 Task: Find connections with filter location Parādīp Garh with filter topic #Partnershipwith filter profile language French with filter current company SMA Solar Technology AG with filter school Bhavans College with filter industry Civil Engineering with filter service category Grant Writing with filter keywords title Administrative Assistant
Action: Mouse moved to (669, 94)
Screenshot: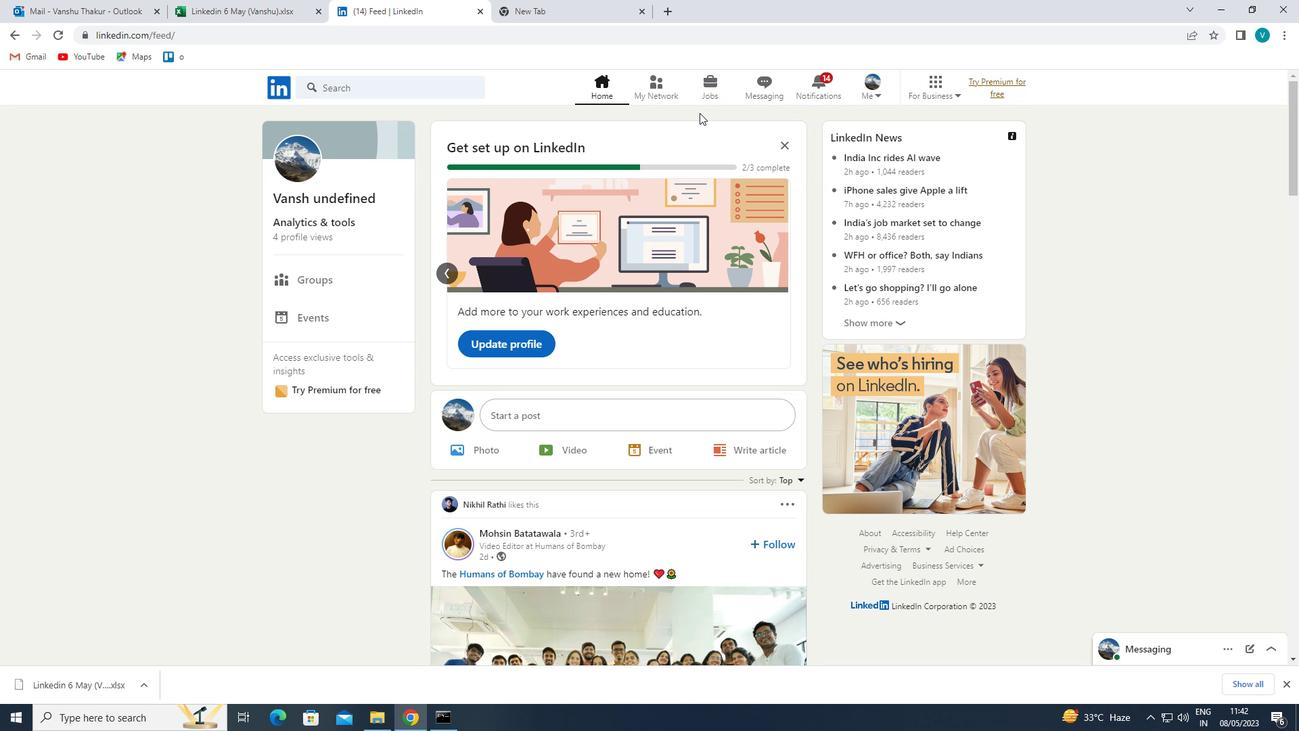 
Action: Mouse pressed left at (669, 94)
Screenshot: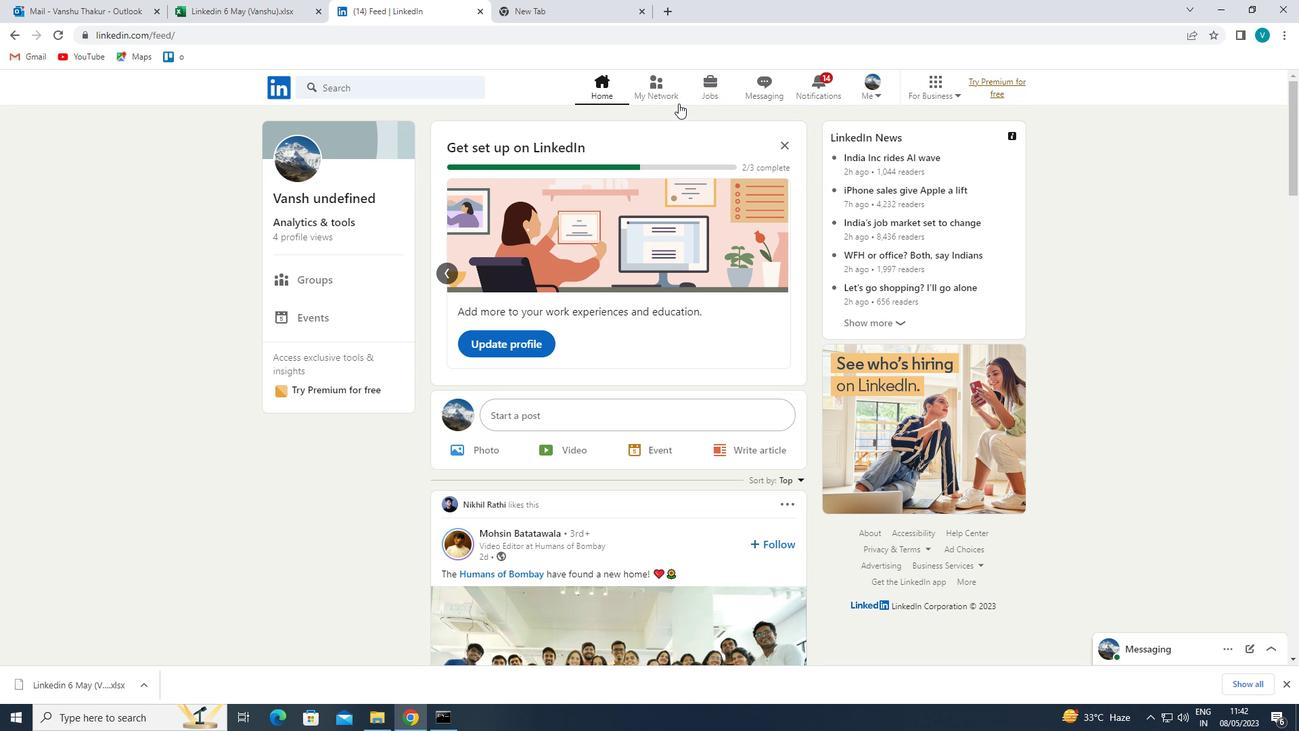 
Action: Mouse moved to (339, 155)
Screenshot: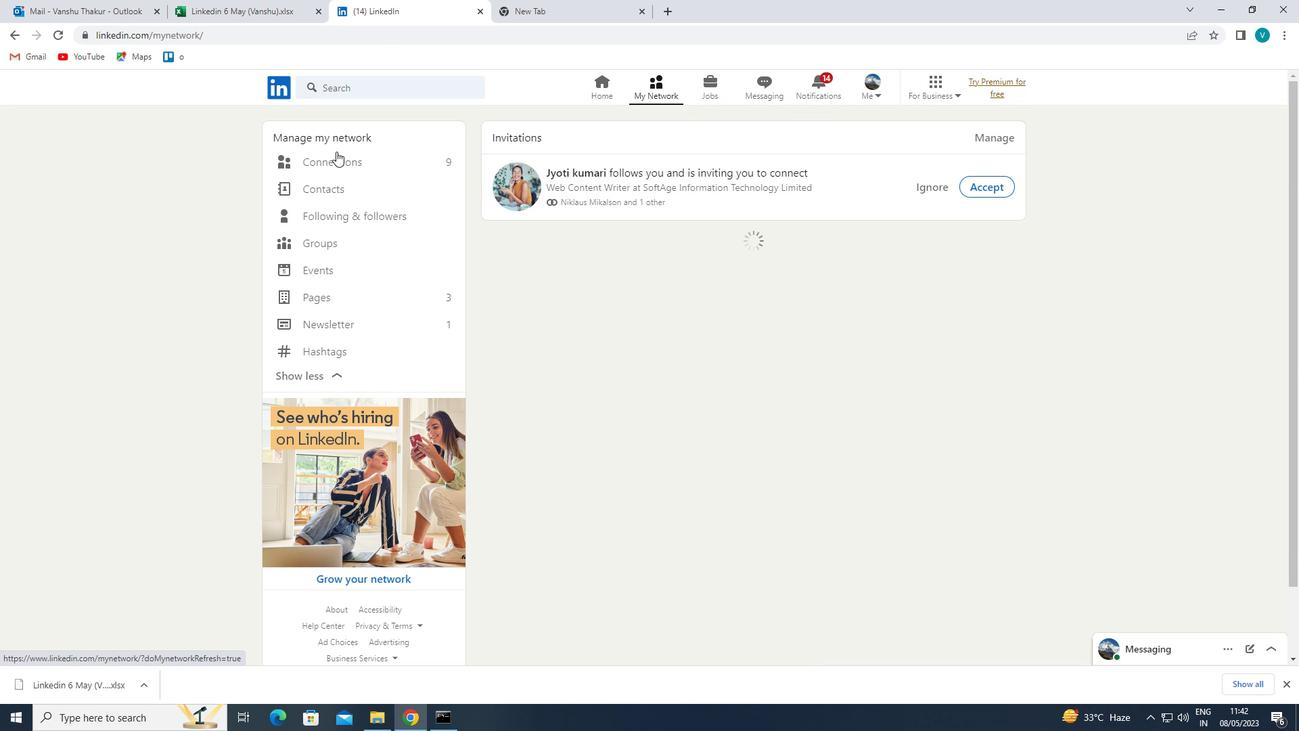 
Action: Mouse pressed left at (339, 155)
Screenshot: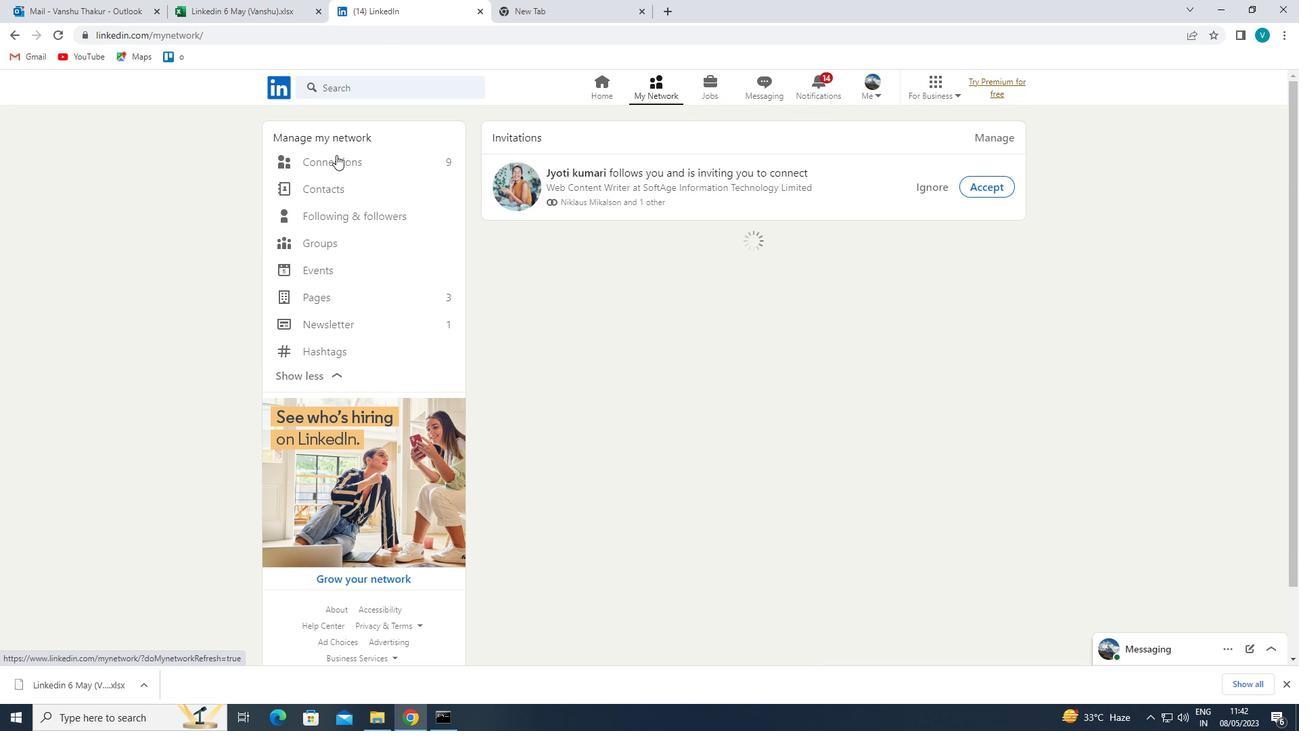
Action: Mouse moved to (760, 162)
Screenshot: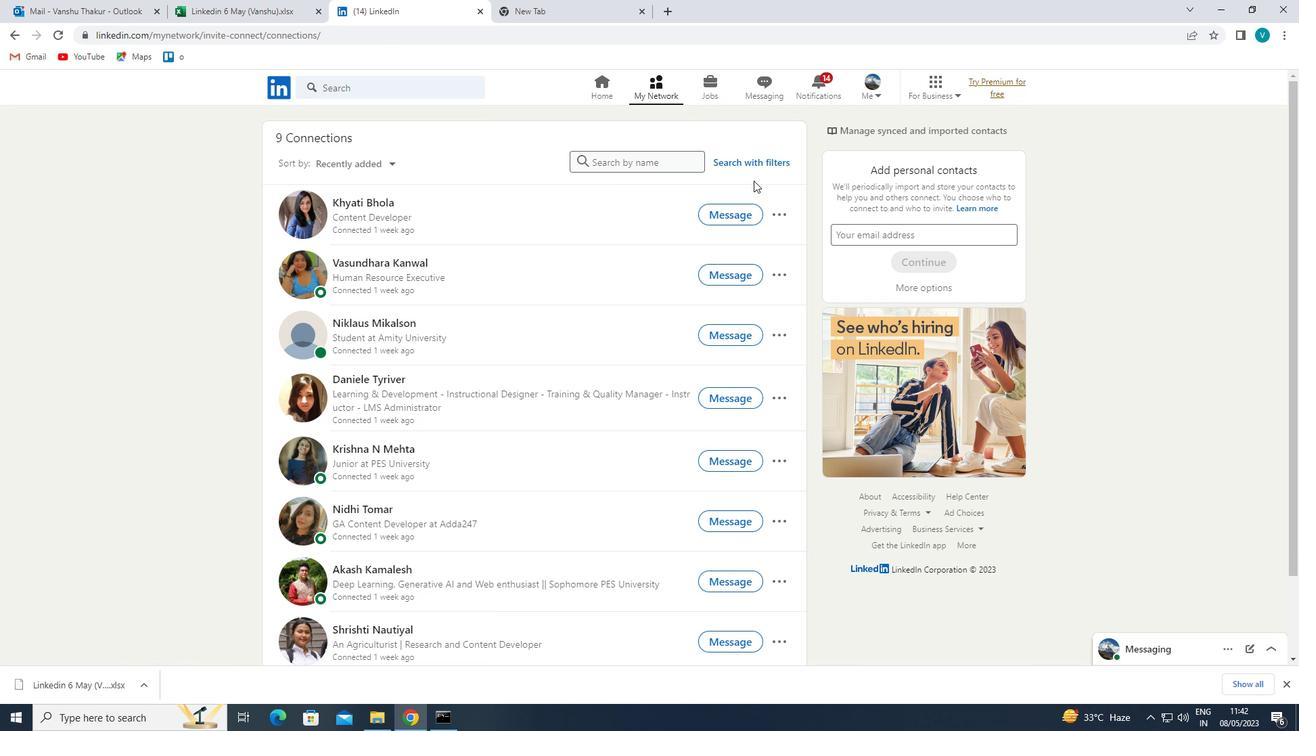 
Action: Mouse pressed left at (760, 162)
Screenshot: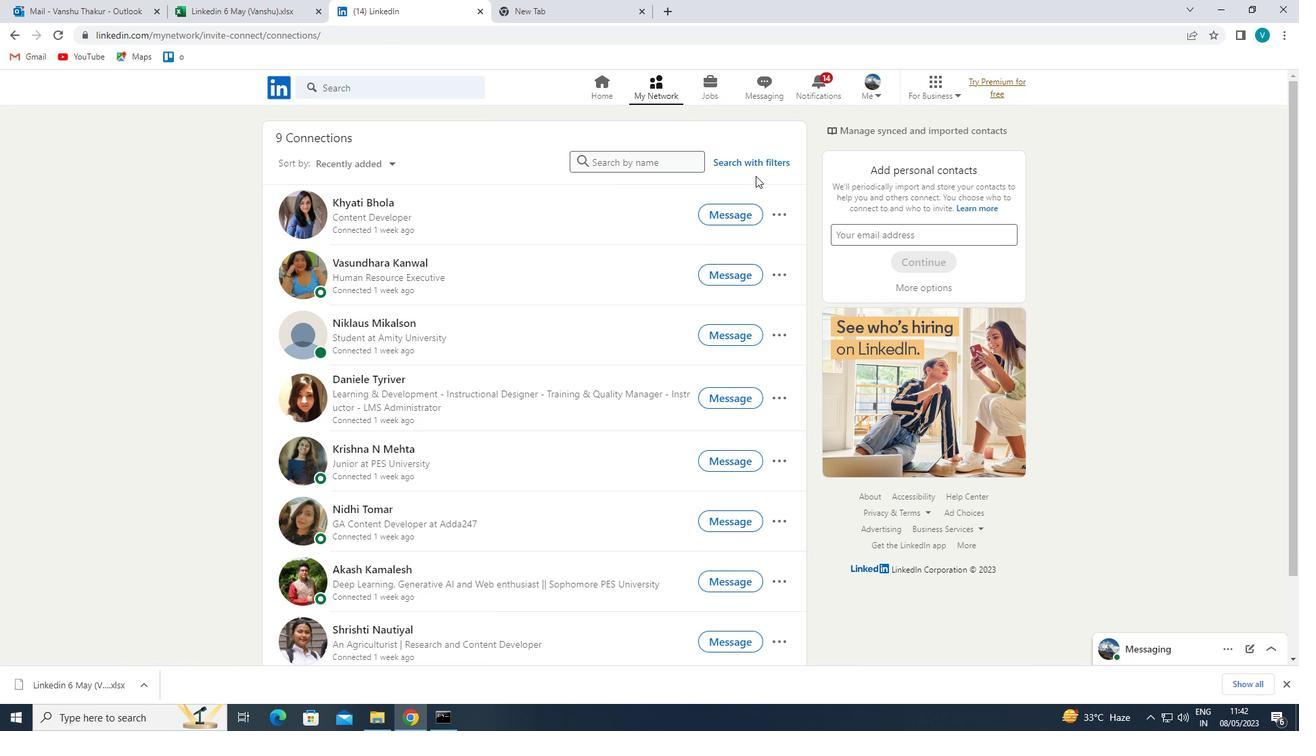 
Action: Mouse moved to (653, 127)
Screenshot: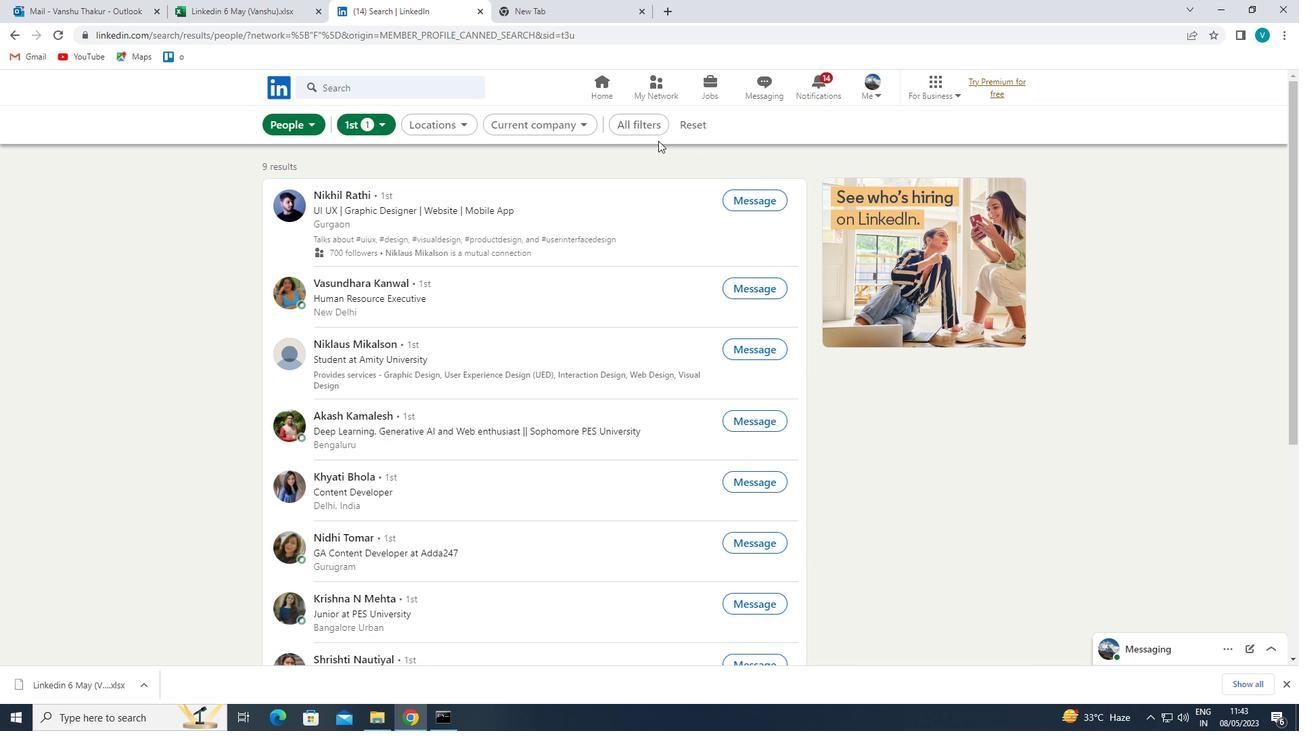 
Action: Mouse pressed left at (653, 127)
Screenshot: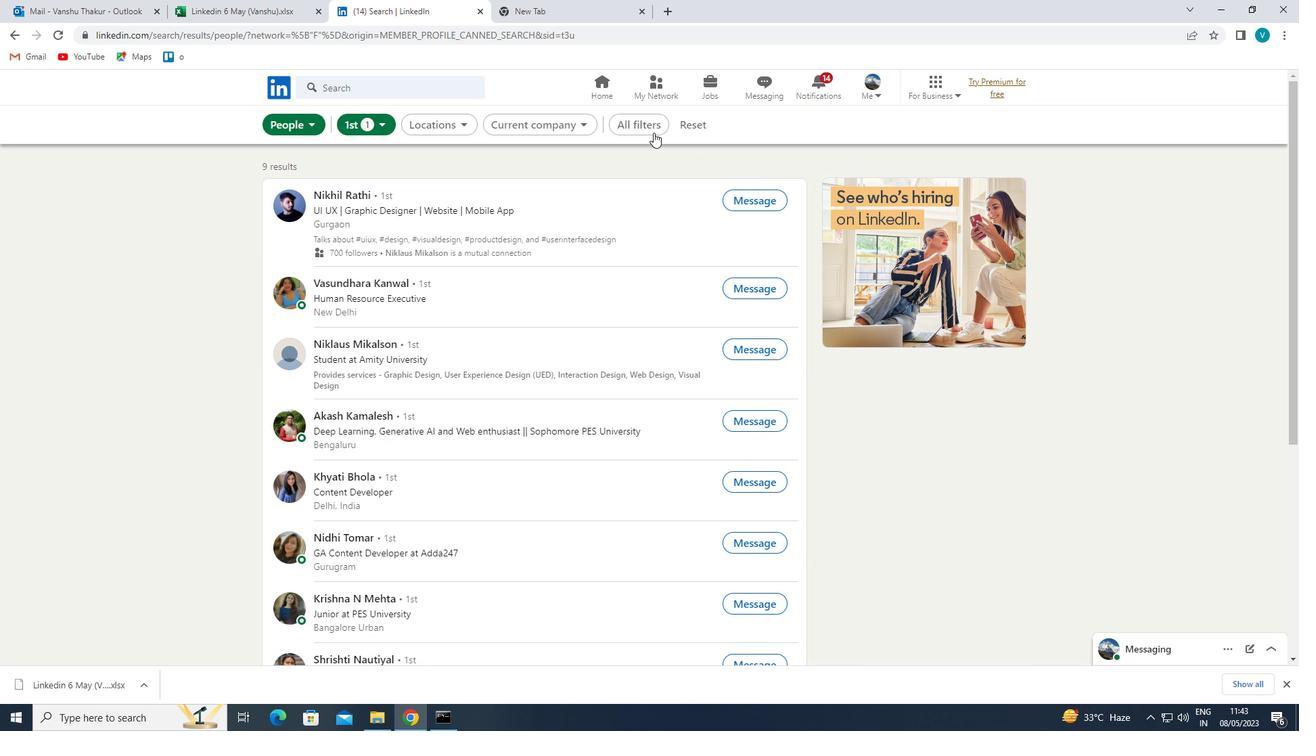 
Action: Mouse moved to (1067, 224)
Screenshot: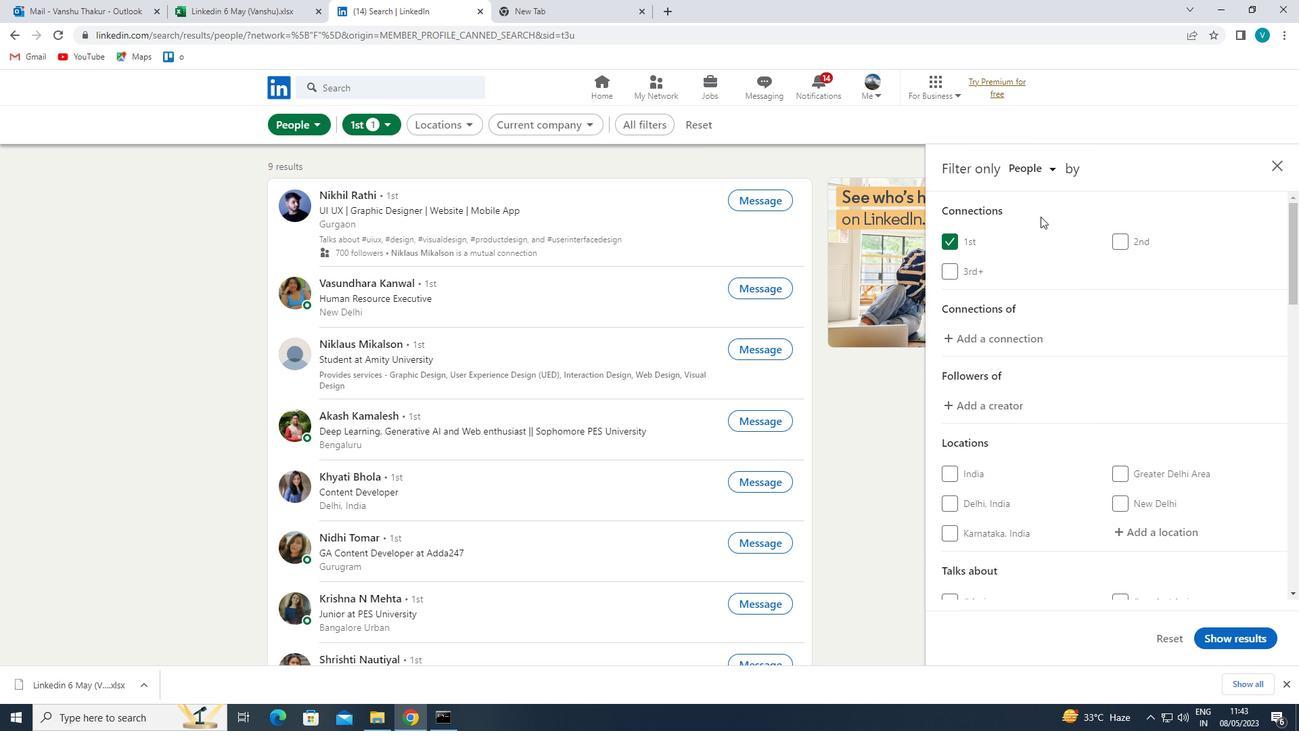 
Action: Mouse scrolled (1067, 223) with delta (0, 0)
Screenshot: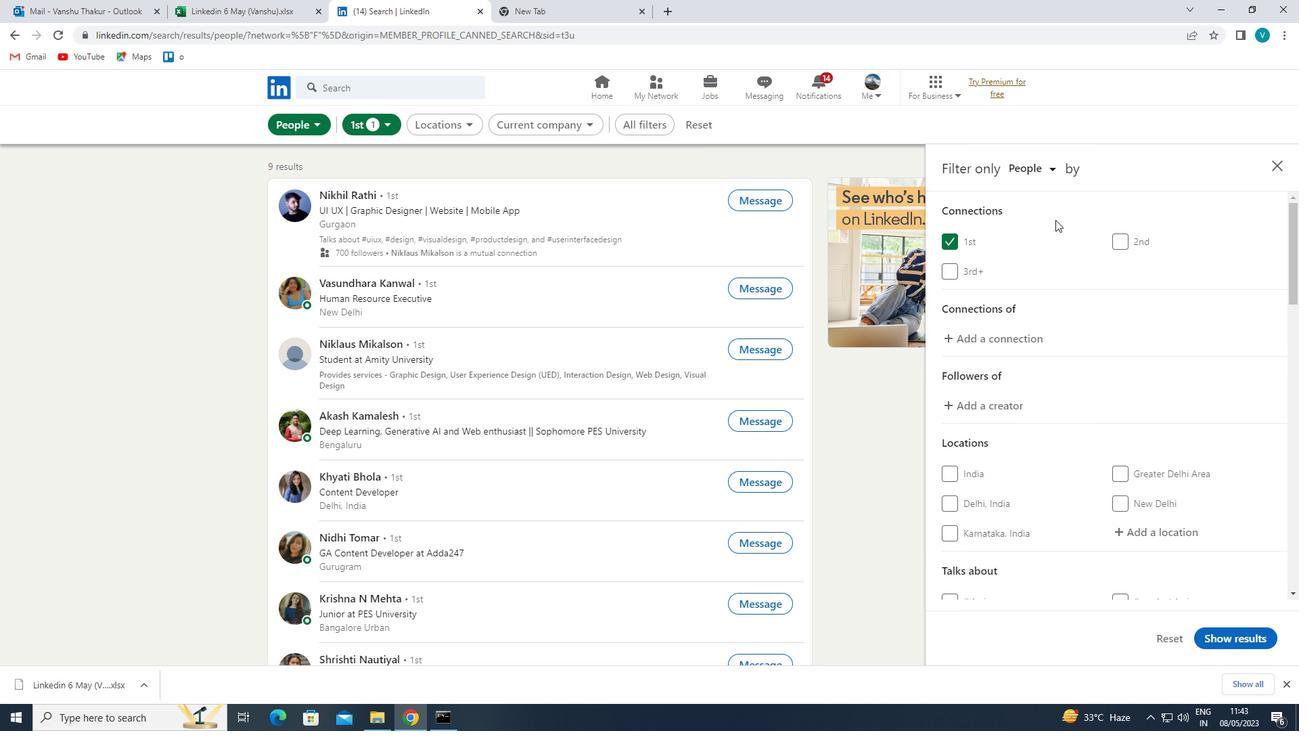 
Action: Mouse moved to (1068, 225)
Screenshot: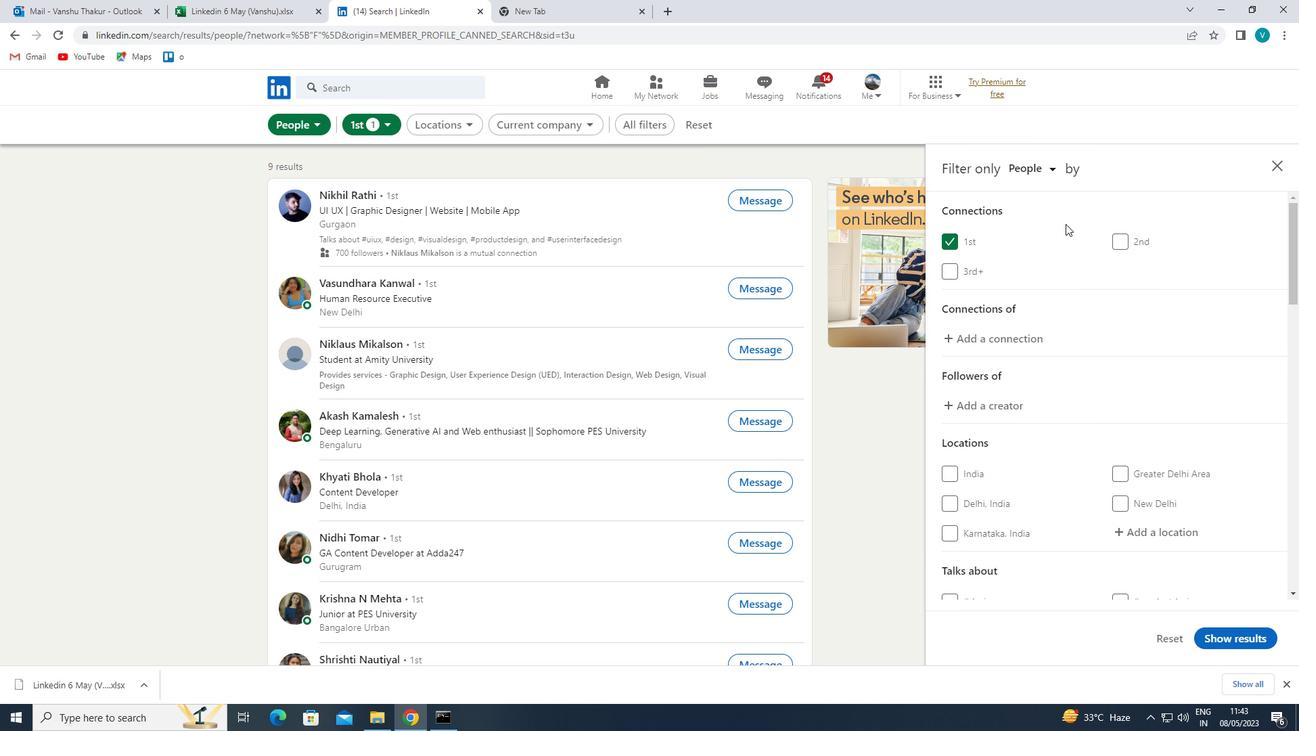 
Action: Mouse scrolled (1068, 224) with delta (0, 0)
Screenshot: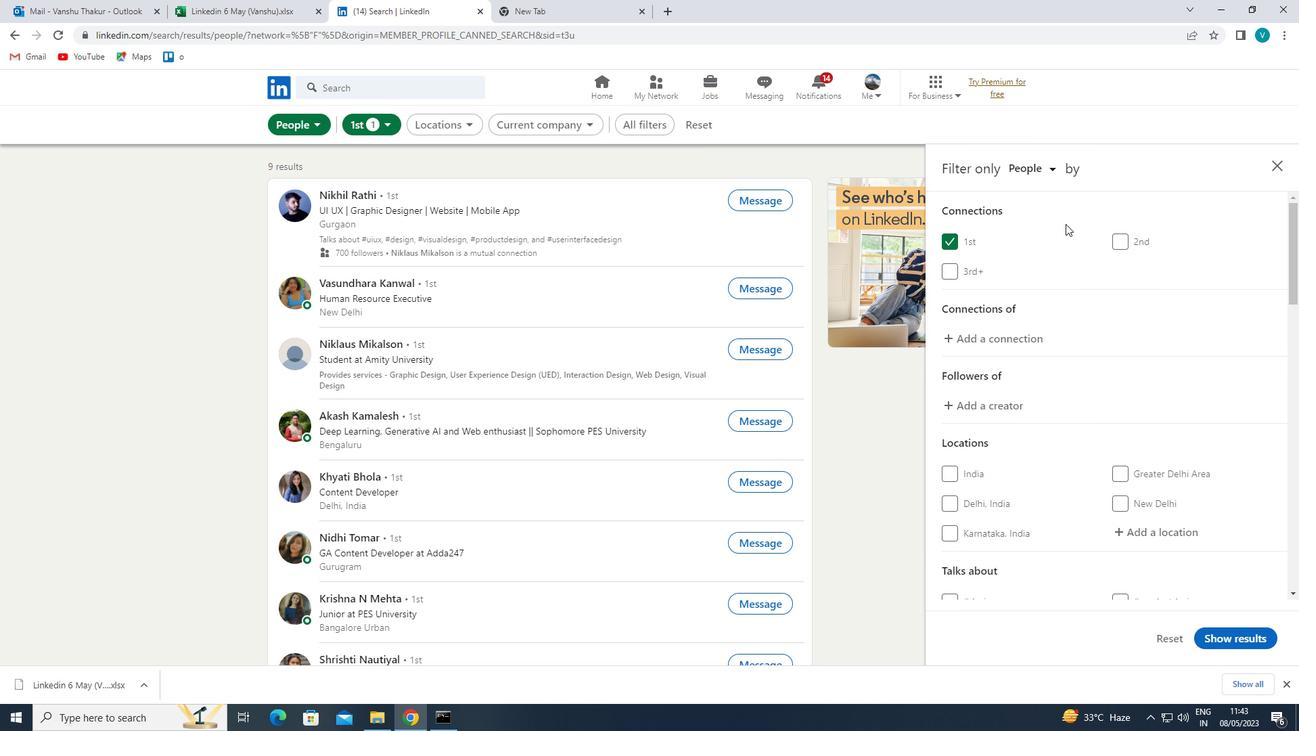 
Action: Mouse moved to (1064, 338)
Screenshot: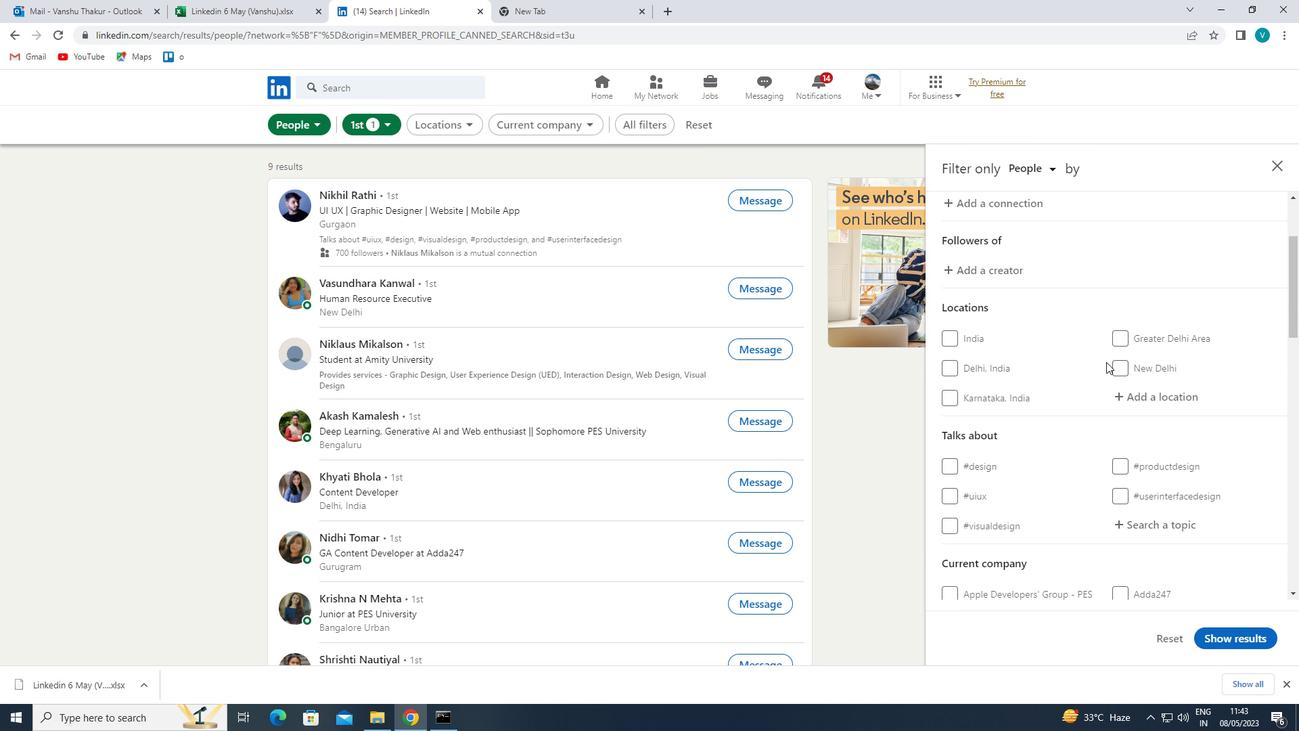 
Action: Mouse scrolled (1064, 339) with delta (0, 0)
Screenshot: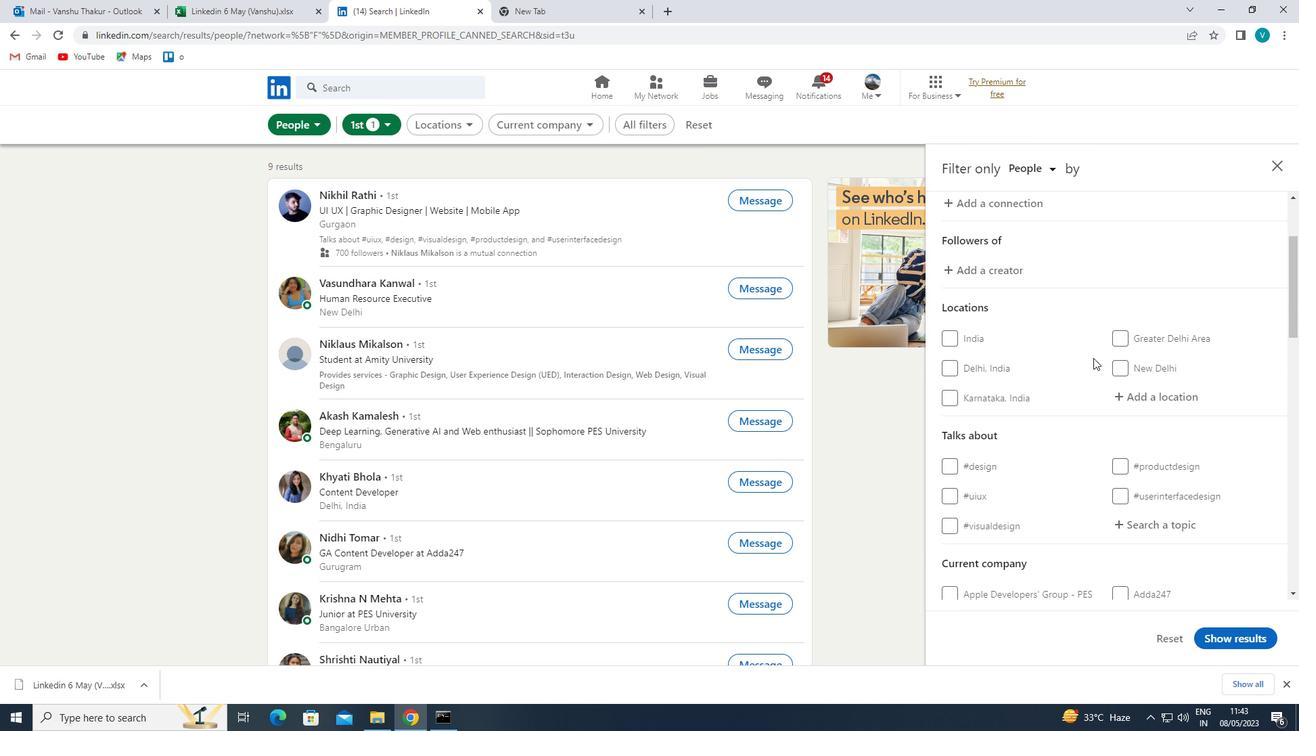 
Action: Mouse scrolled (1064, 339) with delta (0, 0)
Screenshot: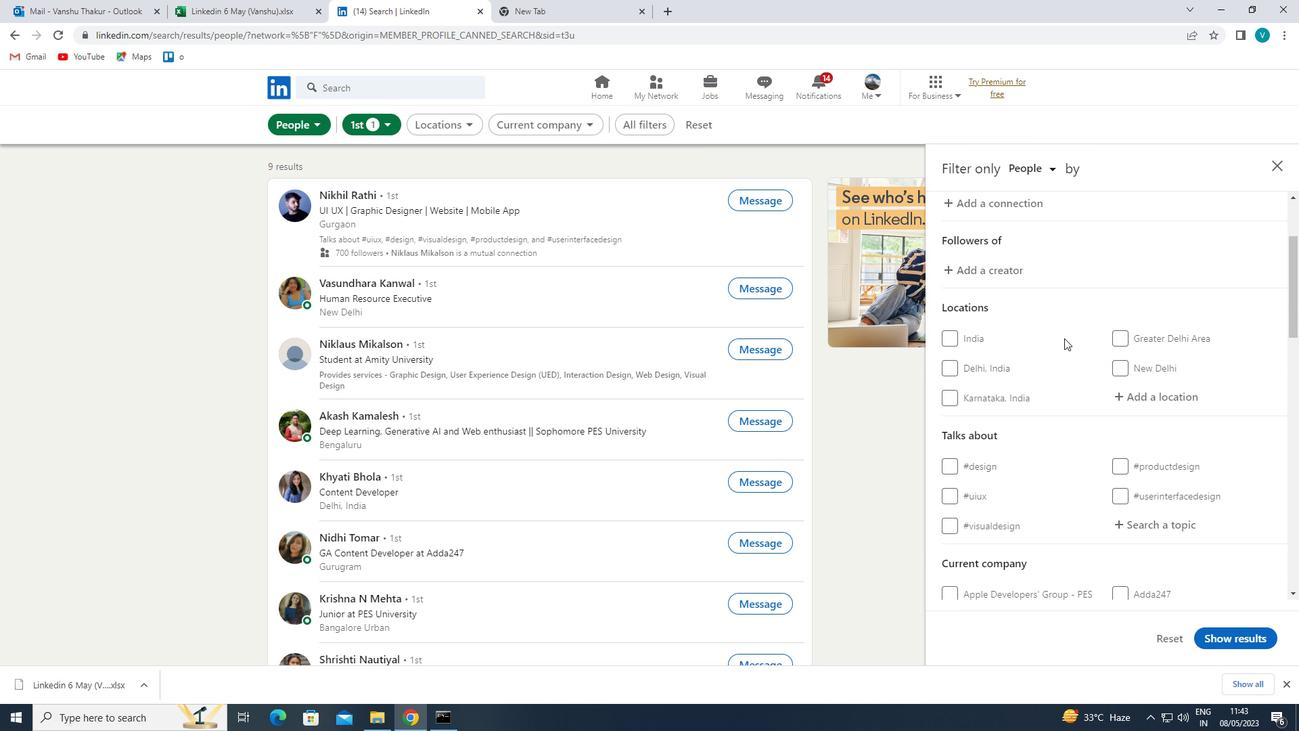 
Action: Mouse moved to (1067, 337)
Screenshot: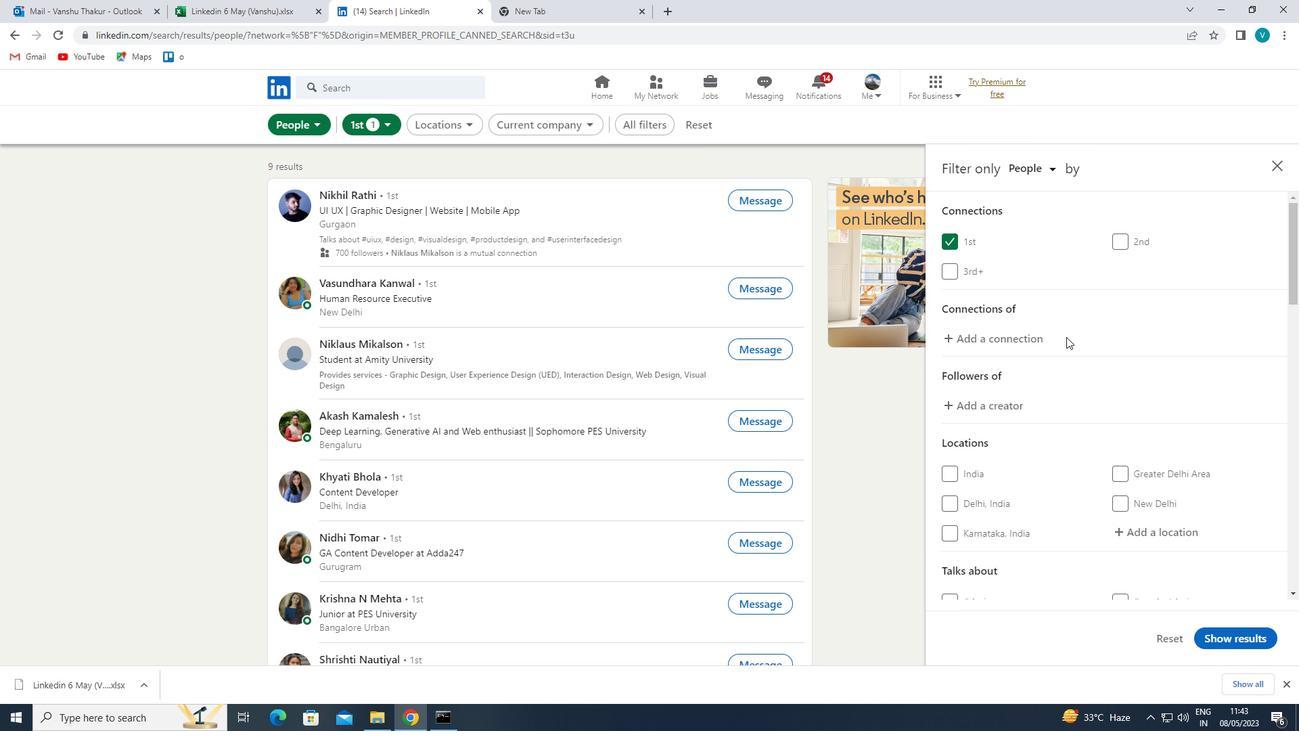 
Action: Mouse scrolled (1067, 336) with delta (0, 0)
Screenshot: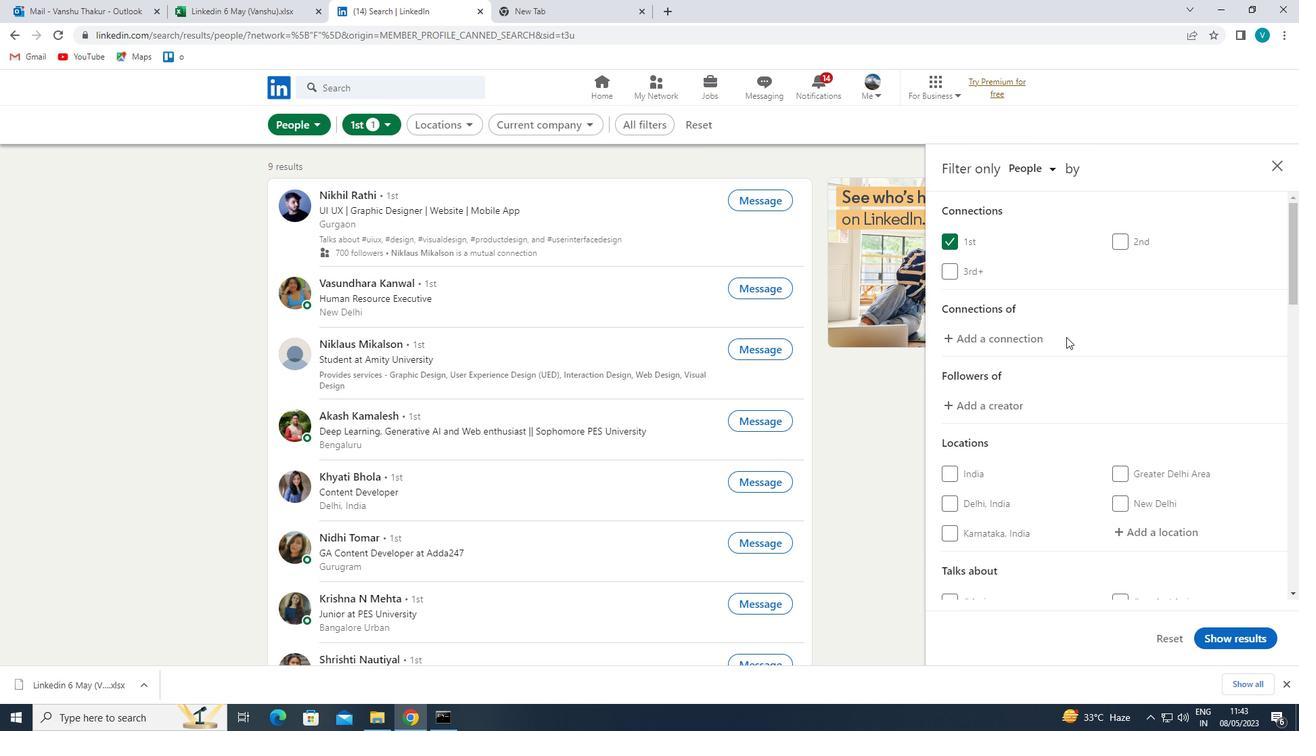 
Action: Mouse moved to (1069, 337)
Screenshot: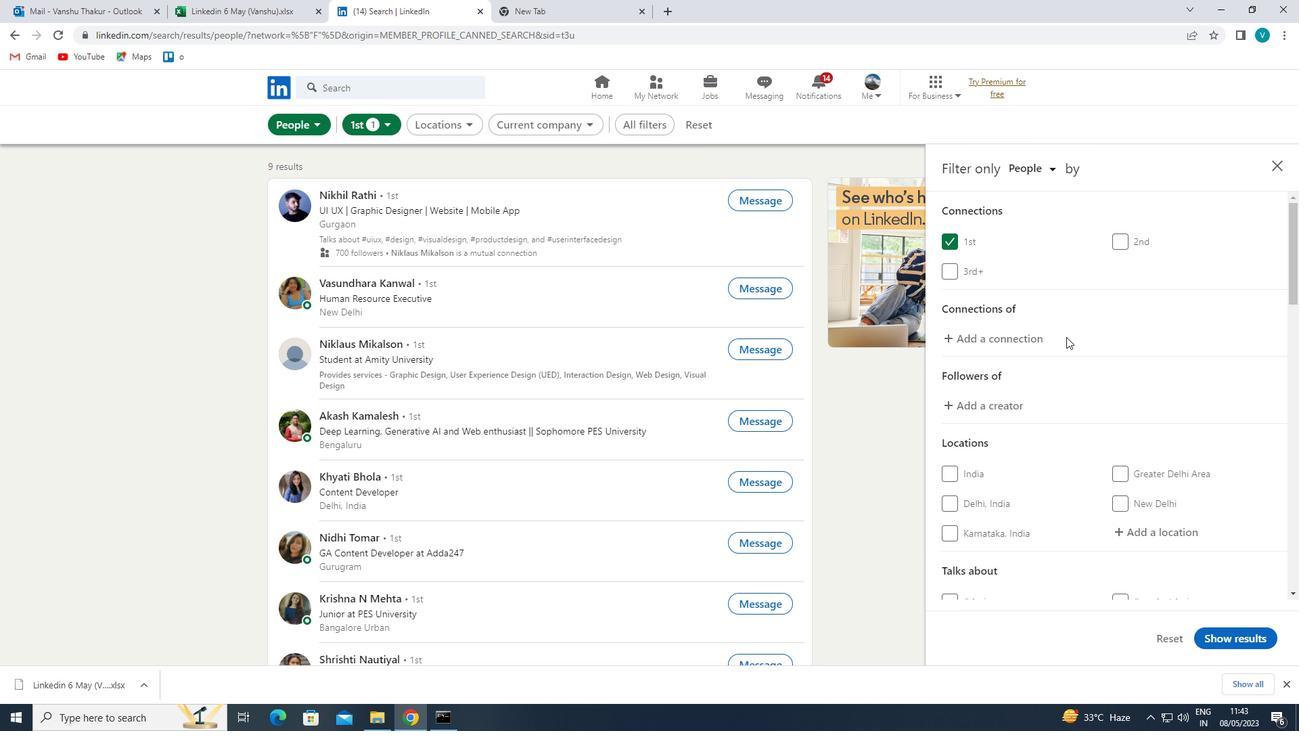 
Action: Mouse scrolled (1069, 336) with delta (0, 0)
Screenshot: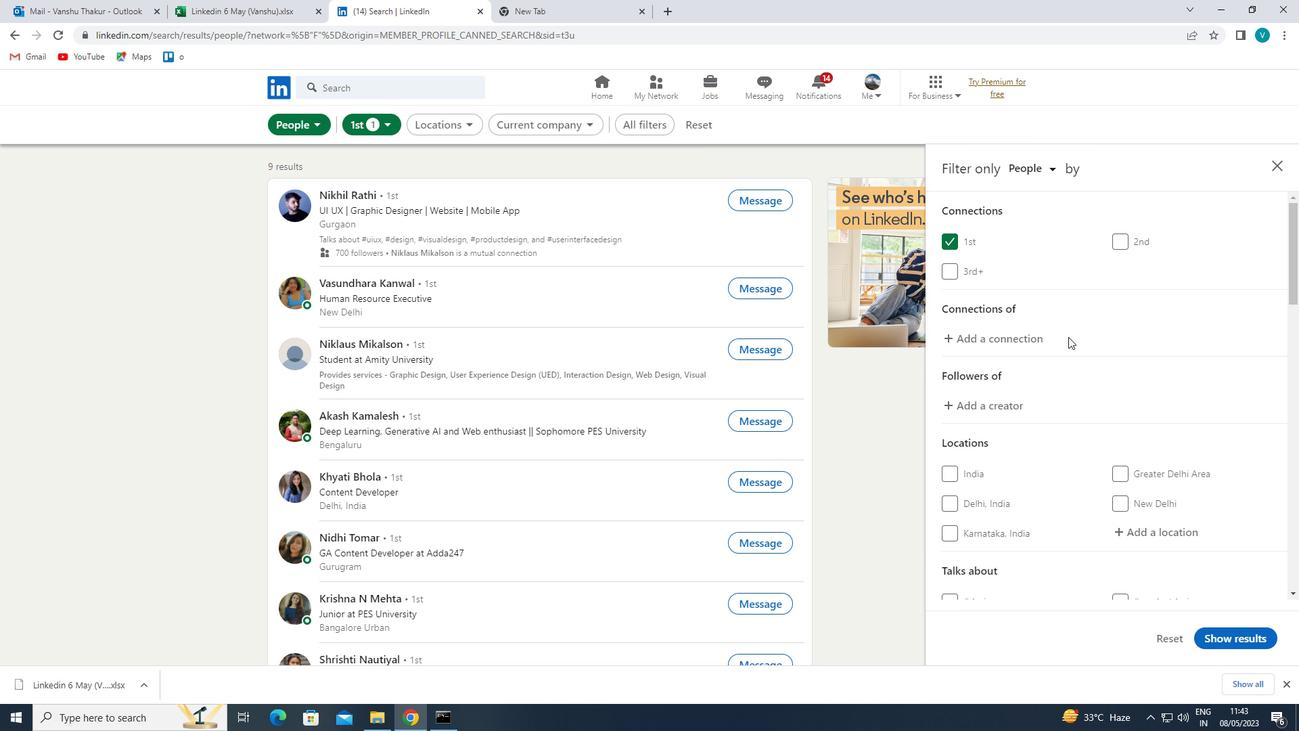 
Action: Mouse moved to (1140, 389)
Screenshot: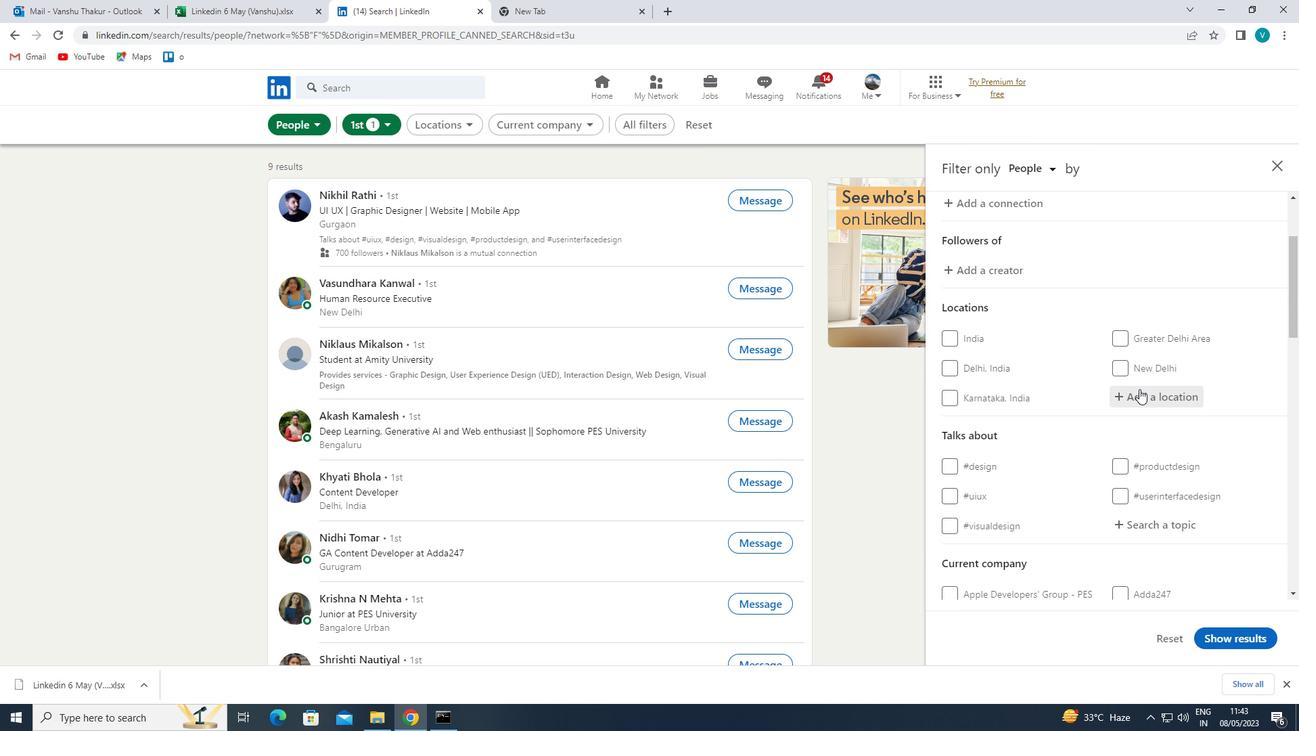 
Action: Mouse pressed left at (1140, 389)
Screenshot: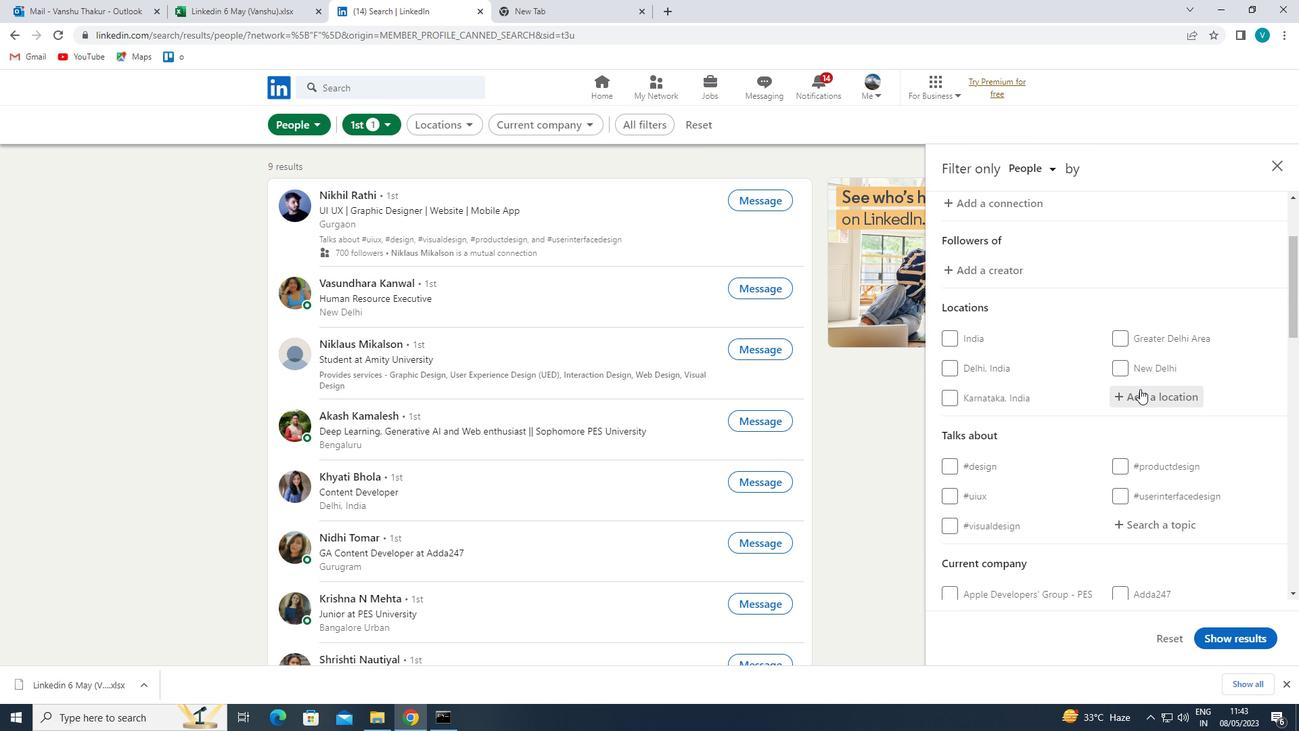
Action: Key pressed <Key.shift><Key.shift>PARADIP<Key.space><Key.shift>GARH
Screenshot: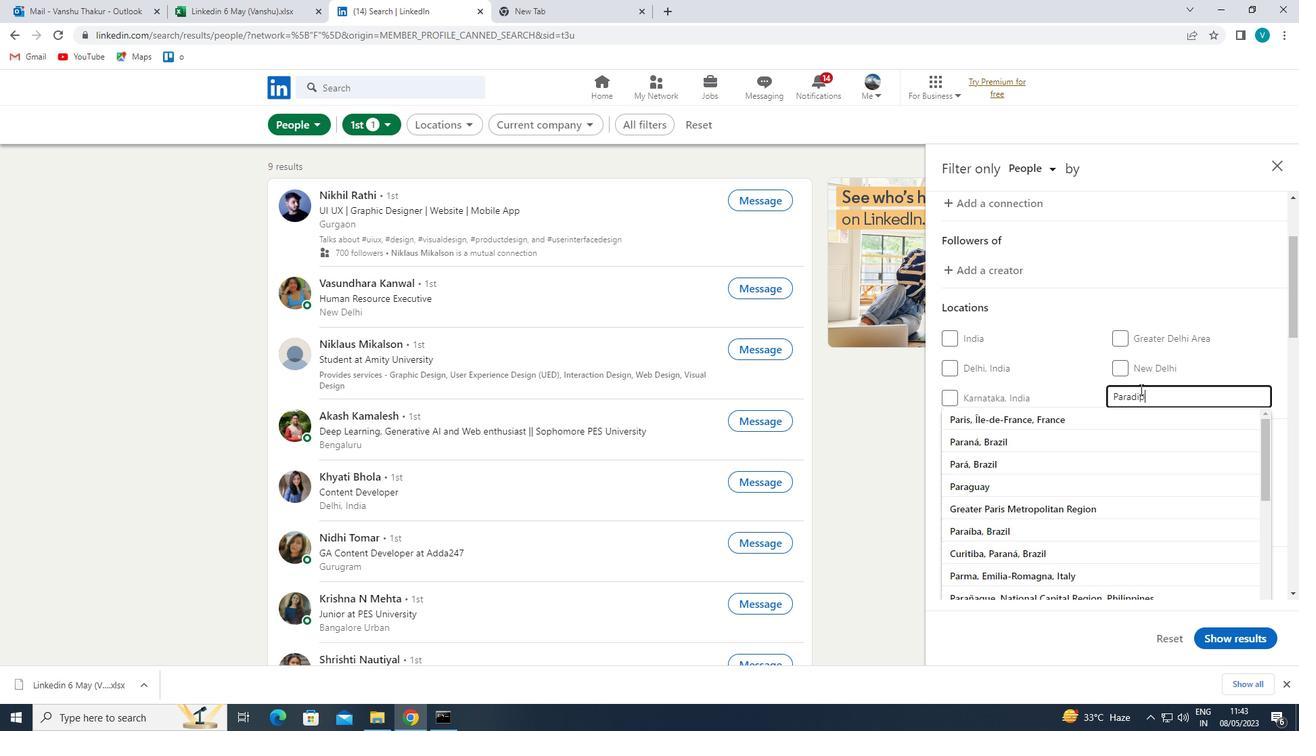 
Action: Mouse moved to (1105, 423)
Screenshot: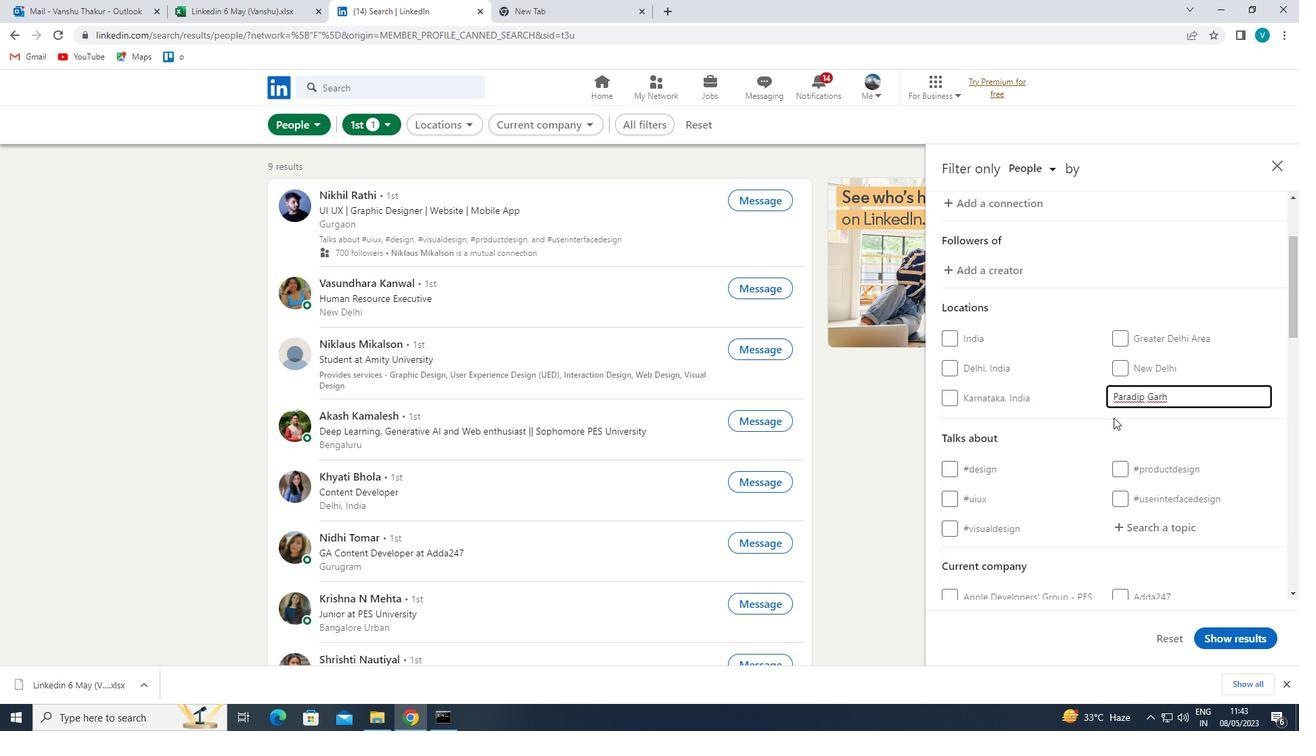 
Action: Mouse pressed left at (1105, 423)
Screenshot: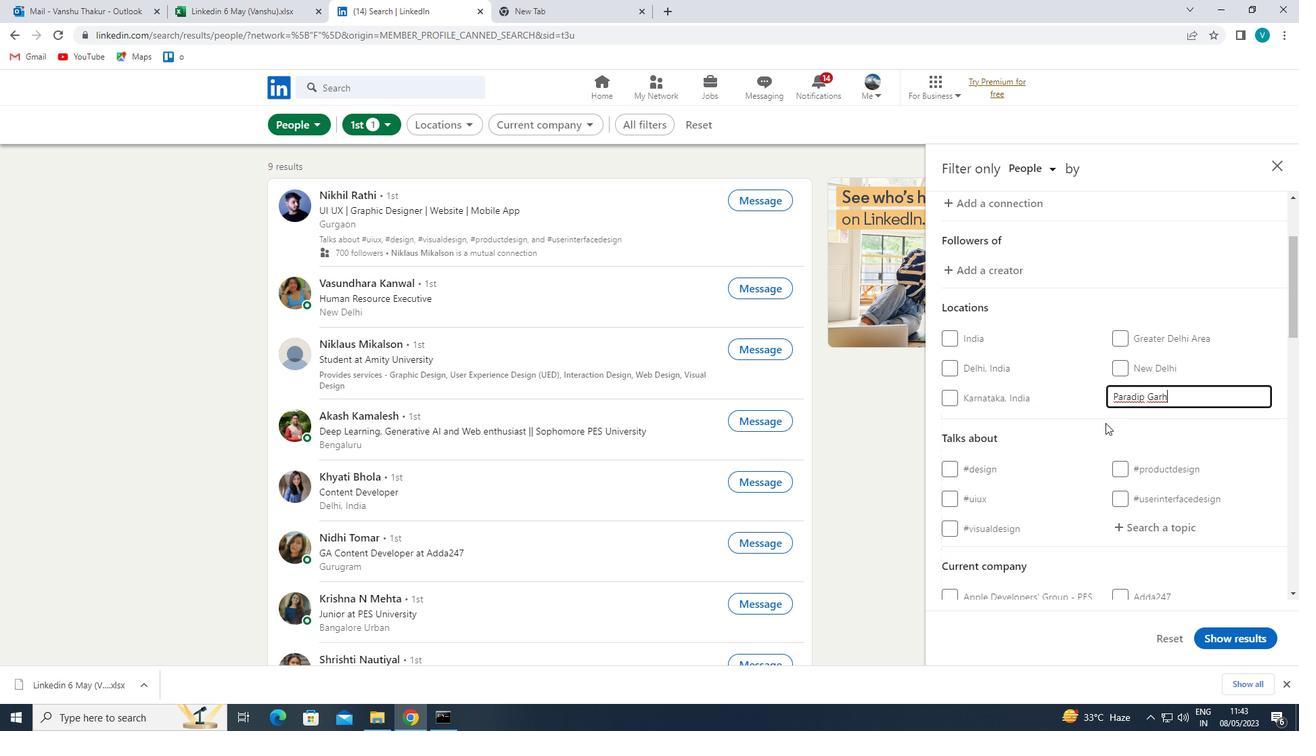 
Action: Mouse scrolled (1105, 423) with delta (0, 0)
Screenshot: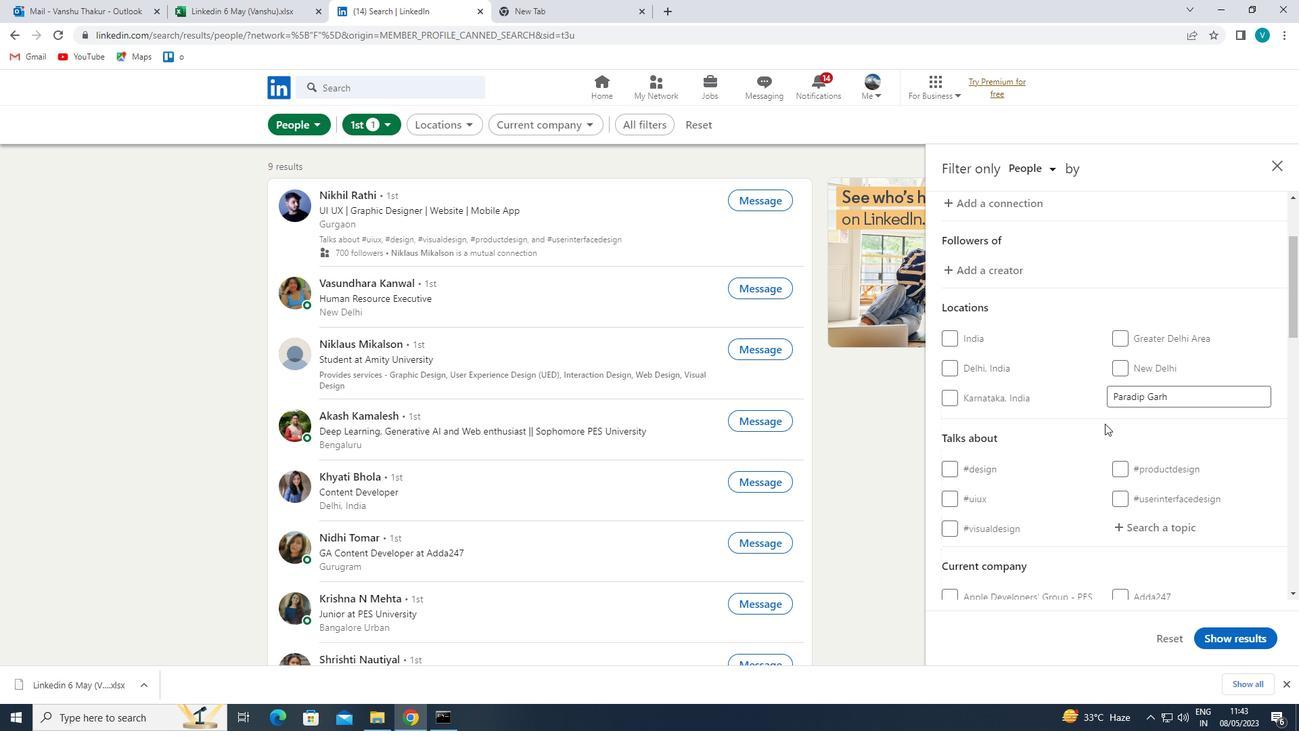 
Action: Mouse scrolled (1105, 423) with delta (0, 0)
Screenshot: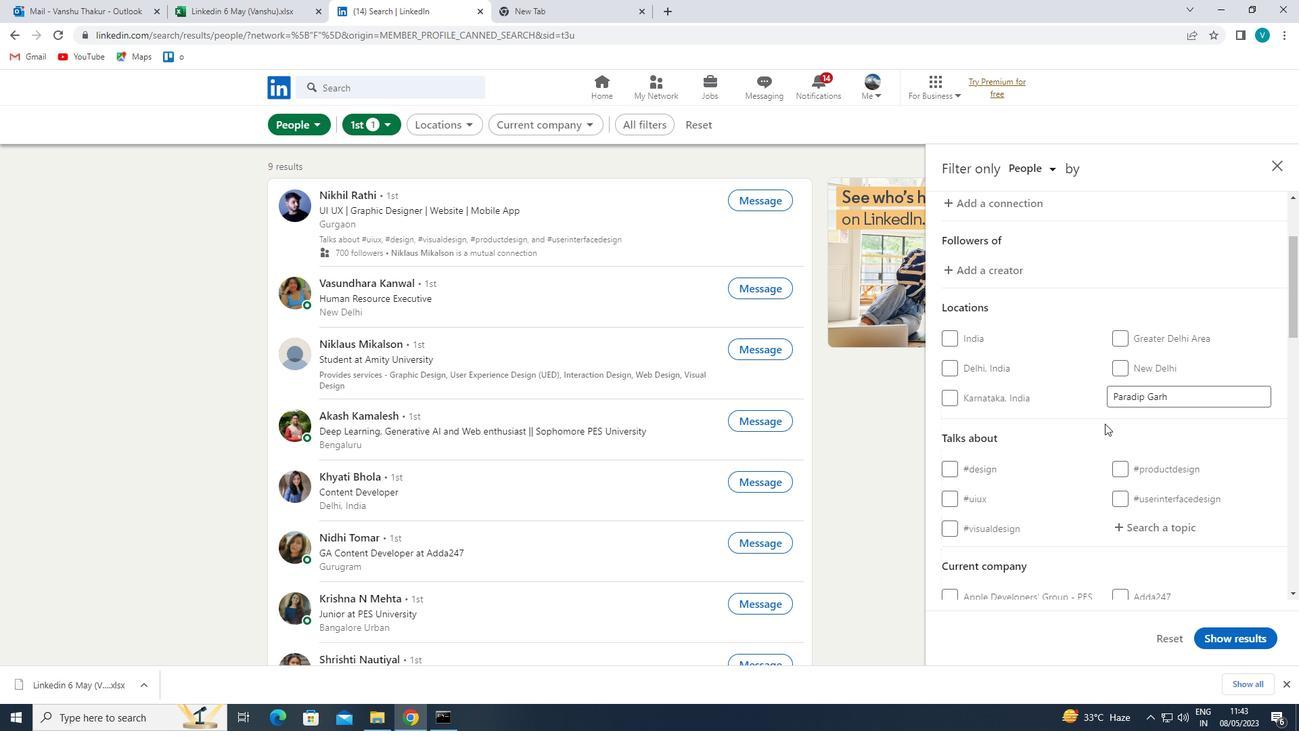 
Action: Mouse moved to (1163, 391)
Screenshot: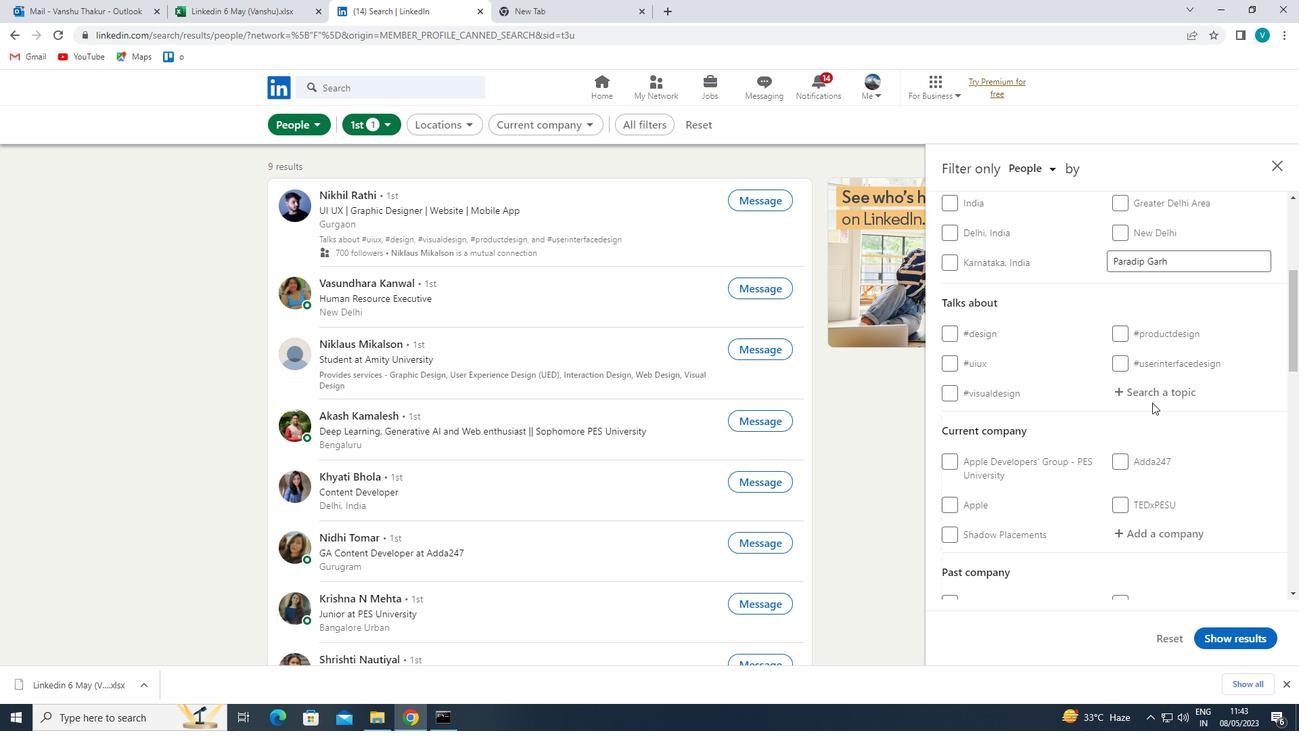 
Action: Mouse pressed left at (1163, 391)
Screenshot: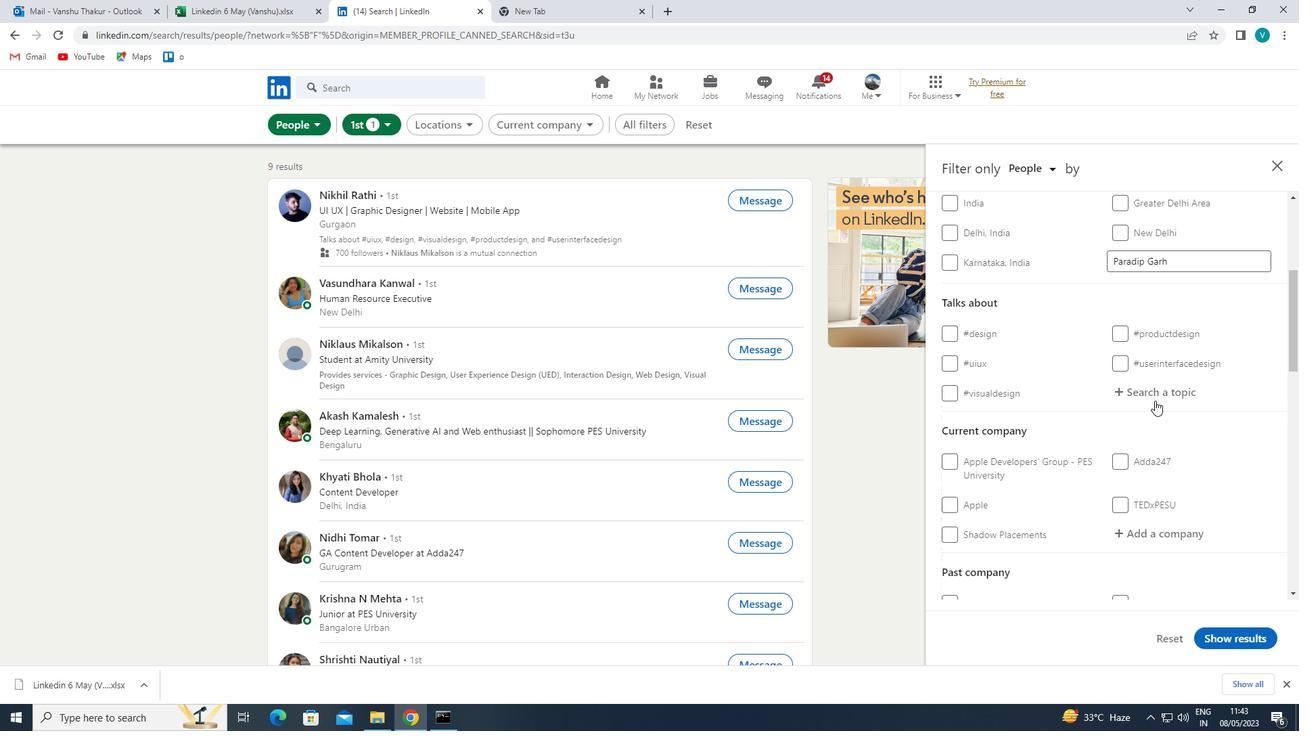 
Action: Mouse moved to (1163, 390)
Screenshot: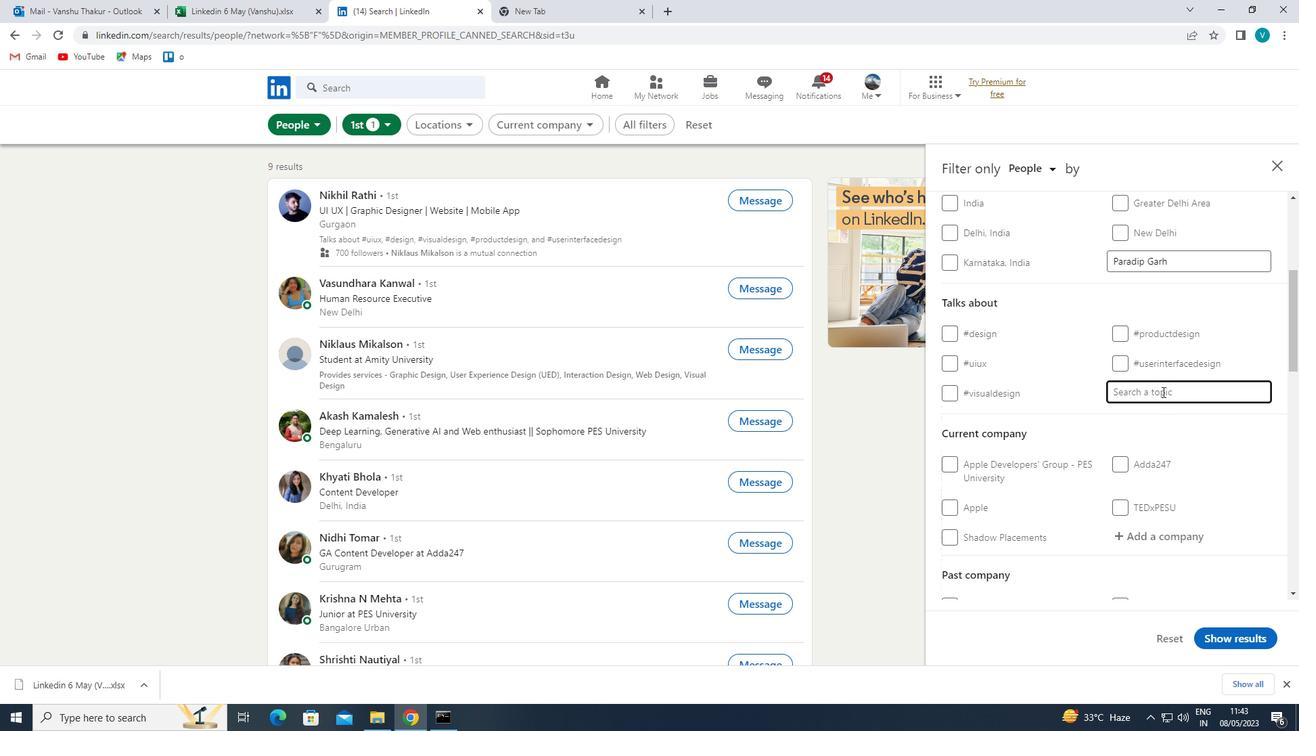 
Action: Key pressed PARTNERSHI
Screenshot: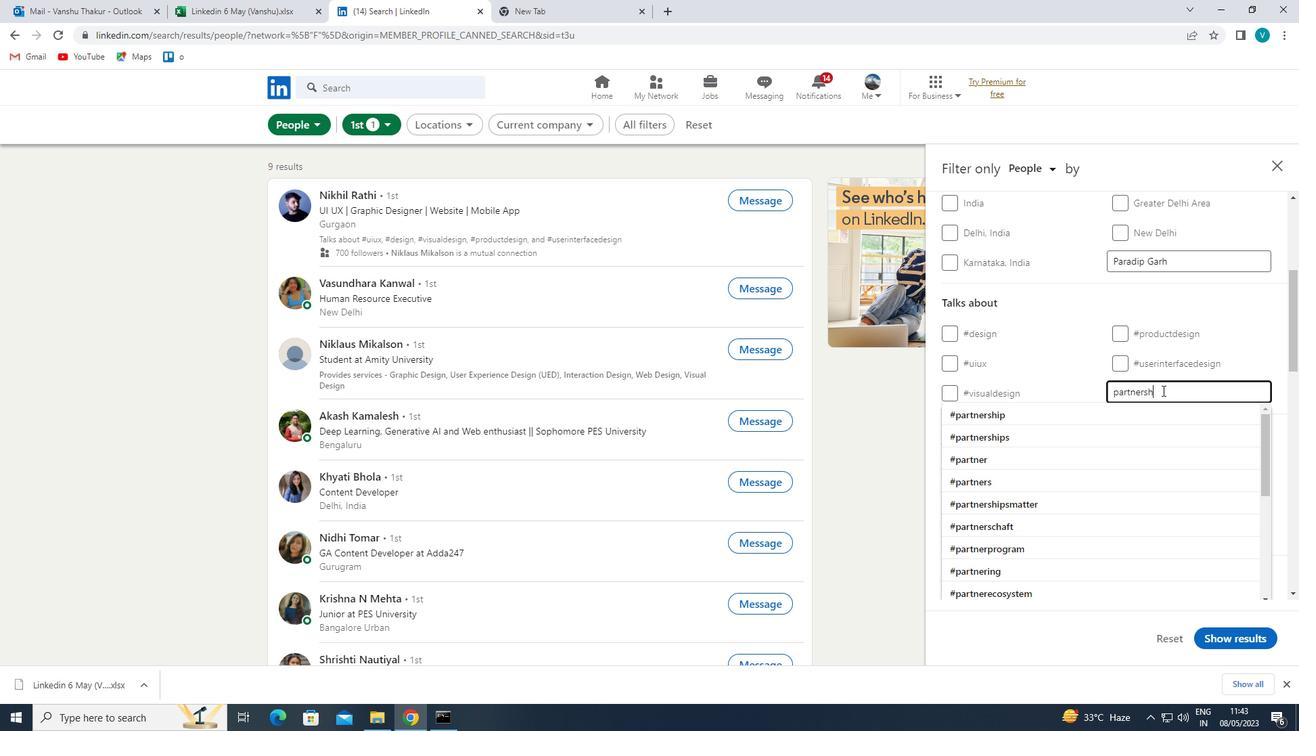 
Action: Mouse moved to (1119, 406)
Screenshot: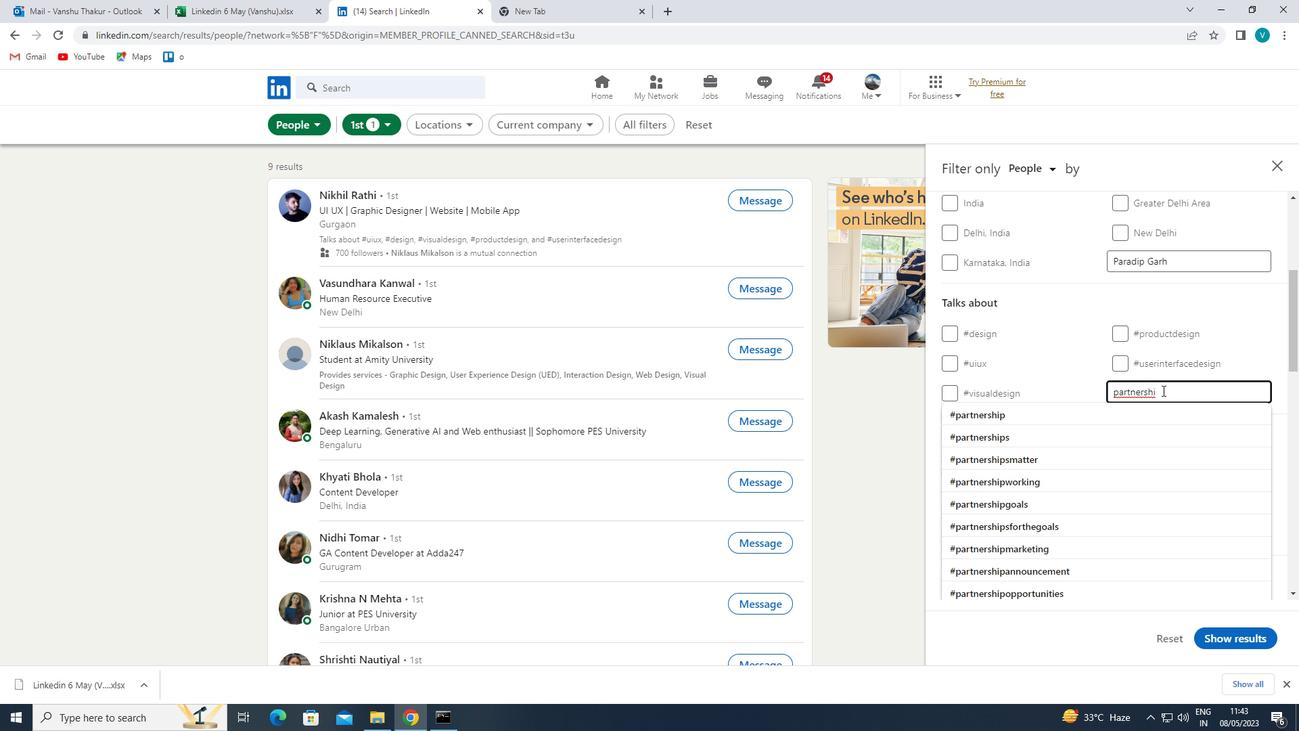 
Action: Mouse pressed left at (1119, 406)
Screenshot: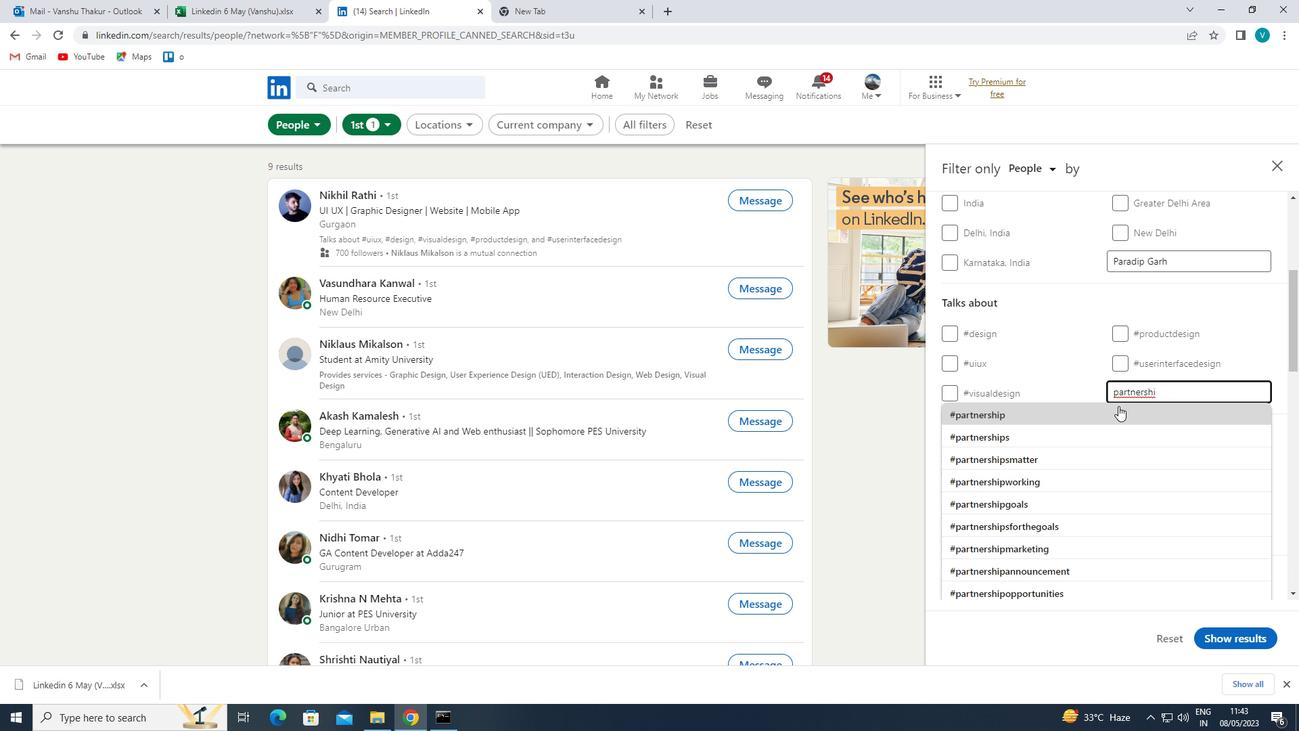 
Action: Mouse moved to (1134, 410)
Screenshot: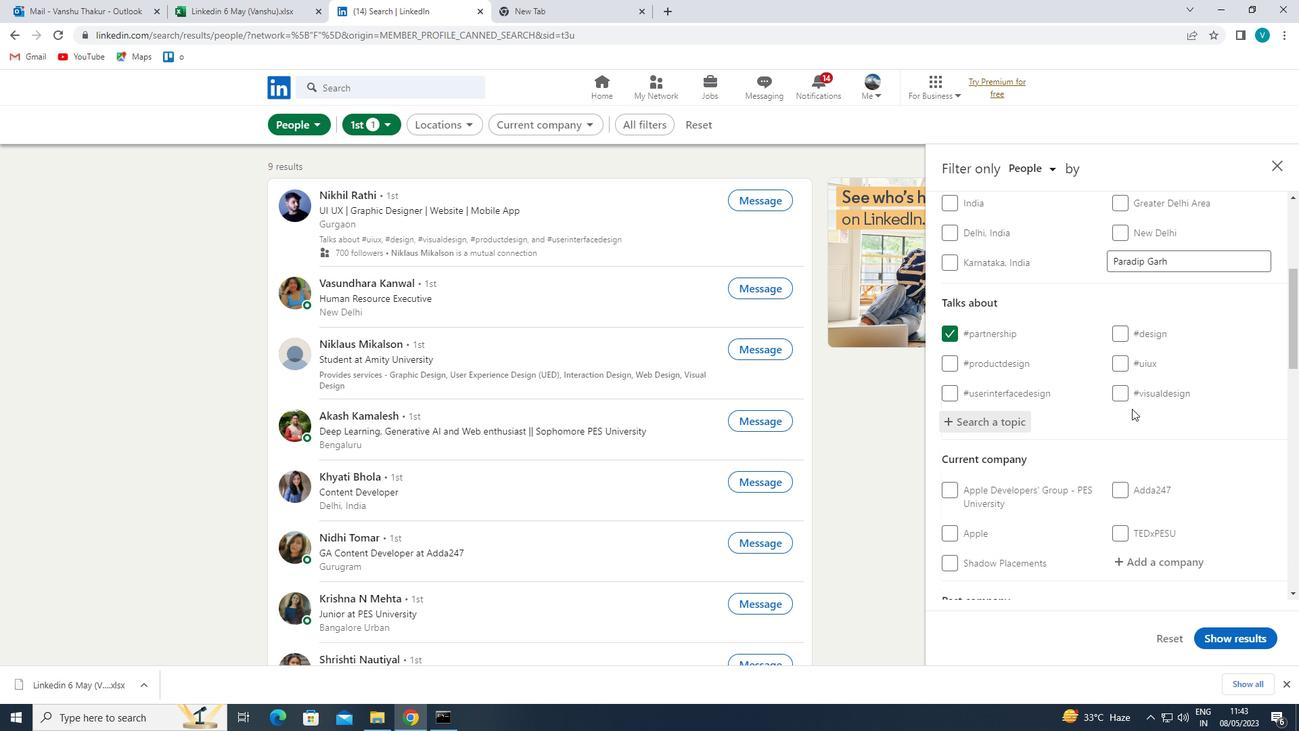 
Action: Mouse scrolled (1134, 409) with delta (0, 0)
Screenshot: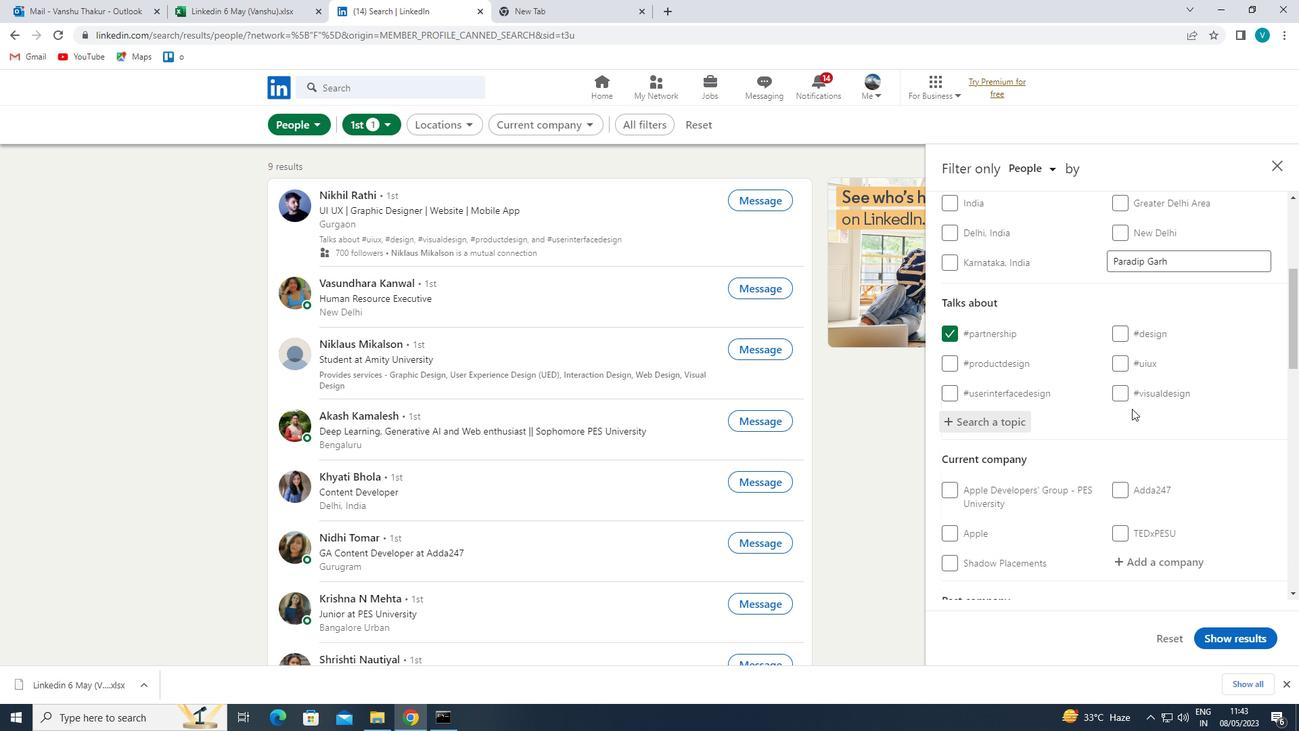 
Action: Mouse scrolled (1134, 409) with delta (0, 0)
Screenshot: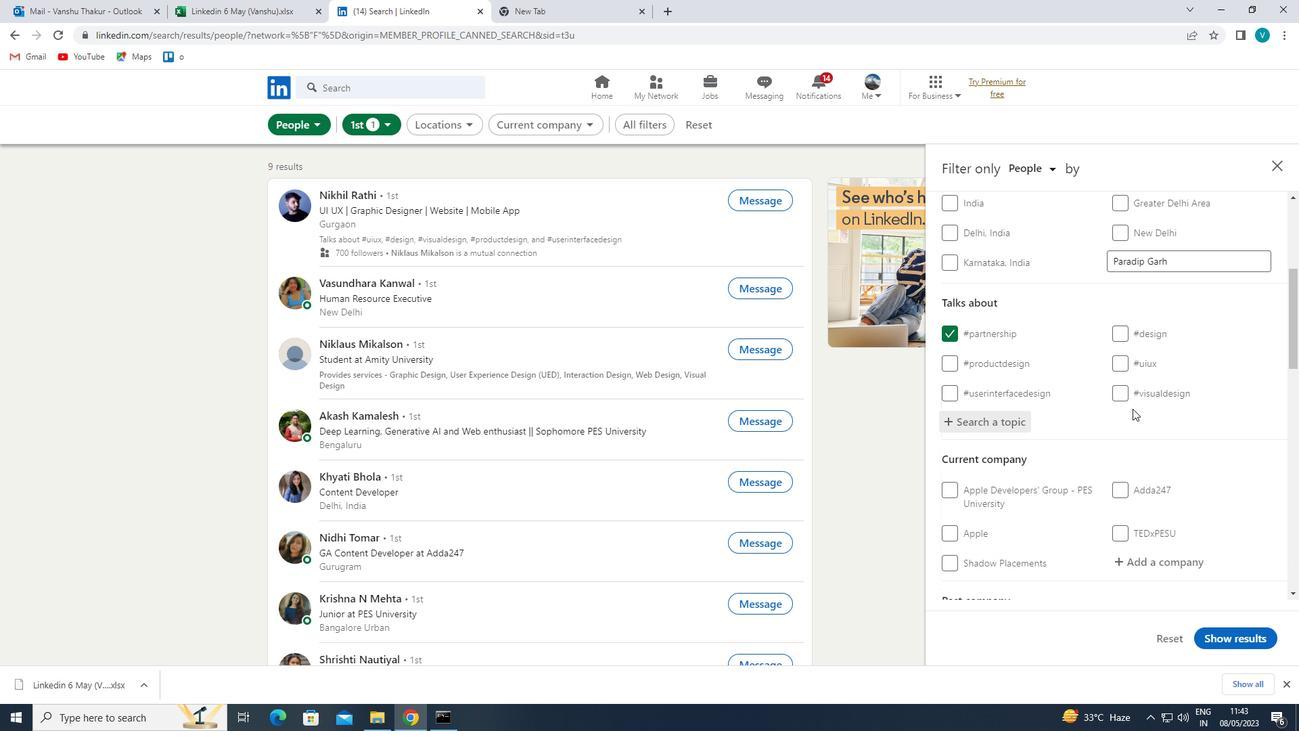 
Action: Mouse scrolled (1134, 409) with delta (0, 0)
Screenshot: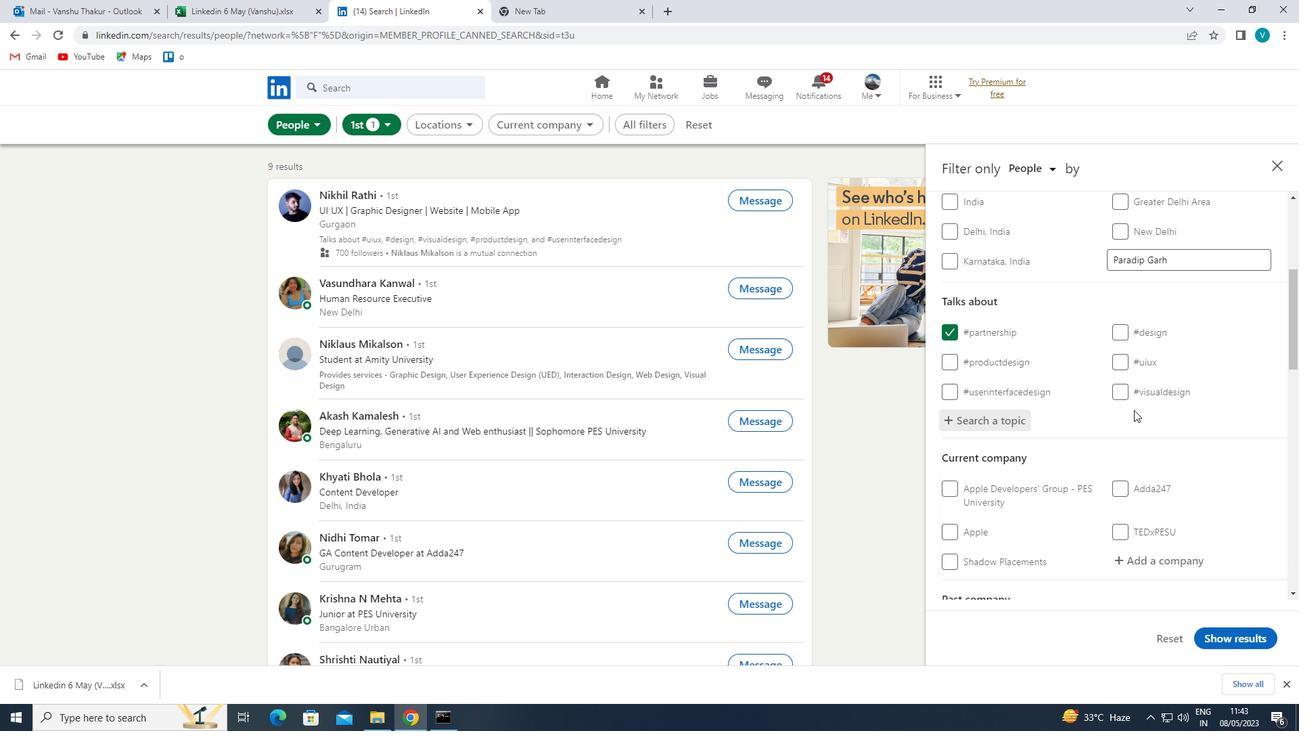 
Action: Mouse moved to (1150, 360)
Screenshot: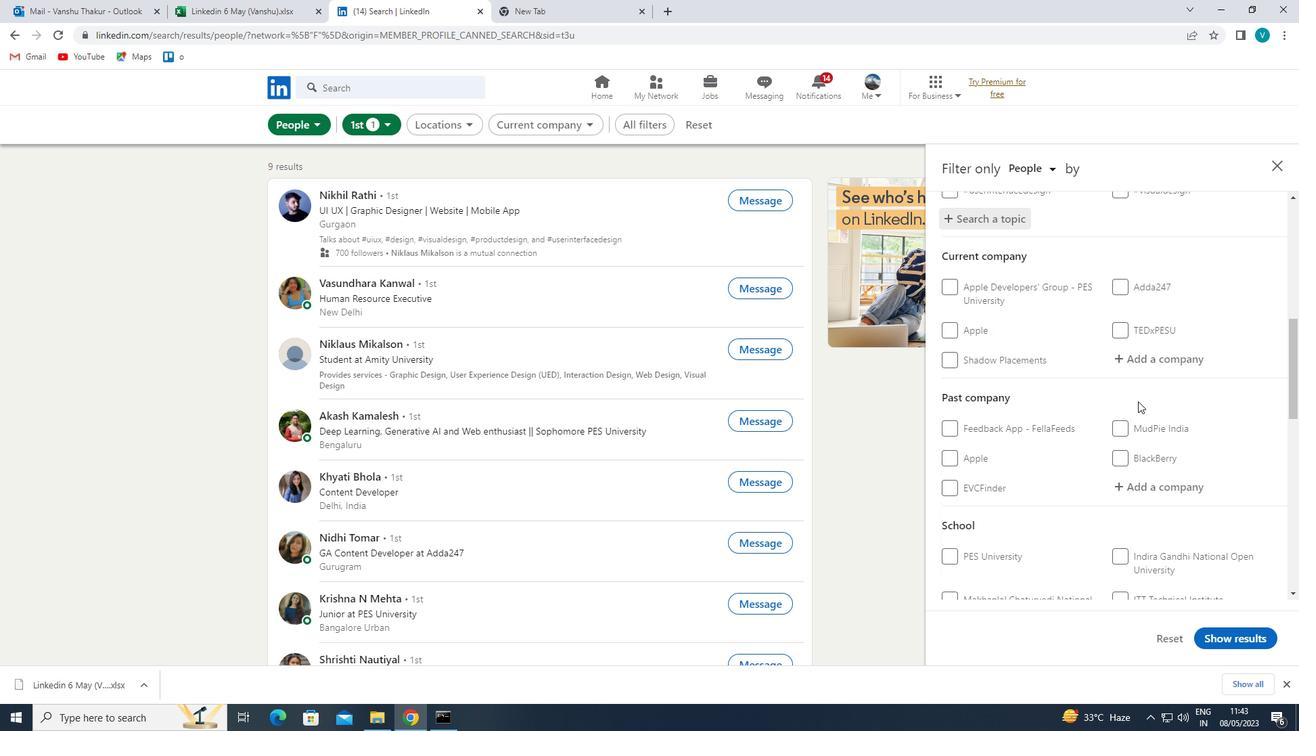 
Action: Mouse pressed left at (1150, 360)
Screenshot: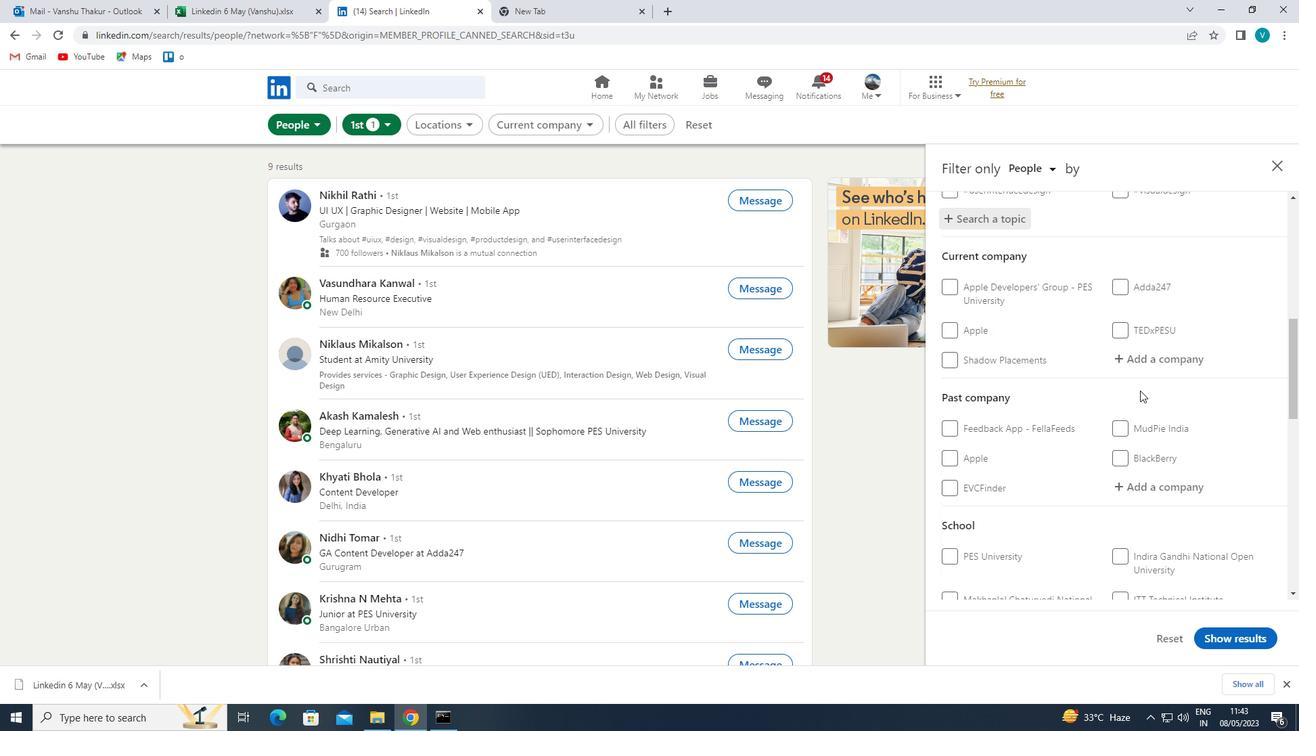 
Action: Mouse moved to (1153, 359)
Screenshot: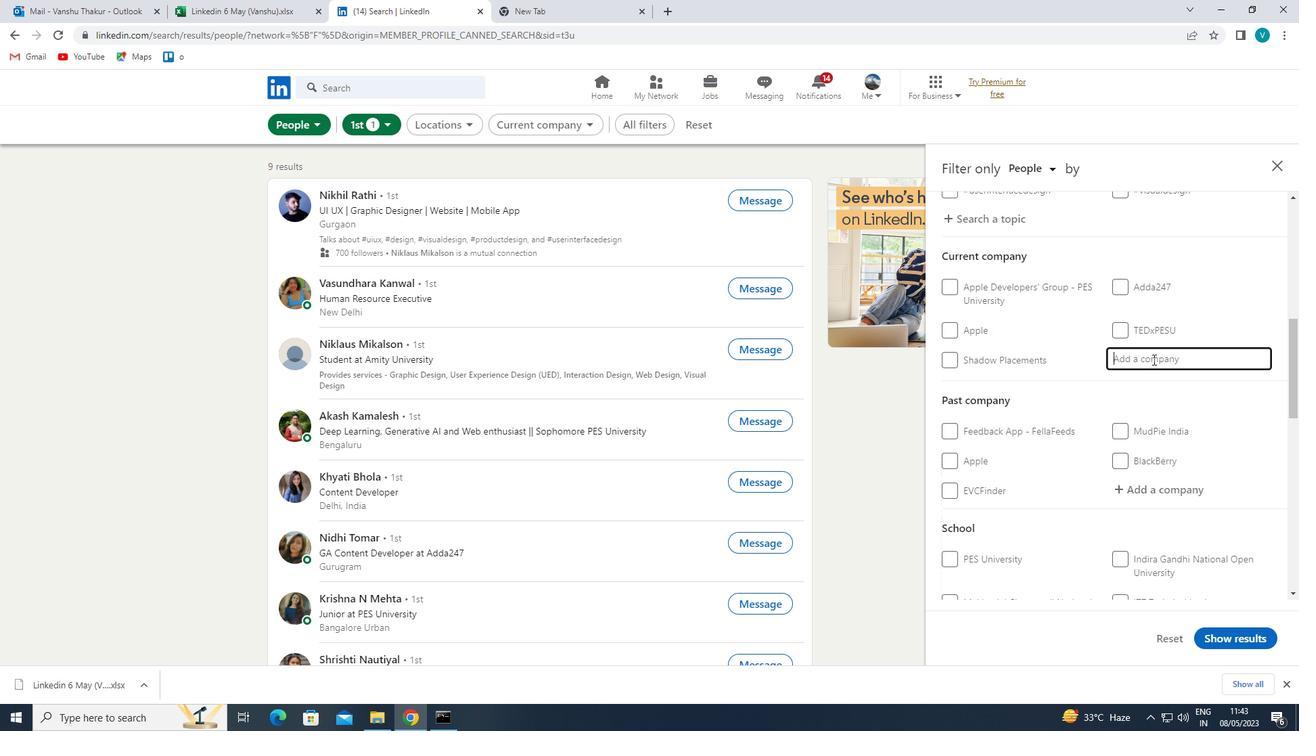 
Action: Mouse scrolled (1153, 358) with delta (0, 0)
Screenshot: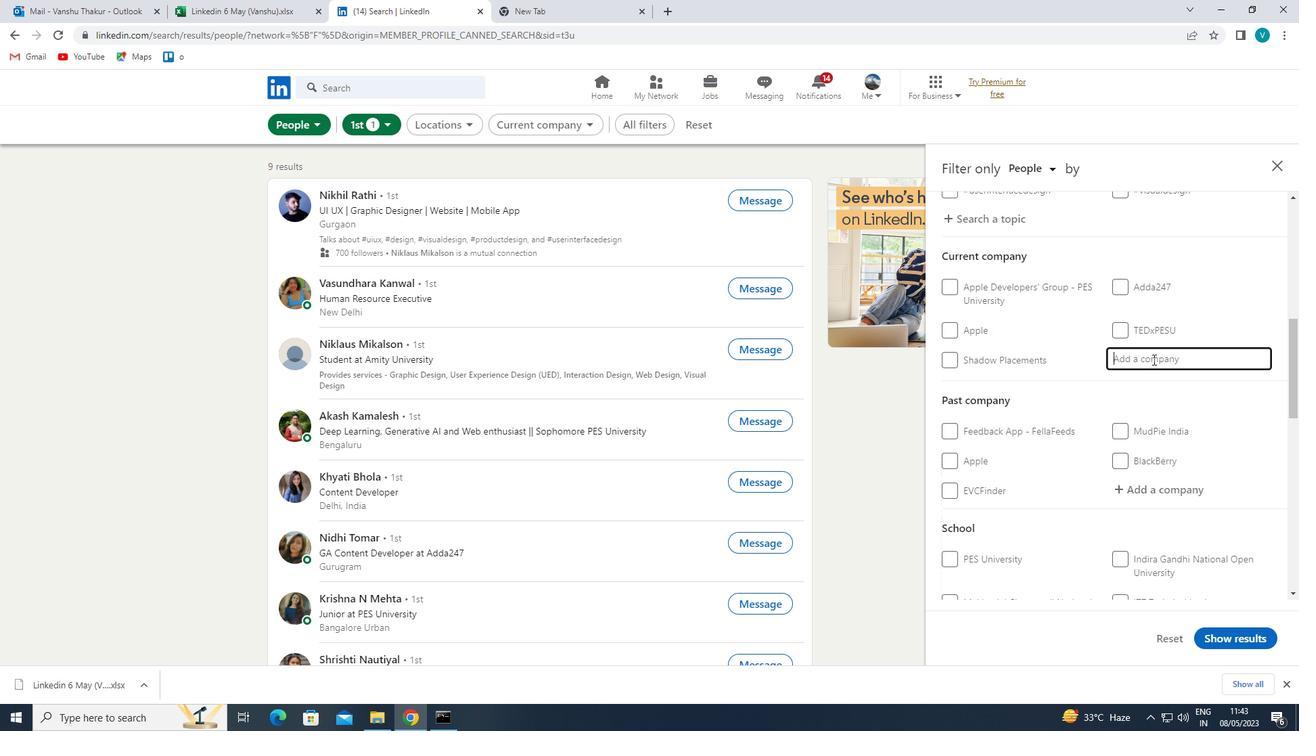 
Action: Mouse scrolled (1153, 358) with delta (0, 0)
Screenshot: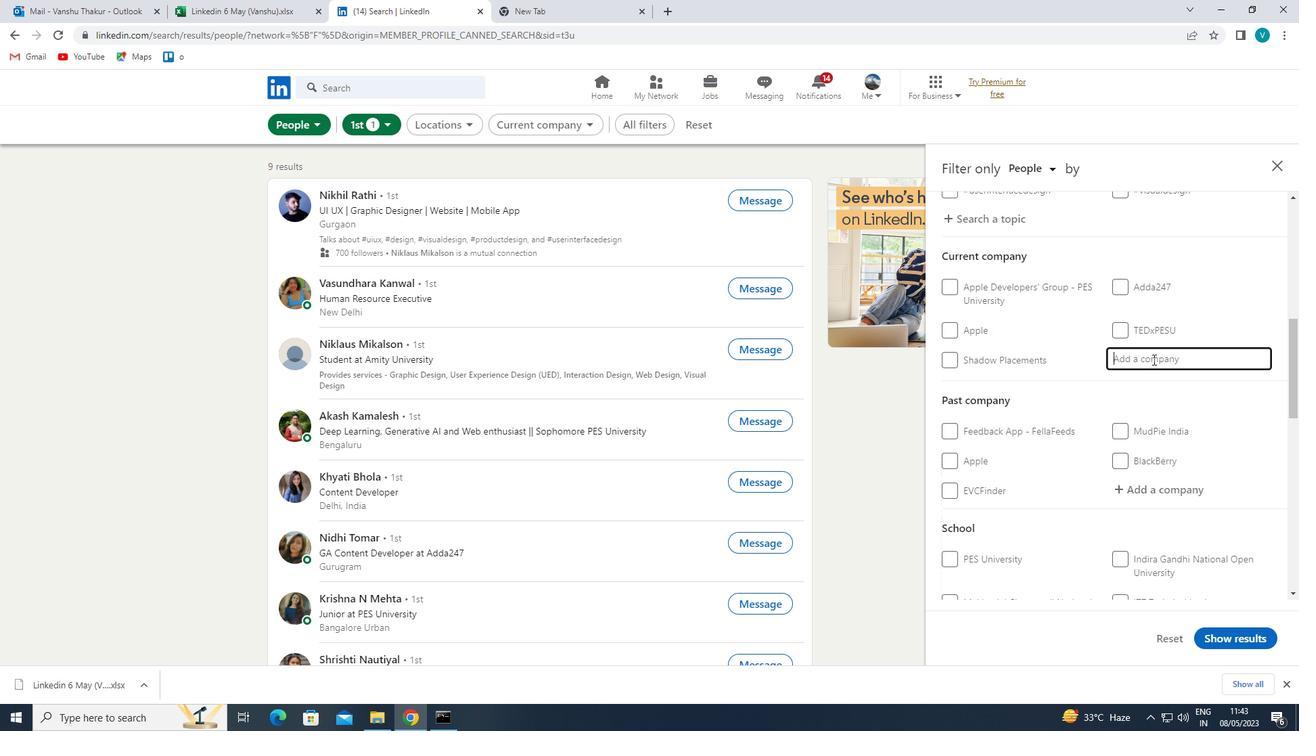 
Action: Mouse moved to (1181, 523)
Screenshot: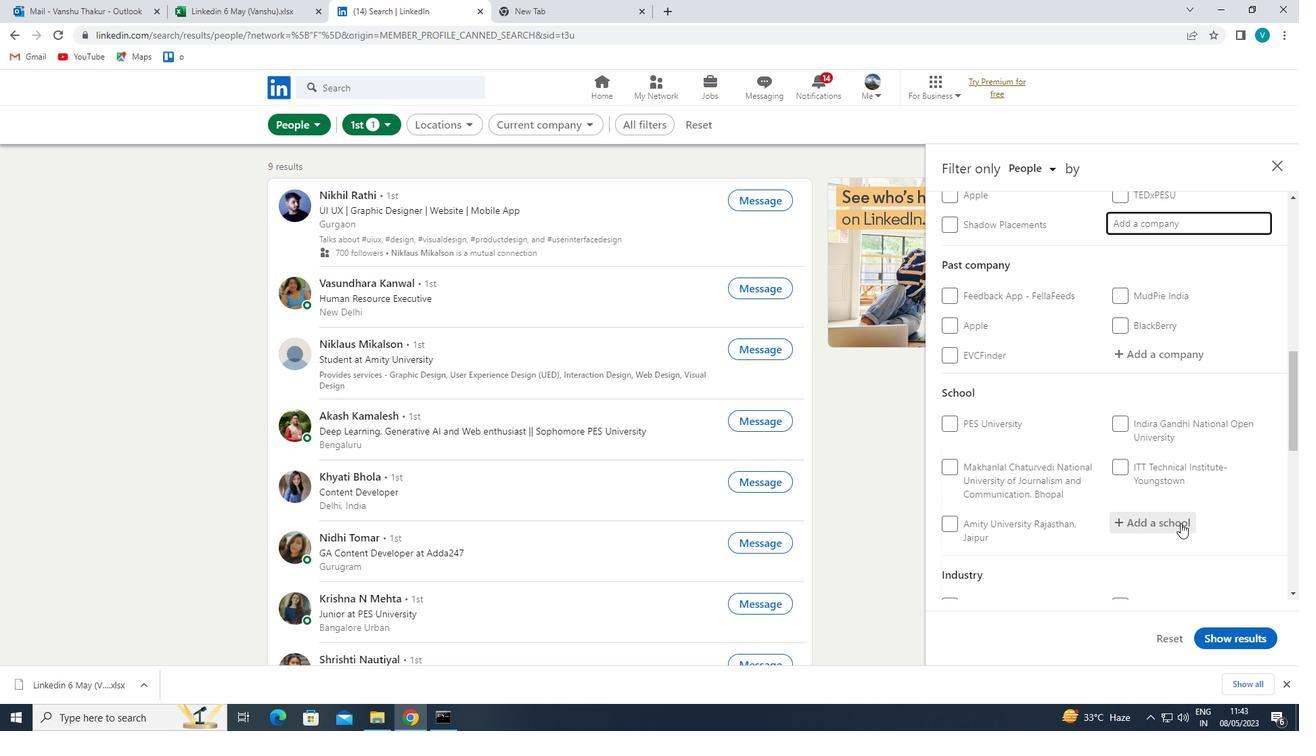 
Action: Mouse pressed left at (1181, 523)
Screenshot: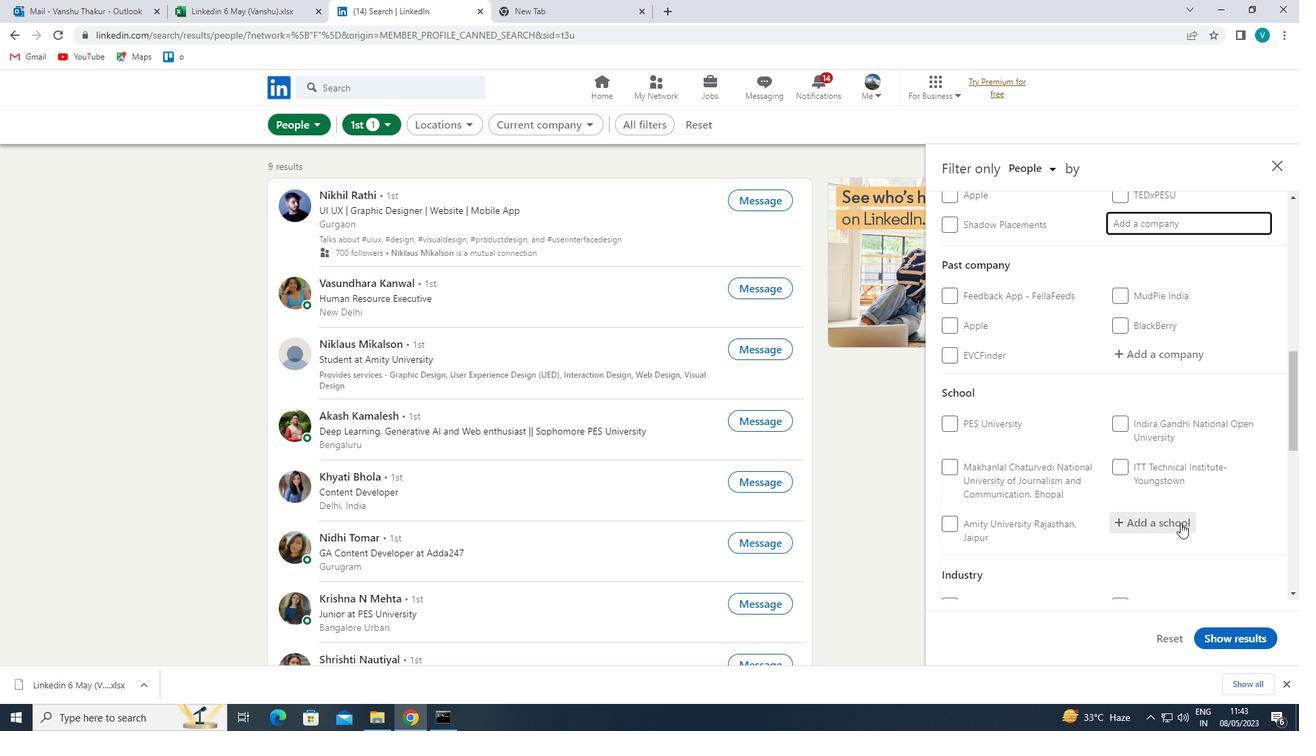 
Action: Mouse moved to (1157, 473)
Screenshot: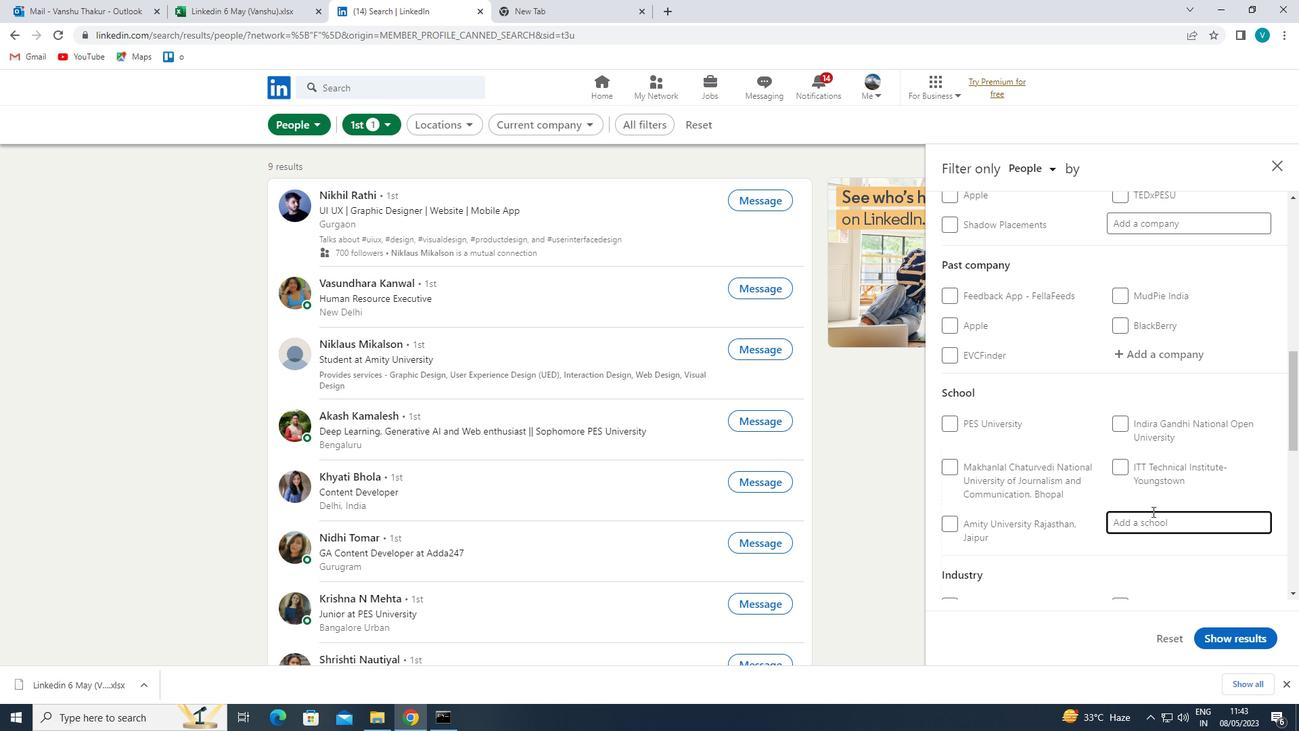 
Action: Mouse scrolled (1157, 474) with delta (0, 0)
Screenshot: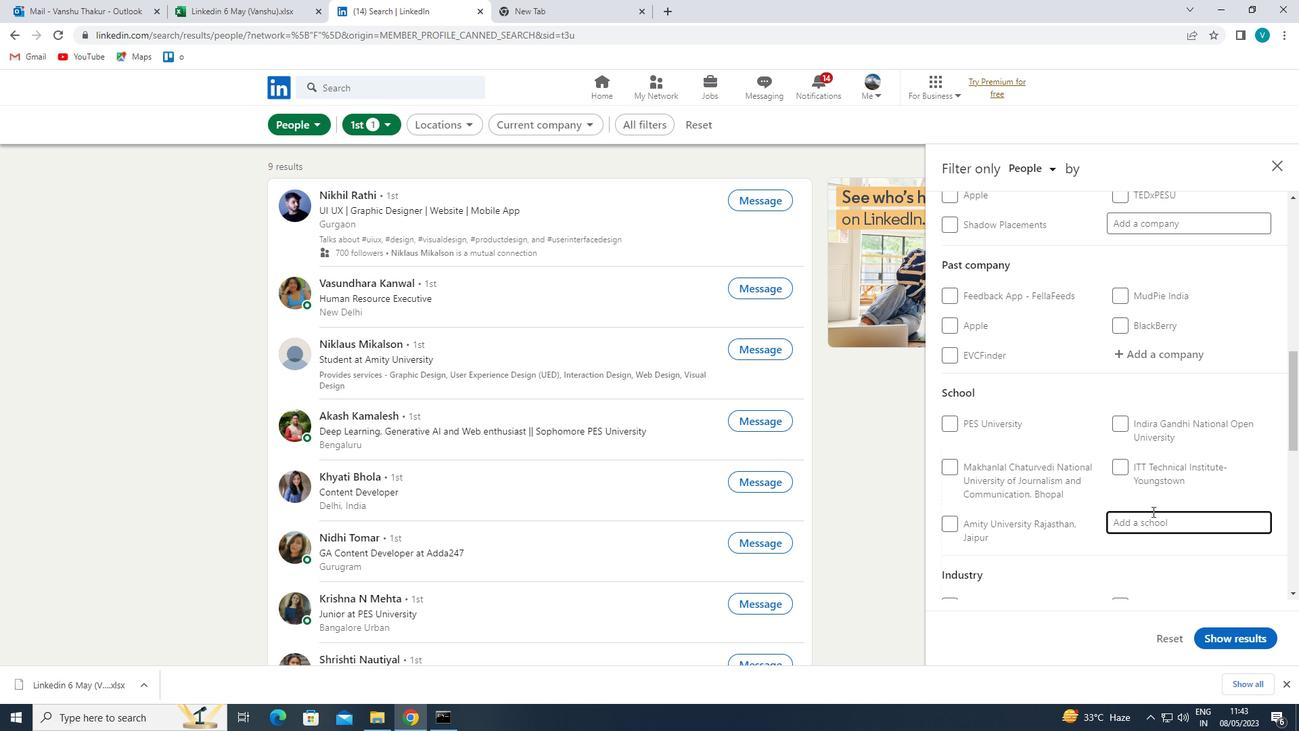 
Action: Mouse moved to (1157, 473)
Screenshot: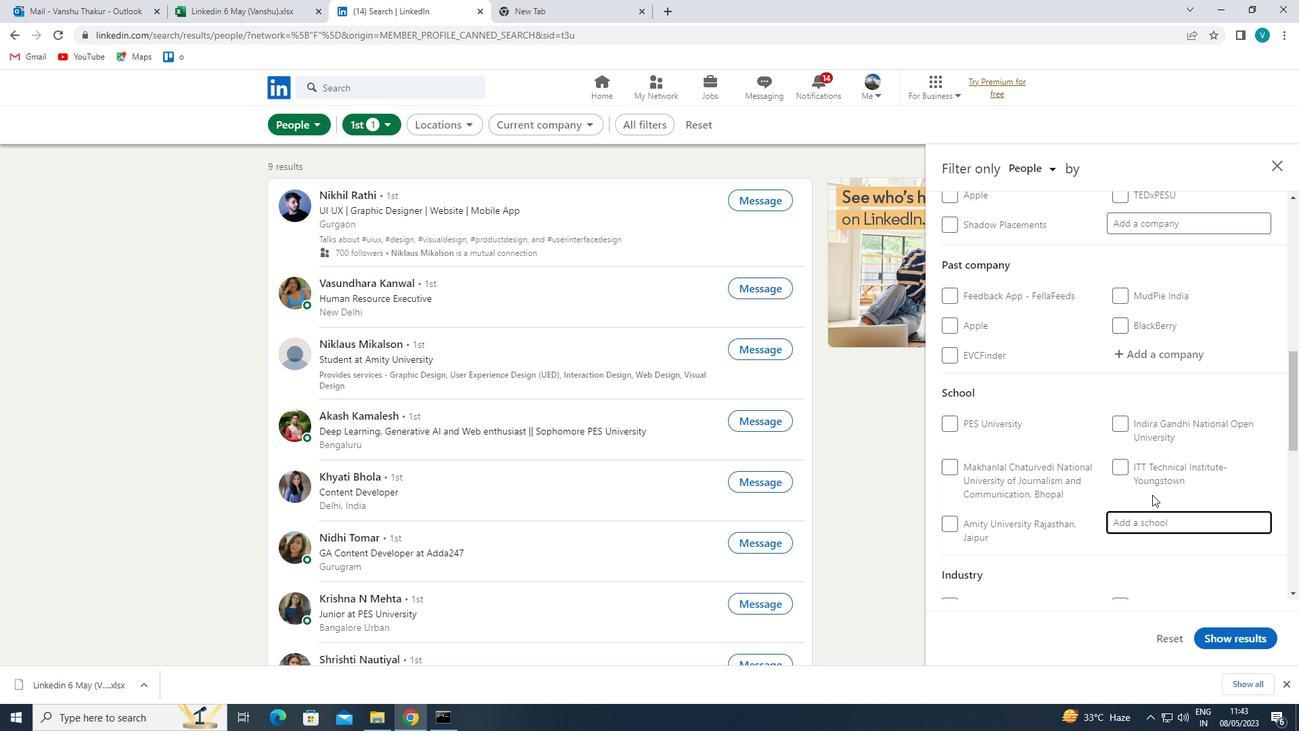 
Action: Mouse scrolled (1157, 473) with delta (0, 0)
Screenshot: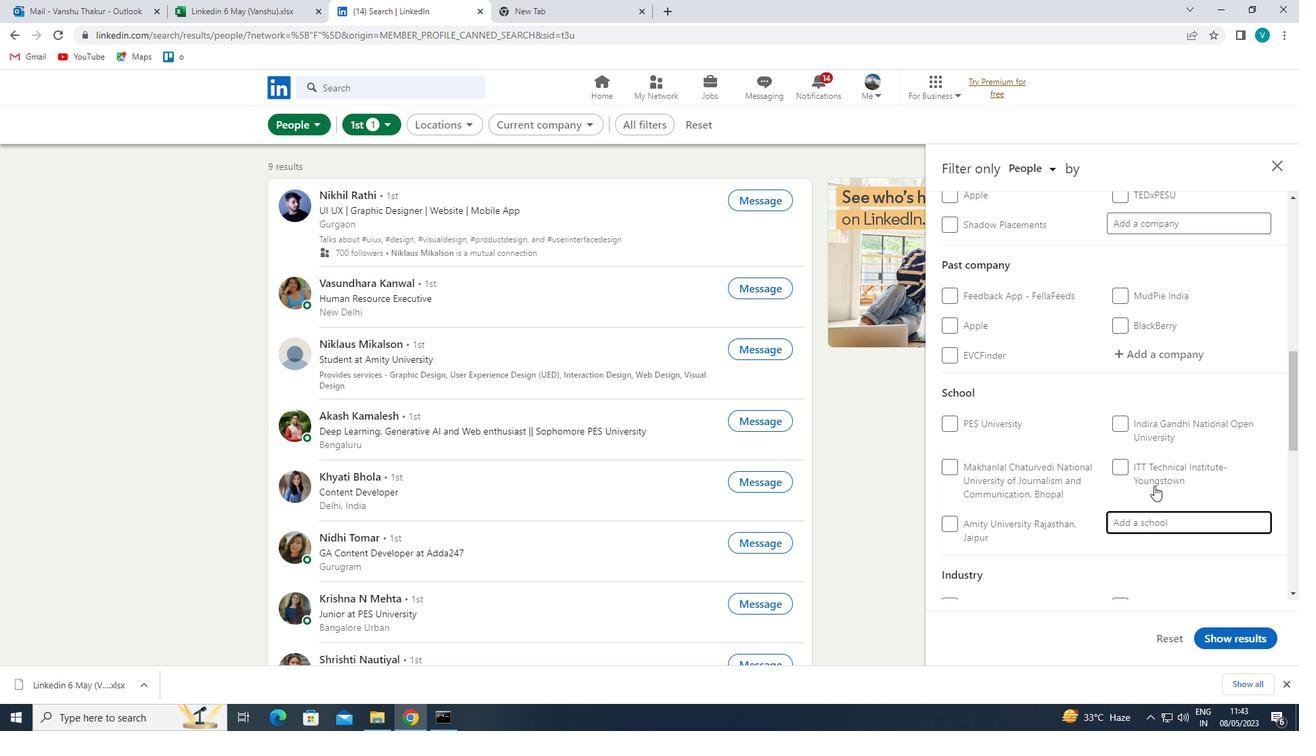 
Action: Mouse moved to (1153, 350)
Screenshot: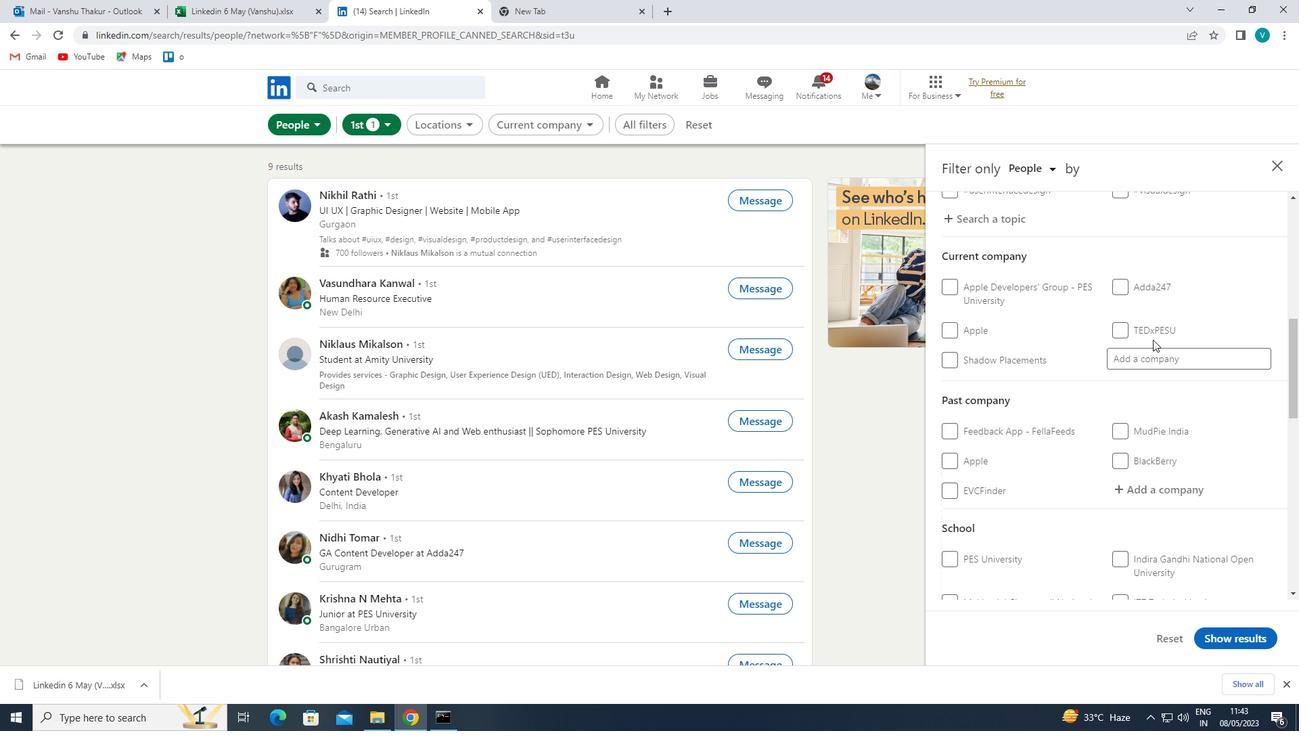 
Action: Mouse pressed left at (1153, 350)
Screenshot: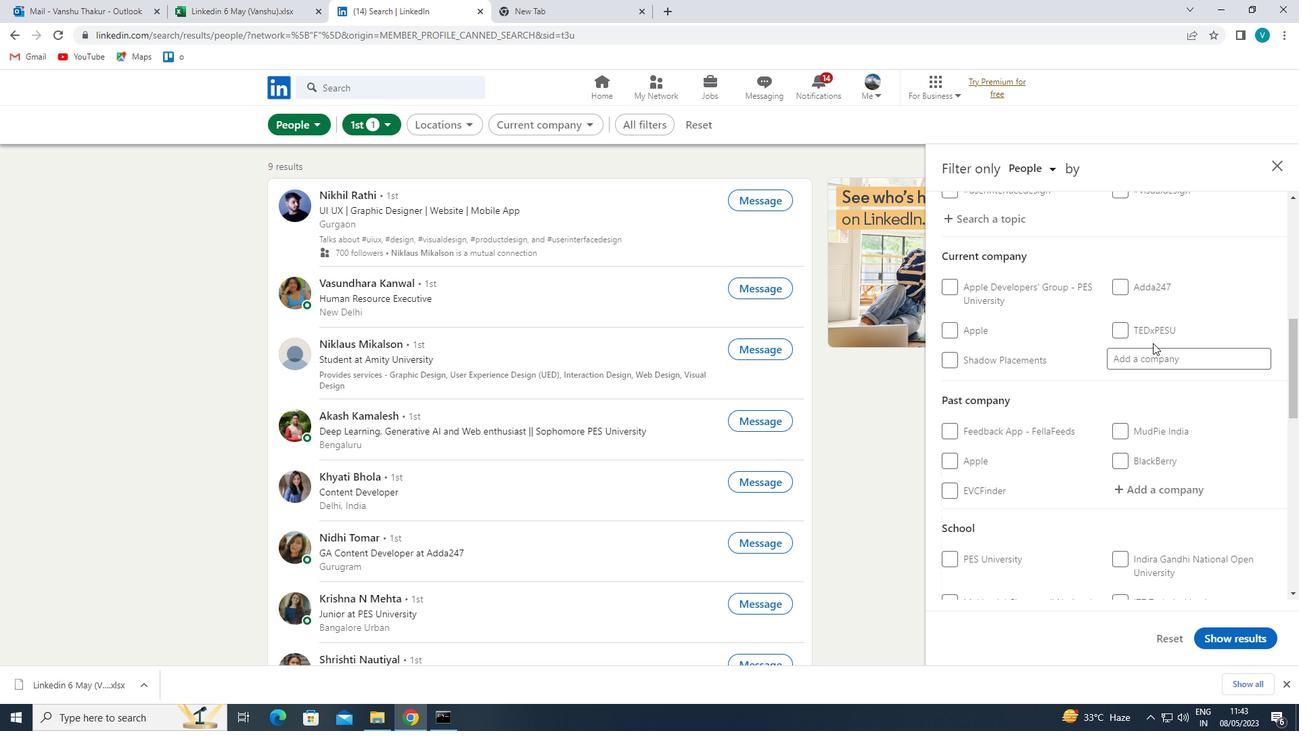 
Action: Key pressed <Key.shift>SMA<Key.space>
Screenshot: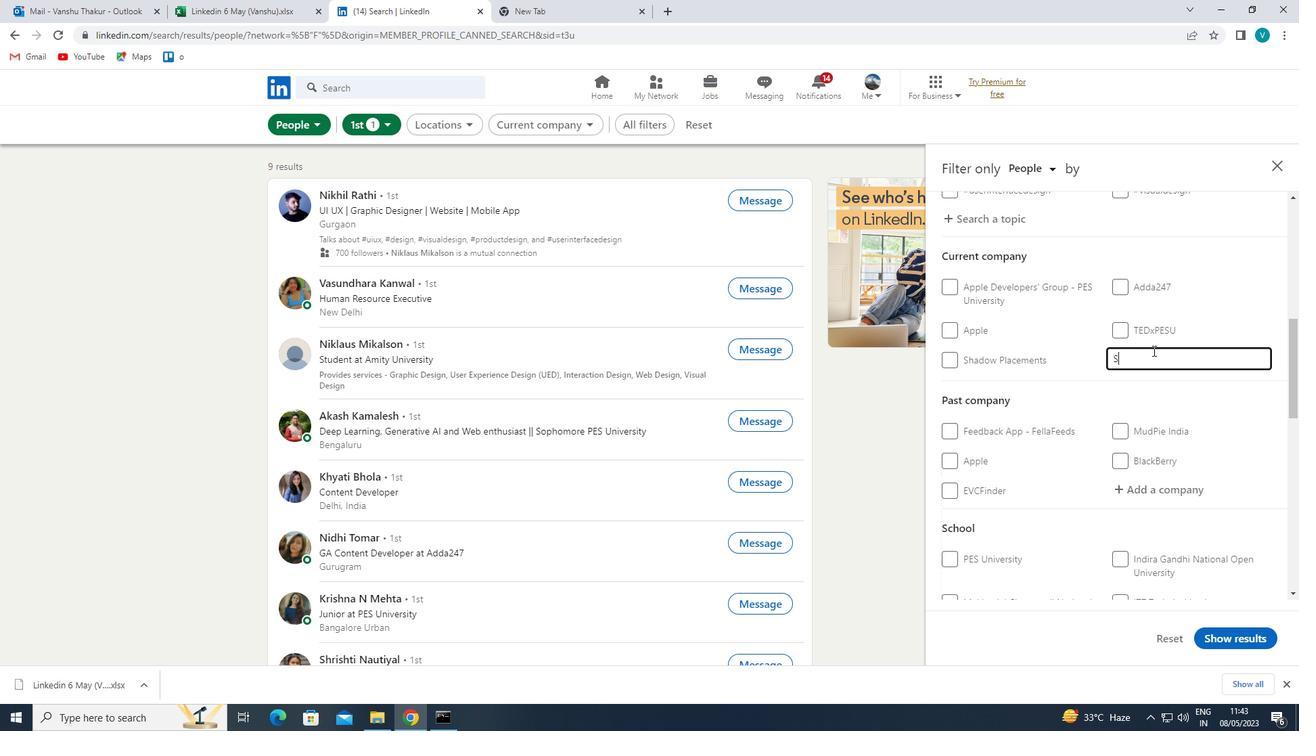 
Action: Mouse moved to (1124, 386)
Screenshot: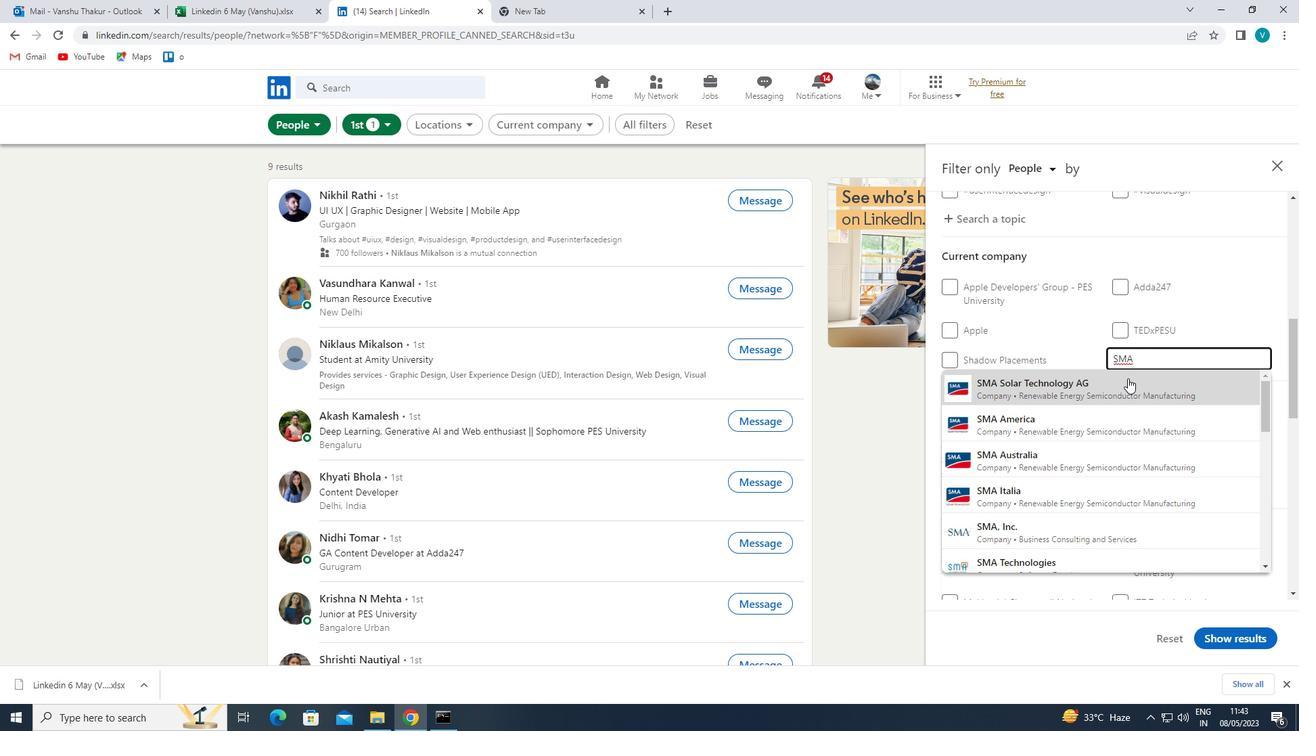 
Action: Mouse pressed left at (1124, 386)
Screenshot: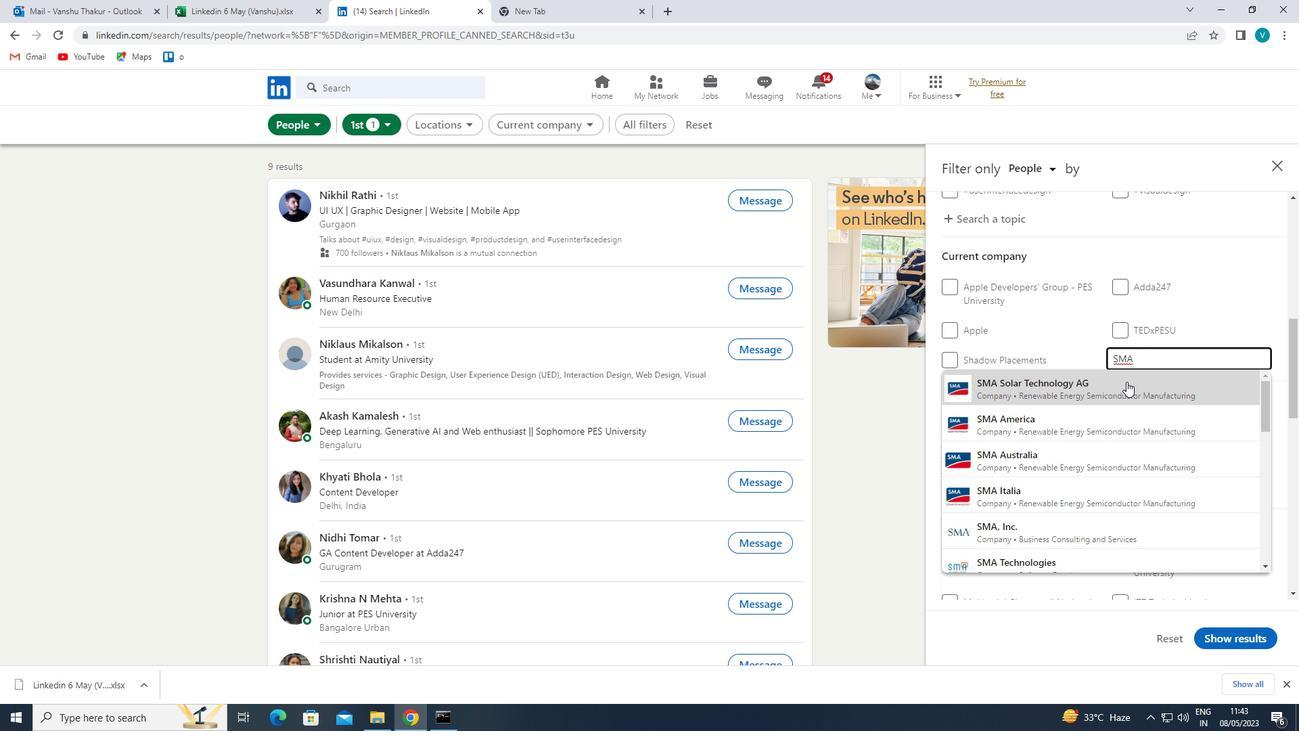 
Action: Mouse scrolled (1124, 385) with delta (0, 0)
Screenshot: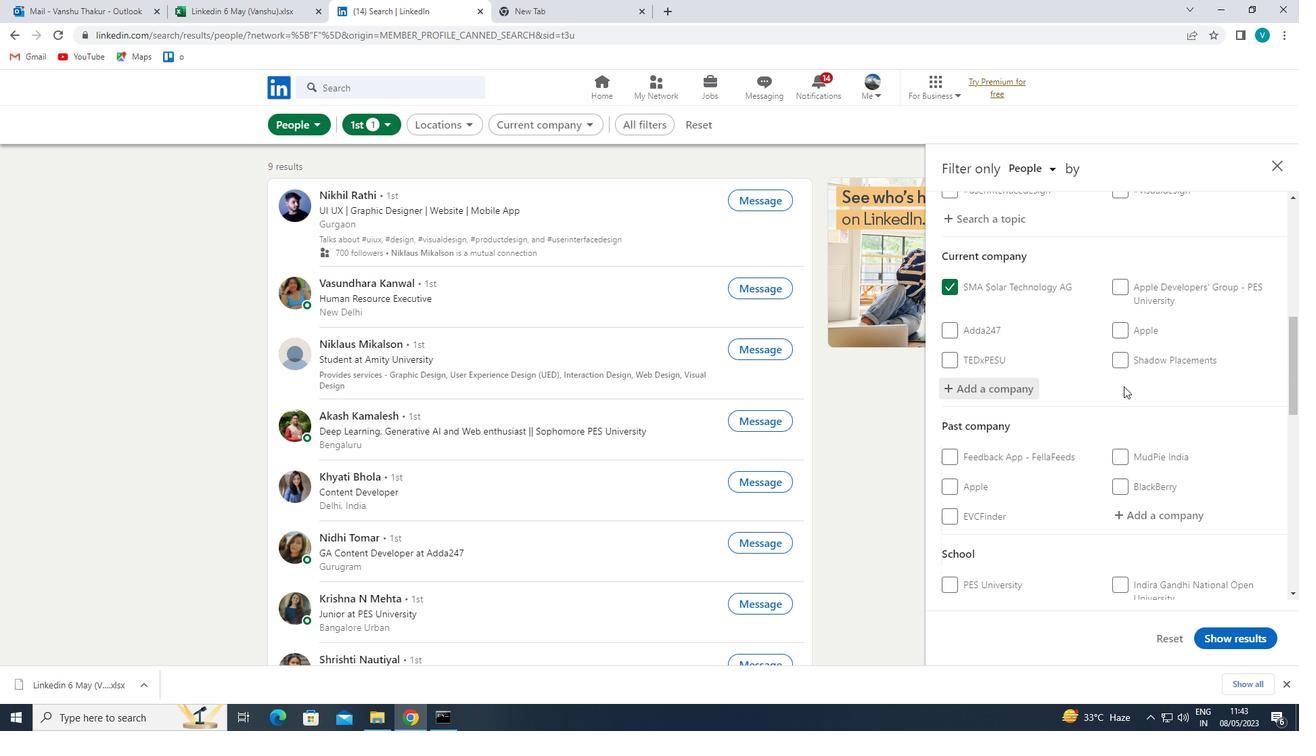 
Action: Mouse scrolled (1124, 385) with delta (0, 0)
Screenshot: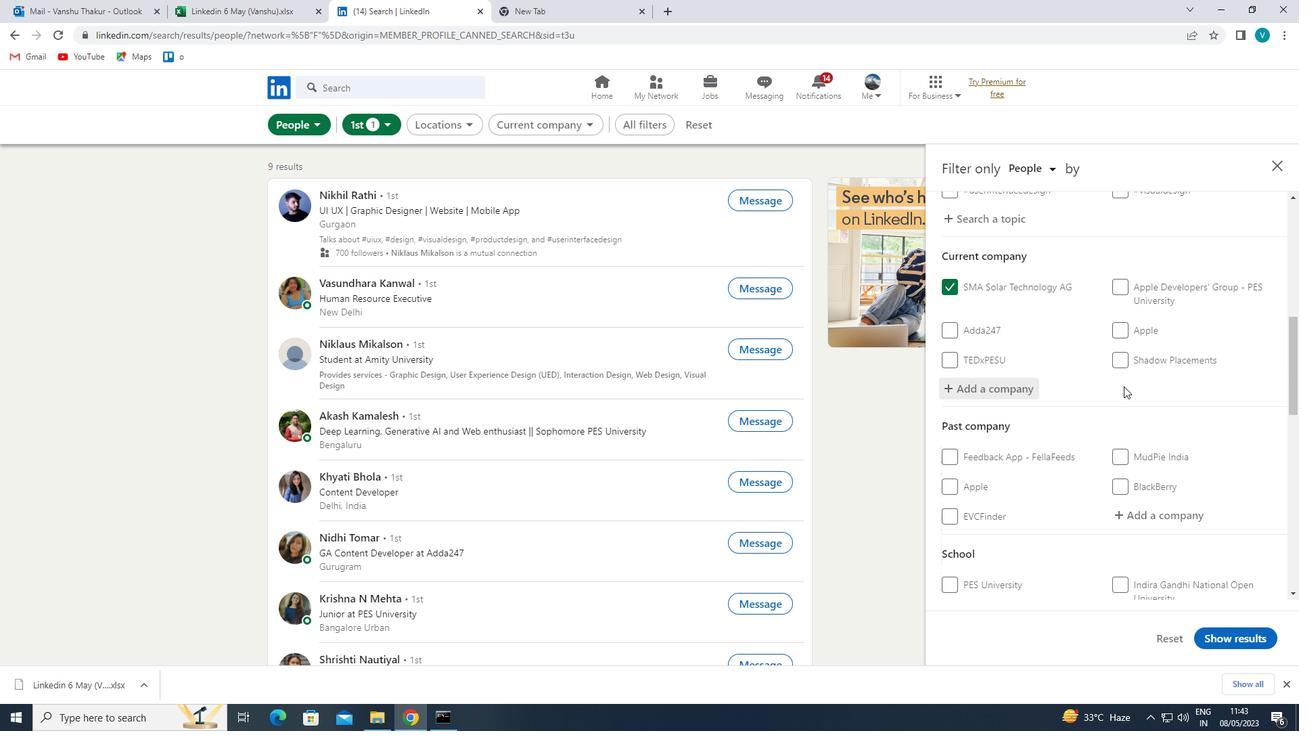 
Action: Mouse scrolled (1124, 385) with delta (0, 0)
Screenshot: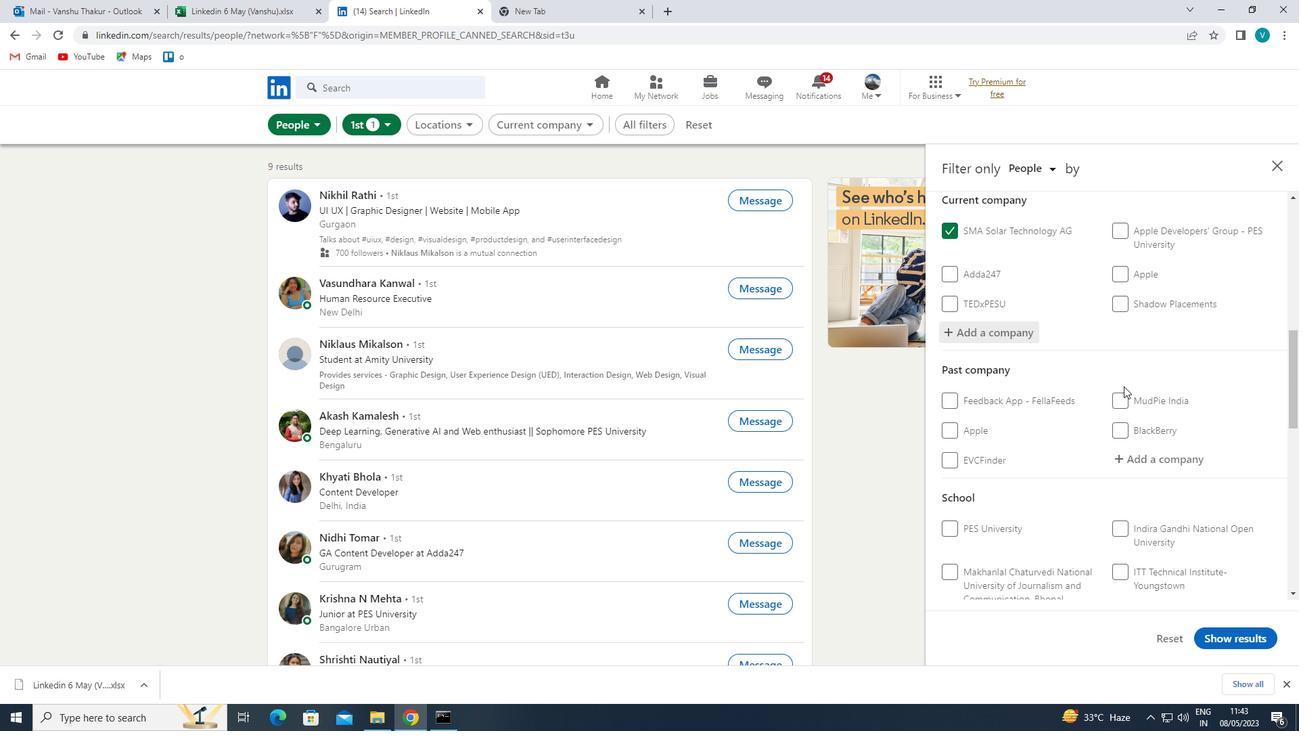 
Action: Mouse moved to (1142, 482)
Screenshot: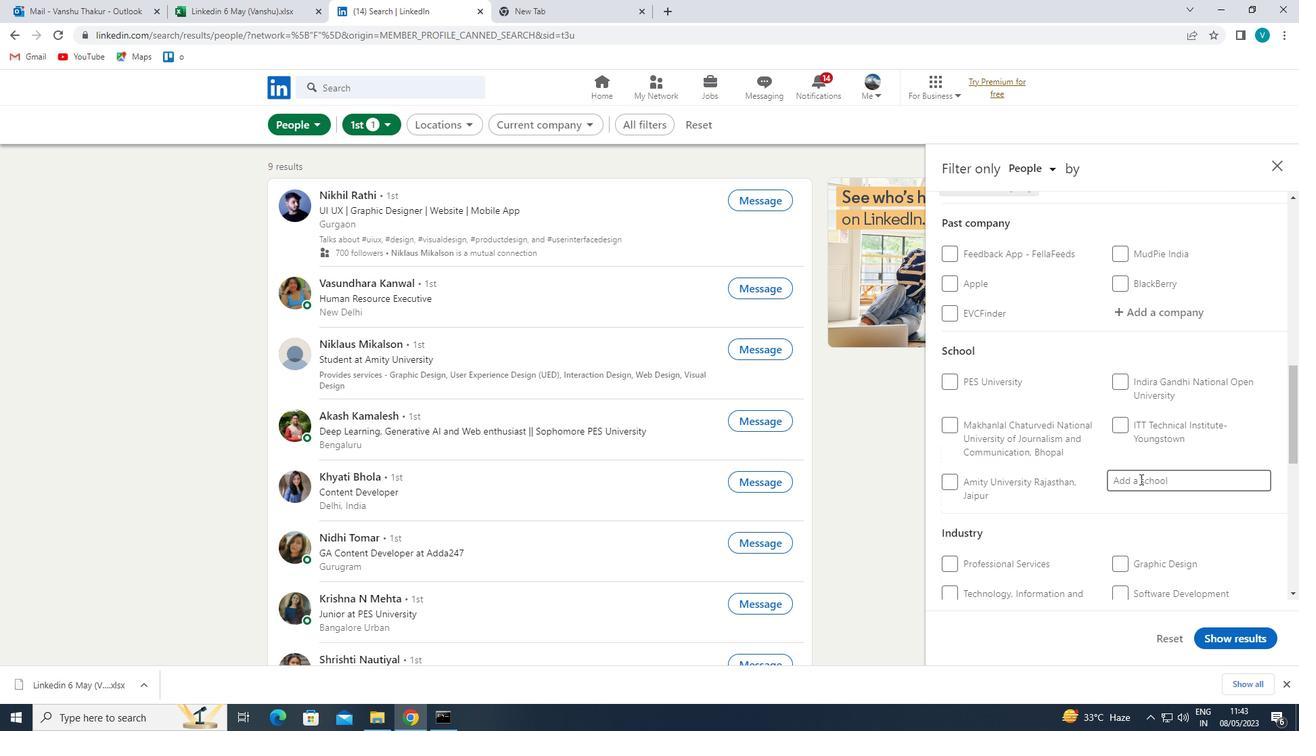
Action: Mouse pressed left at (1142, 482)
Screenshot: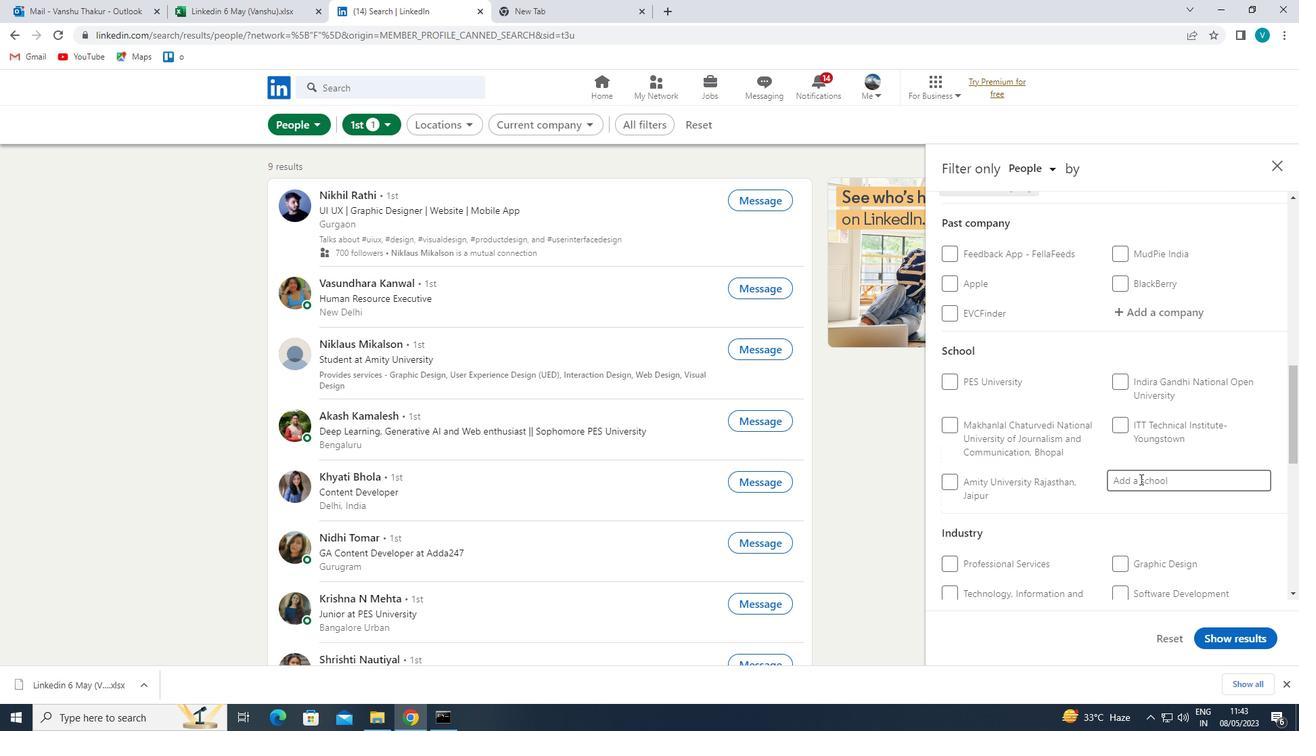 
Action: Mouse moved to (1140, 483)
Screenshot: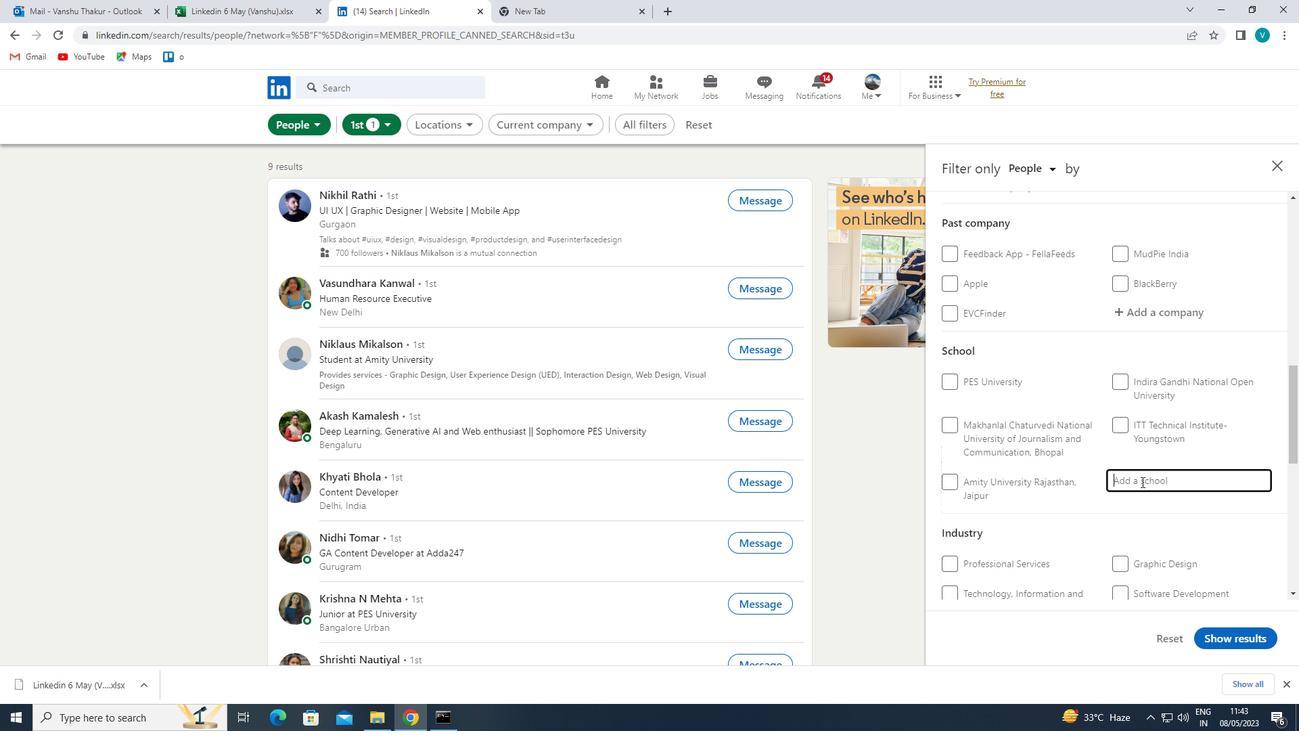 
Action: Key pressed <Key.shift><Key.shift>BHAVANS
Screenshot: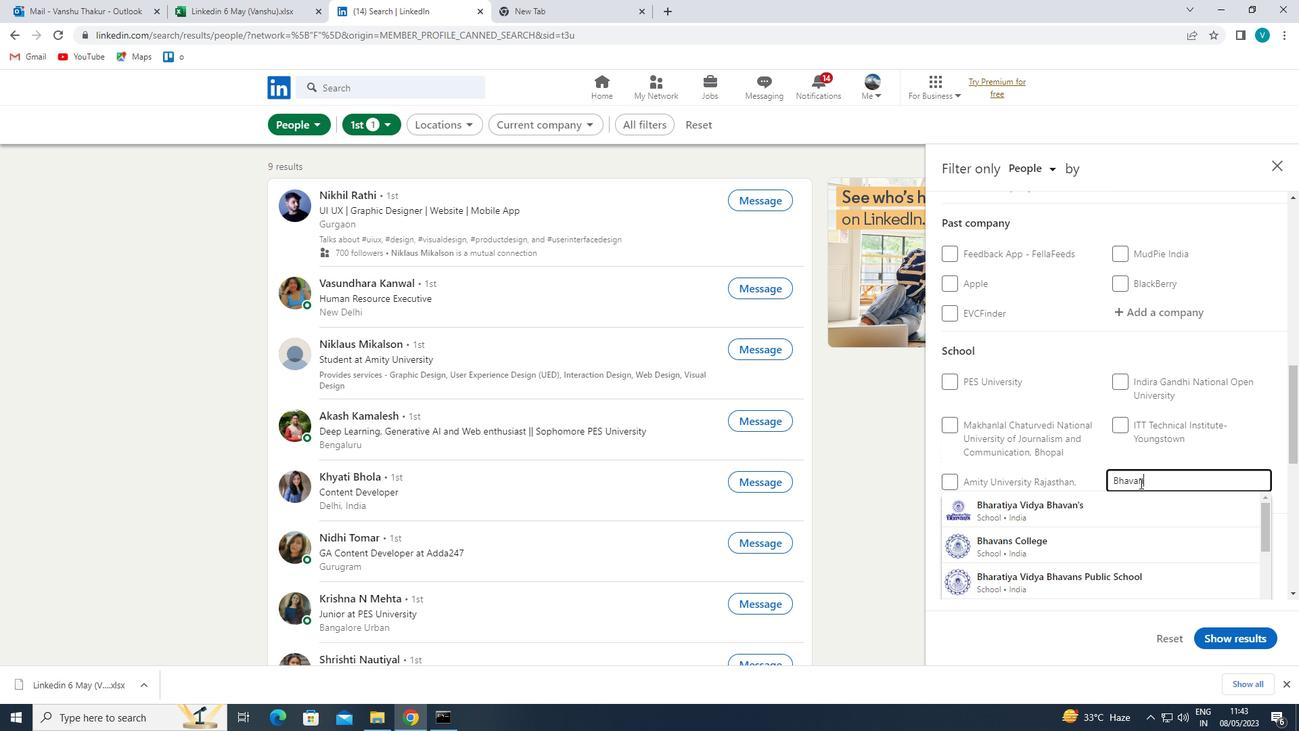 
Action: Mouse moved to (1159, 486)
Screenshot: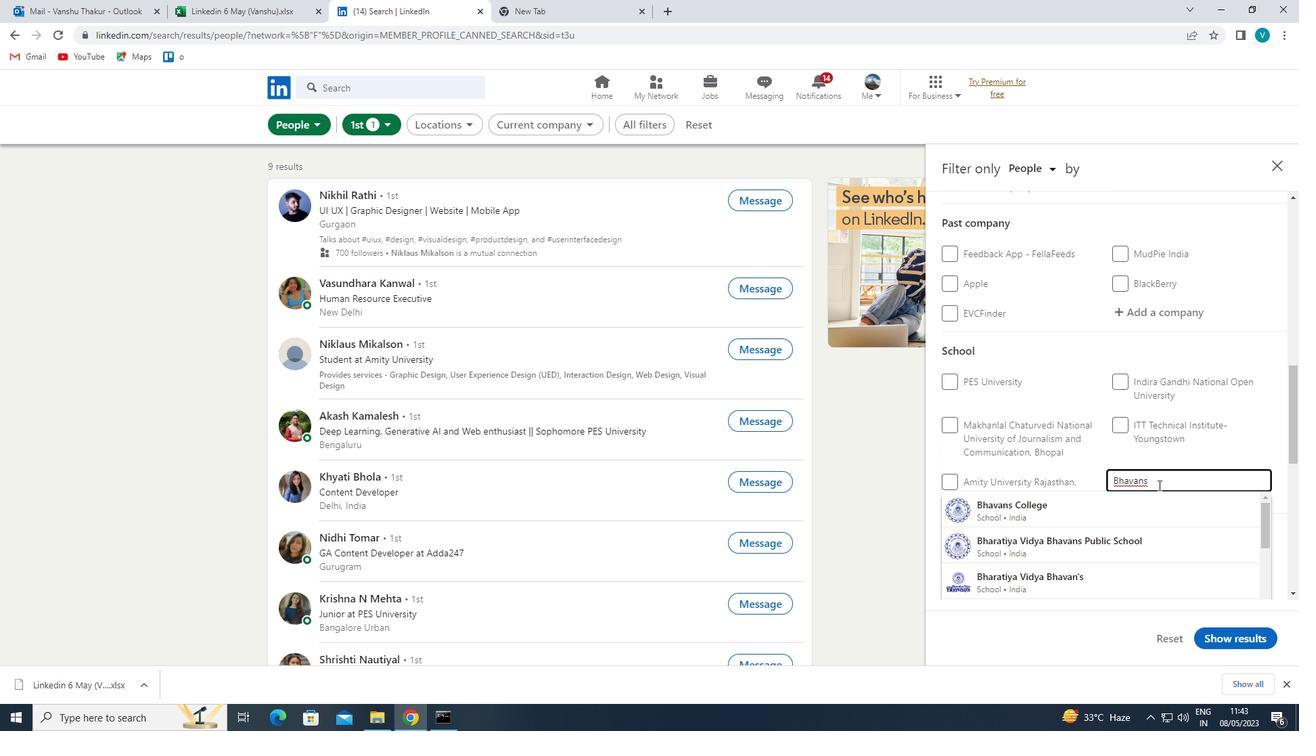 
Action: Key pressed <Key.backspace>A
Screenshot: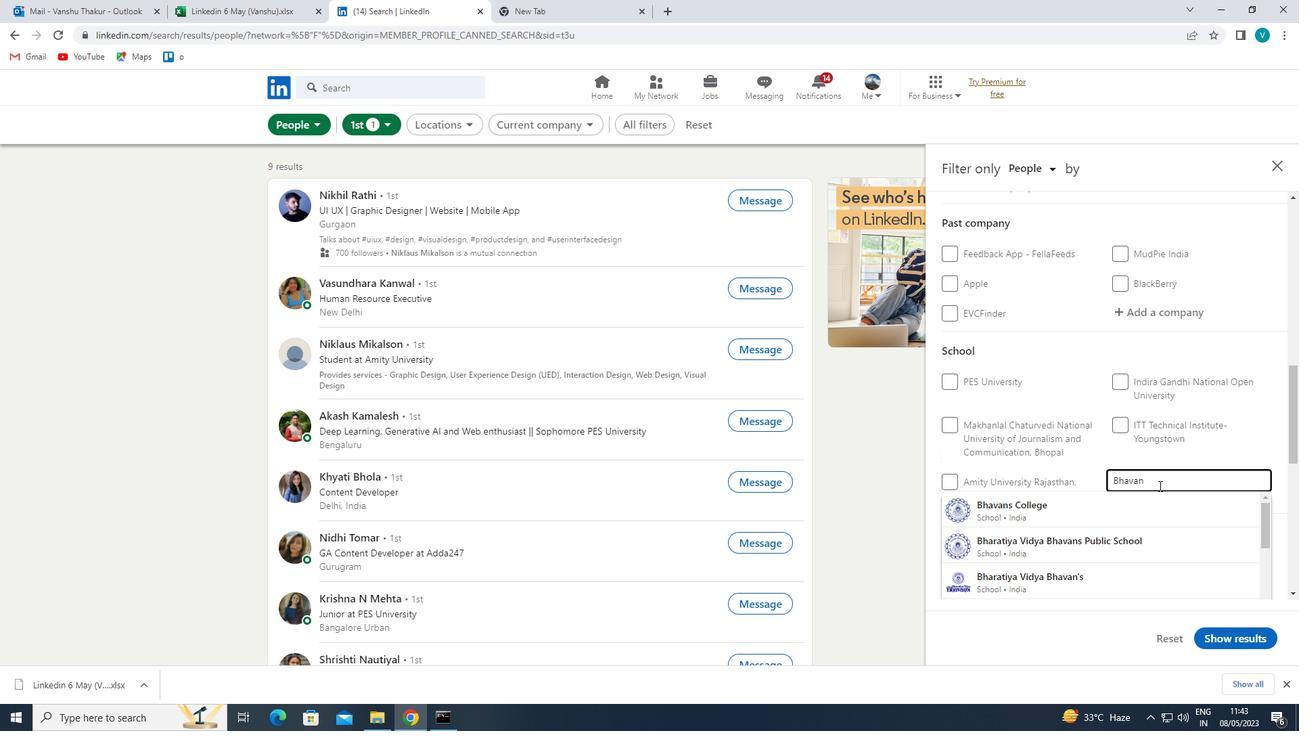 
Action: Mouse moved to (1155, 490)
Screenshot: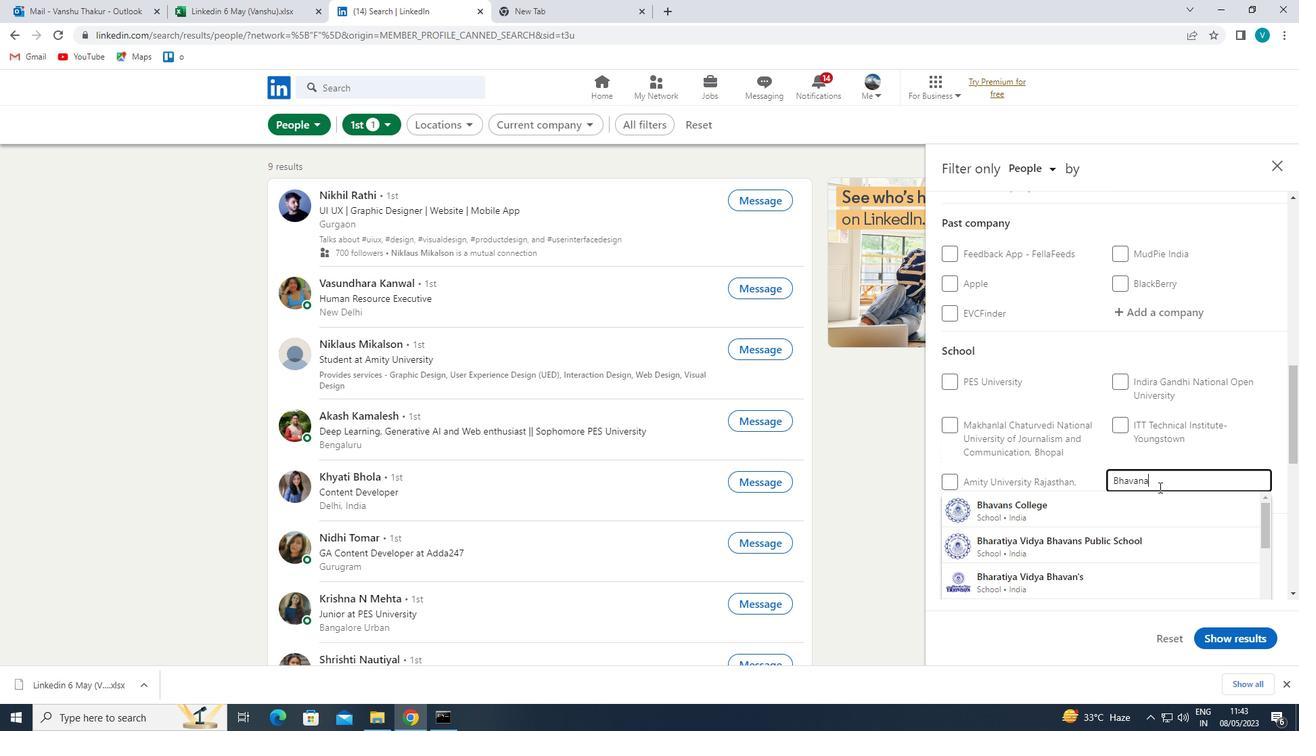
Action: Key pressed S
Screenshot: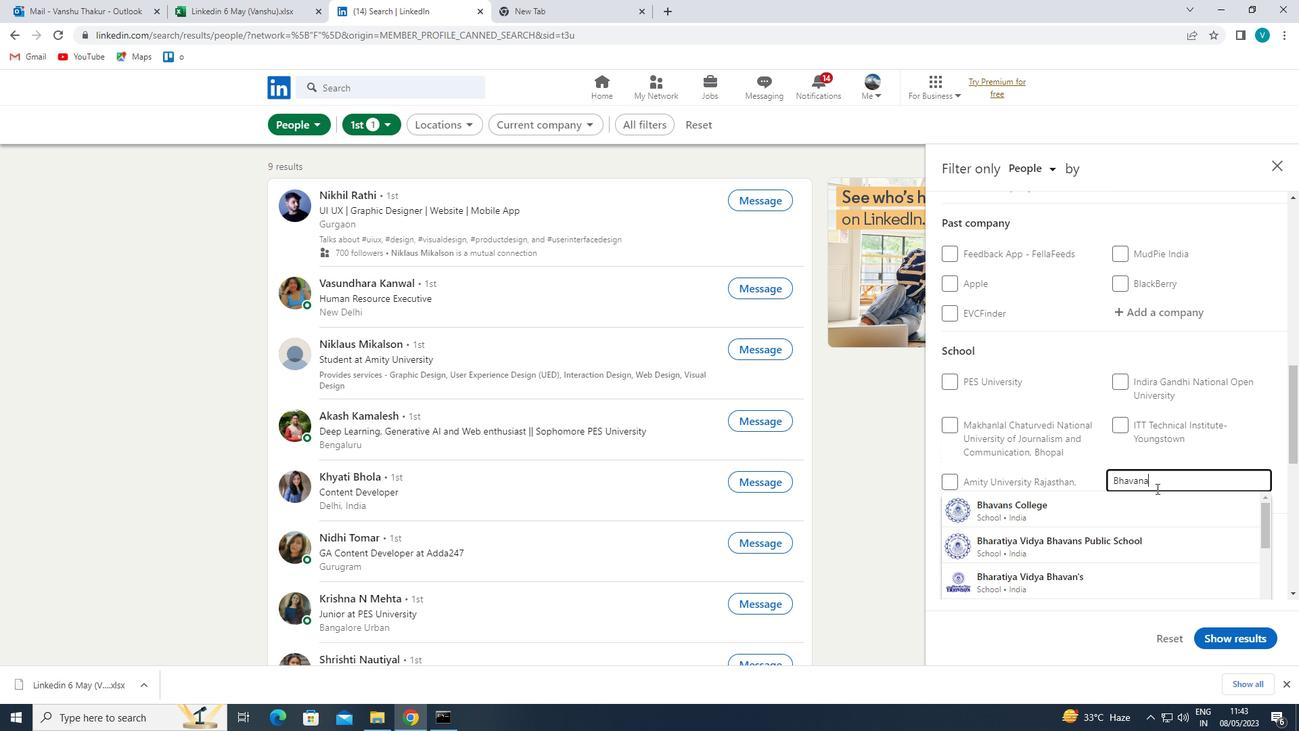 
Action: Mouse moved to (1148, 494)
Screenshot: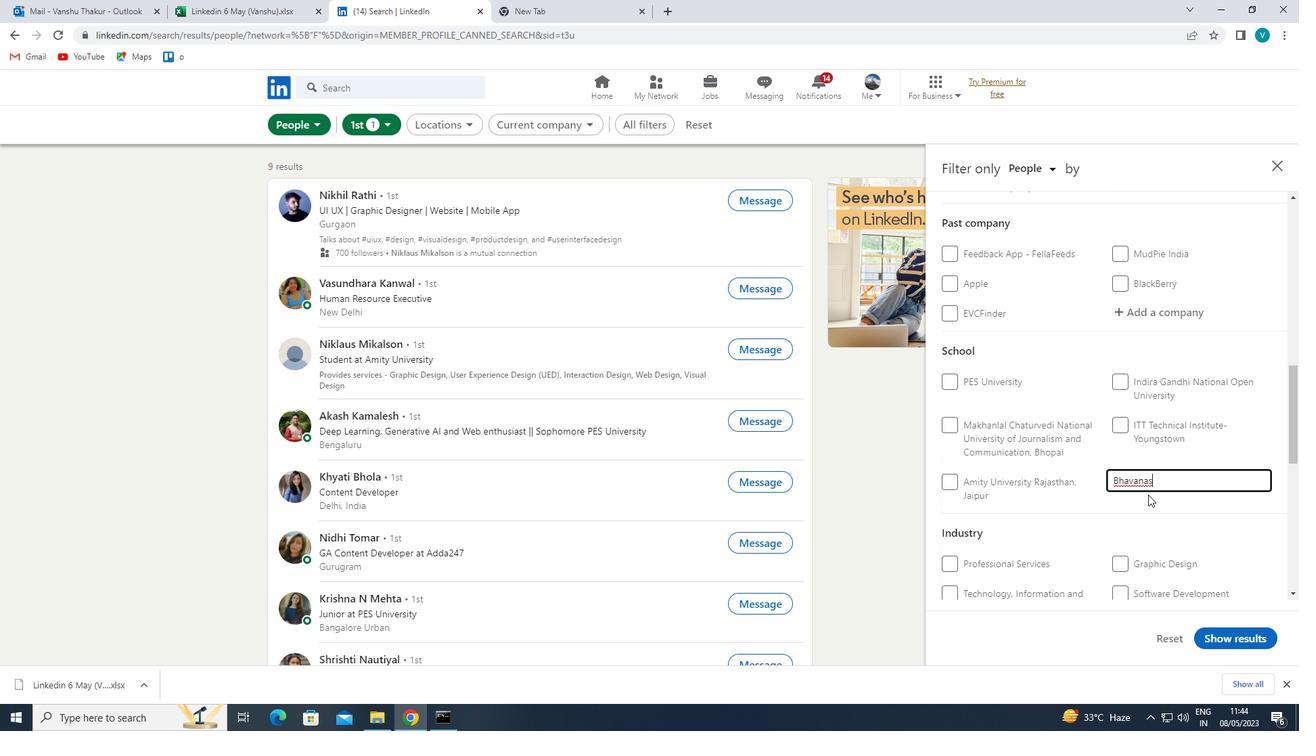
Action: Key pressed <Key.left><Key.left><Key.right><Key.backspace><Key.right>
Screenshot: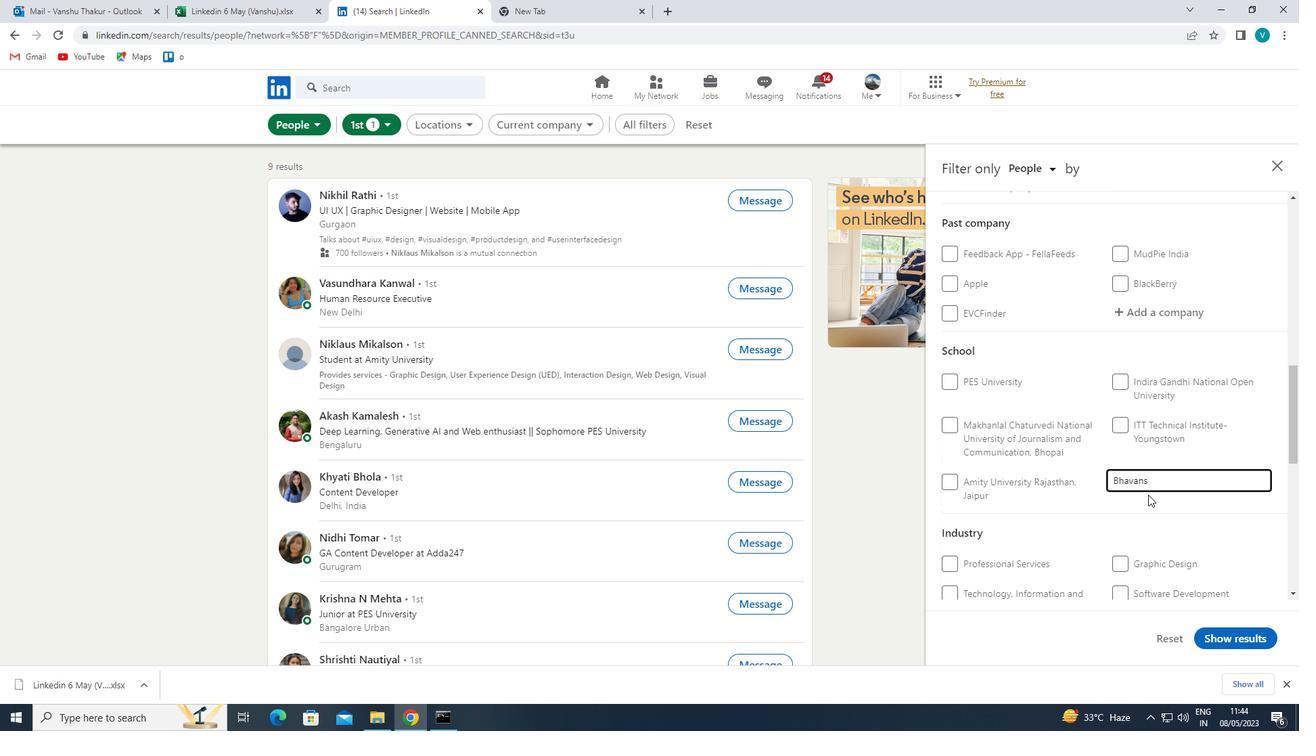 
Action: Mouse pressed left at (1148, 494)
Screenshot: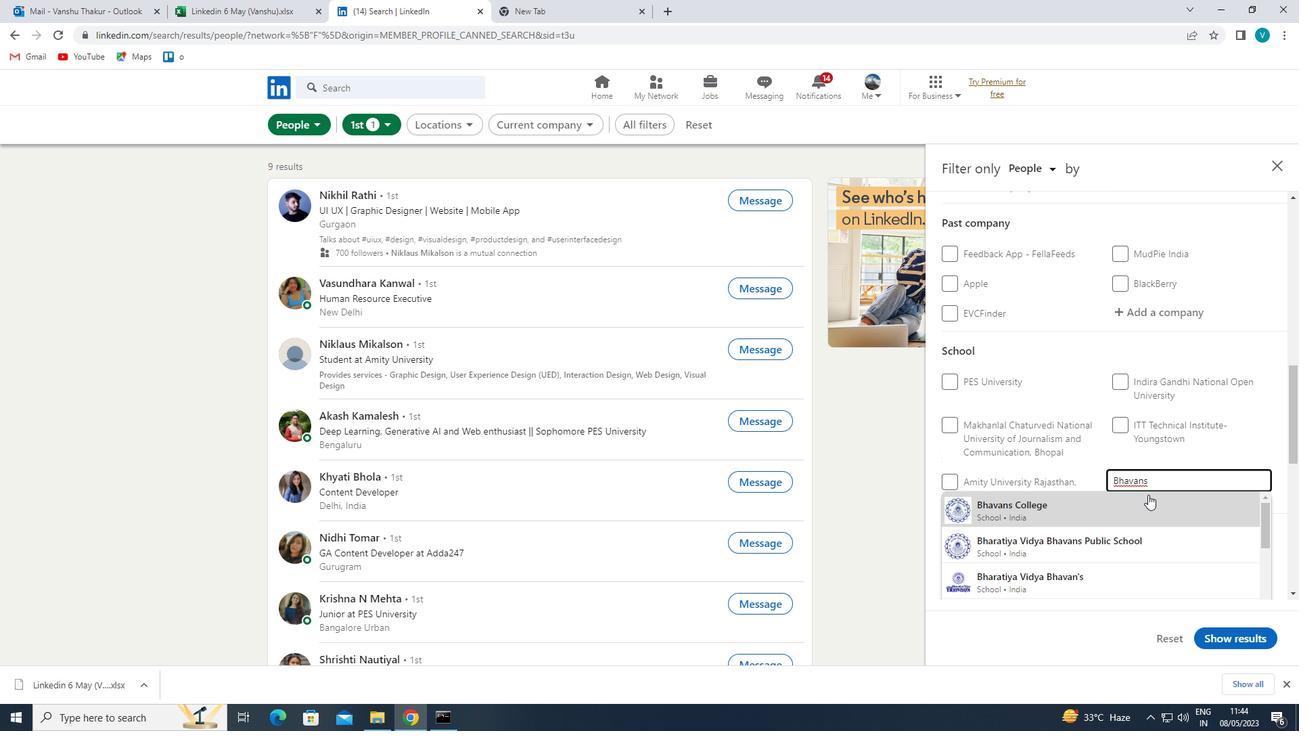 
Action: Mouse moved to (1142, 498)
Screenshot: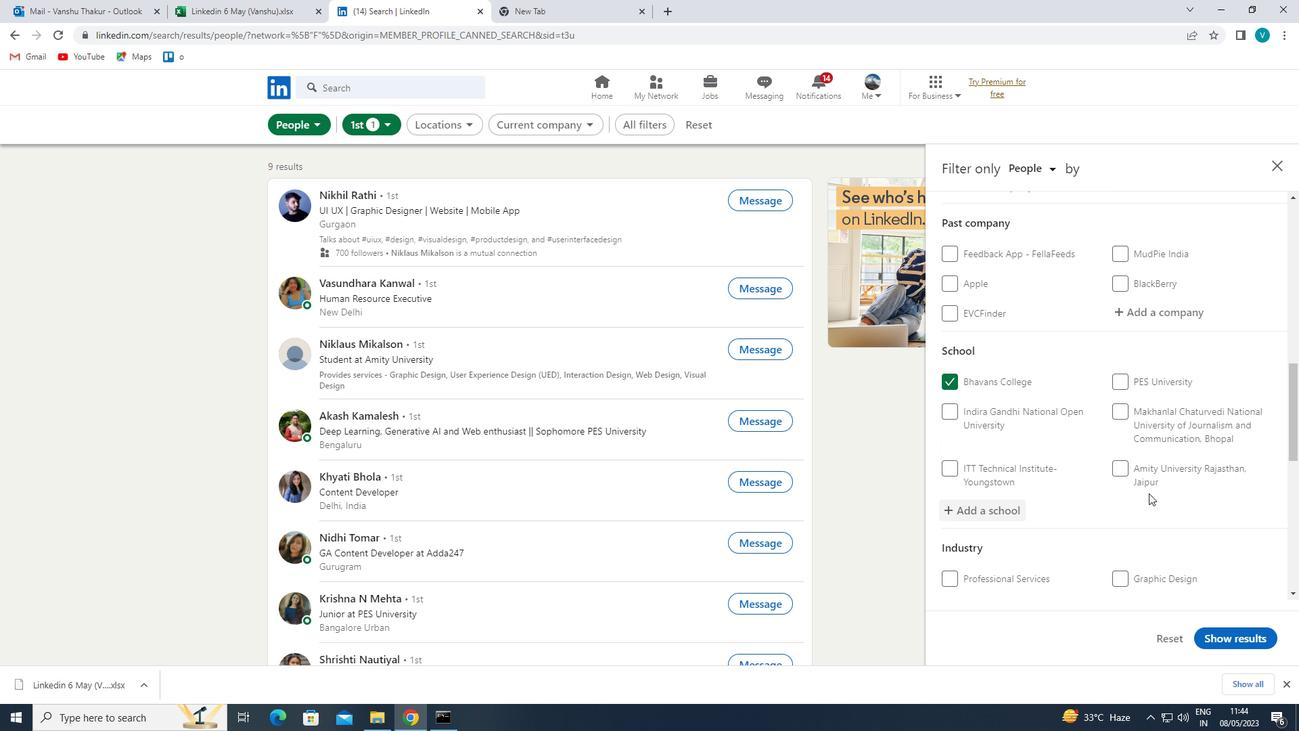 
Action: Mouse scrolled (1142, 497) with delta (0, 0)
Screenshot: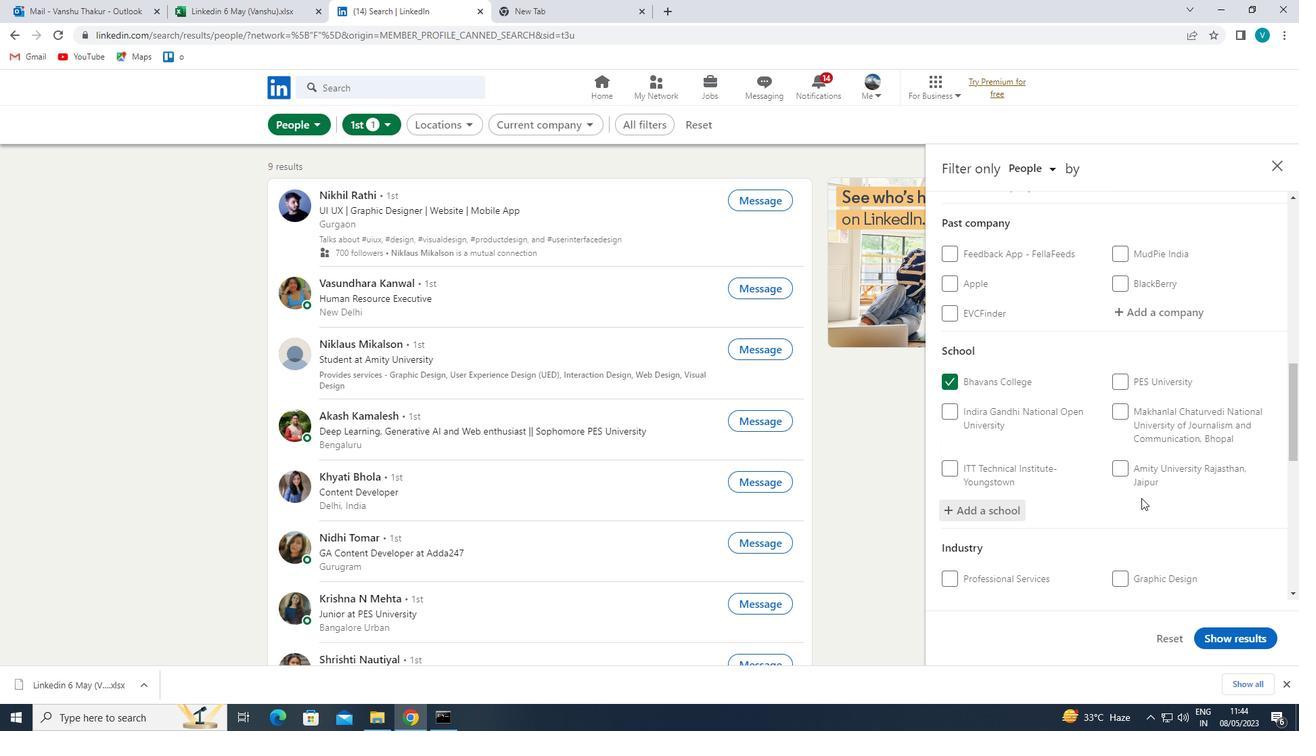 
Action: Mouse scrolled (1142, 497) with delta (0, 0)
Screenshot: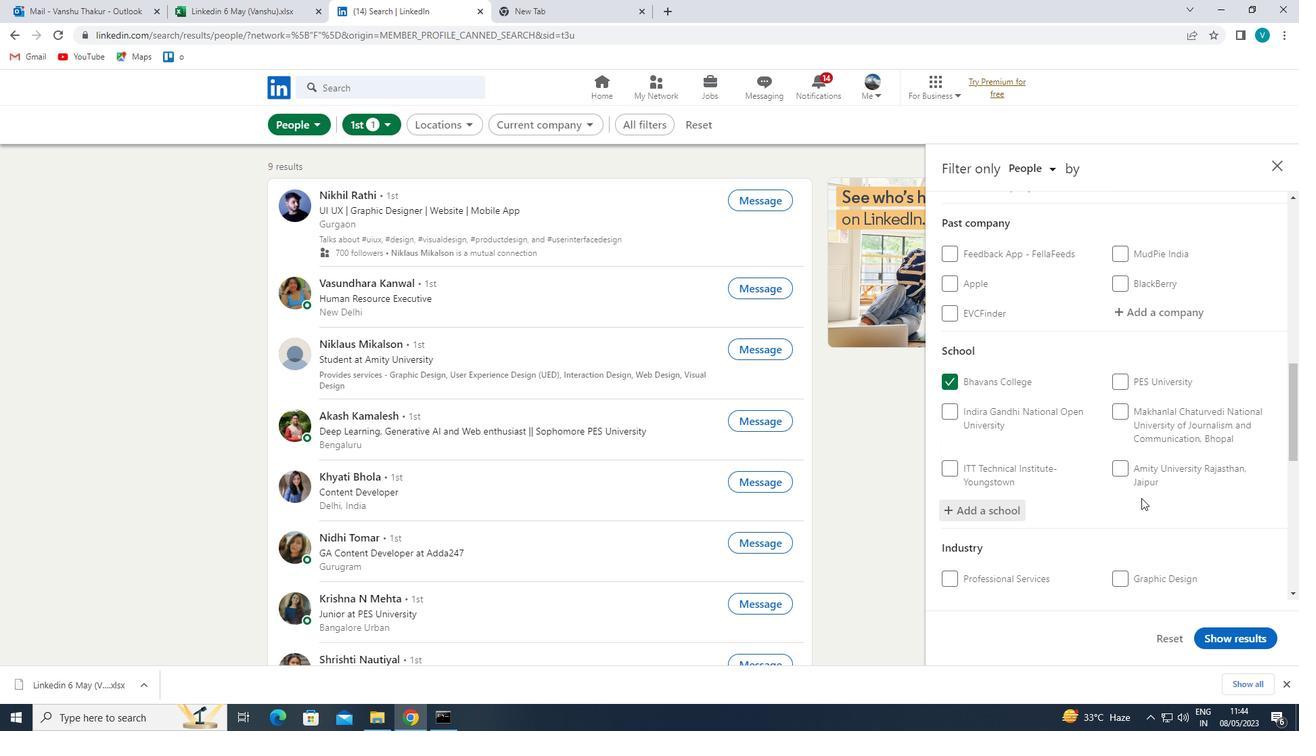 
Action: Mouse scrolled (1142, 497) with delta (0, 0)
Screenshot: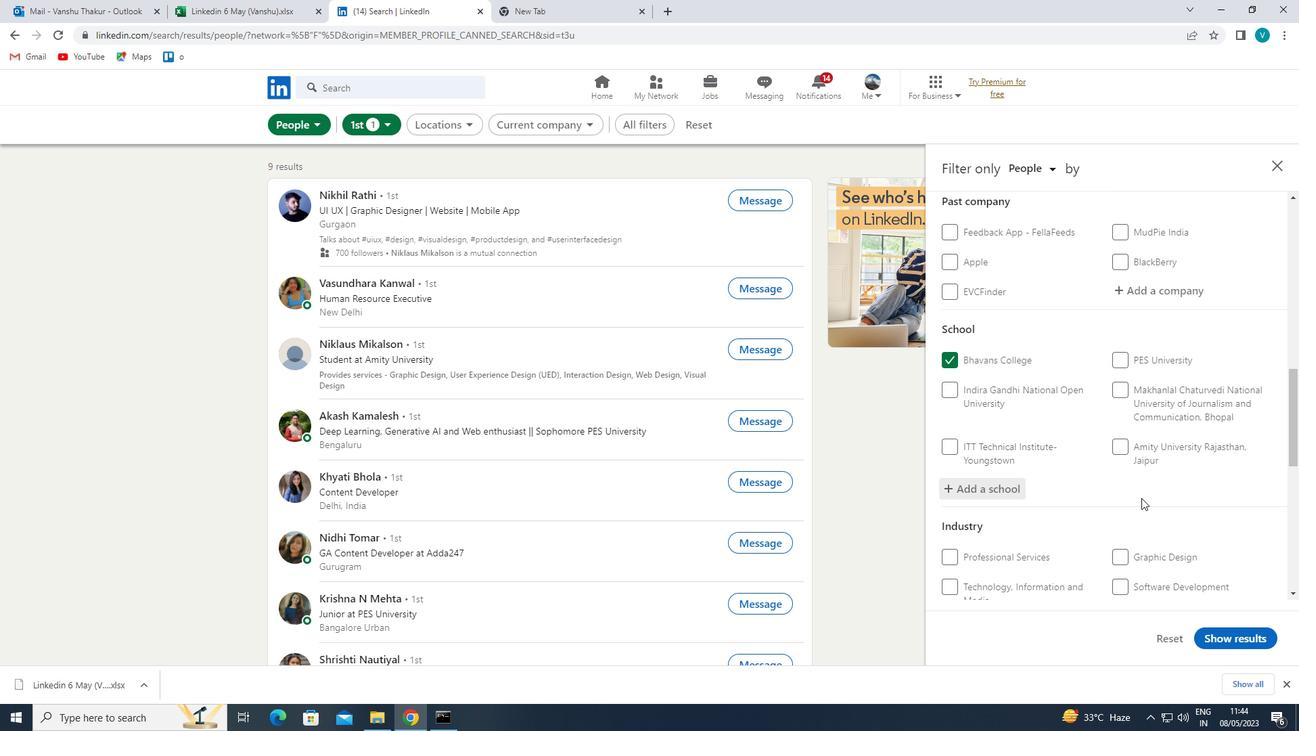 
Action: Mouse moved to (1174, 455)
Screenshot: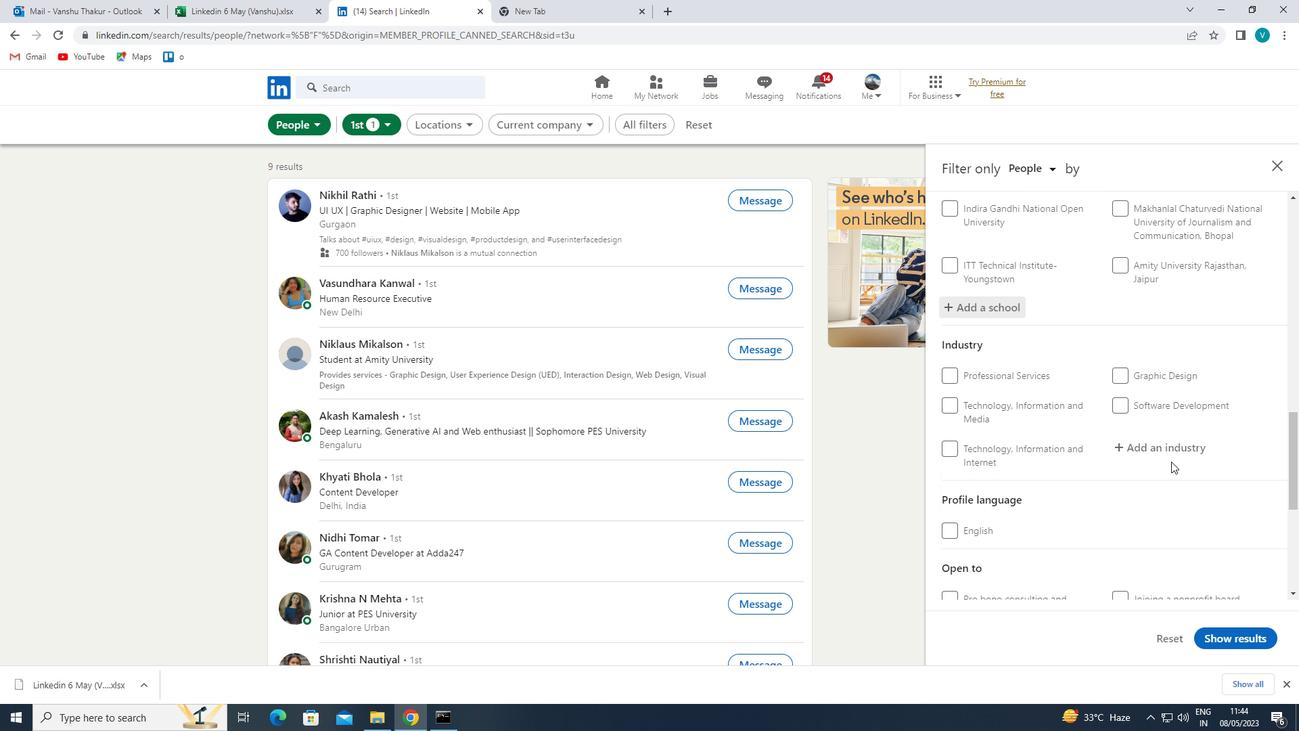 
Action: Mouse pressed left at (1174, 455)
Screenshot: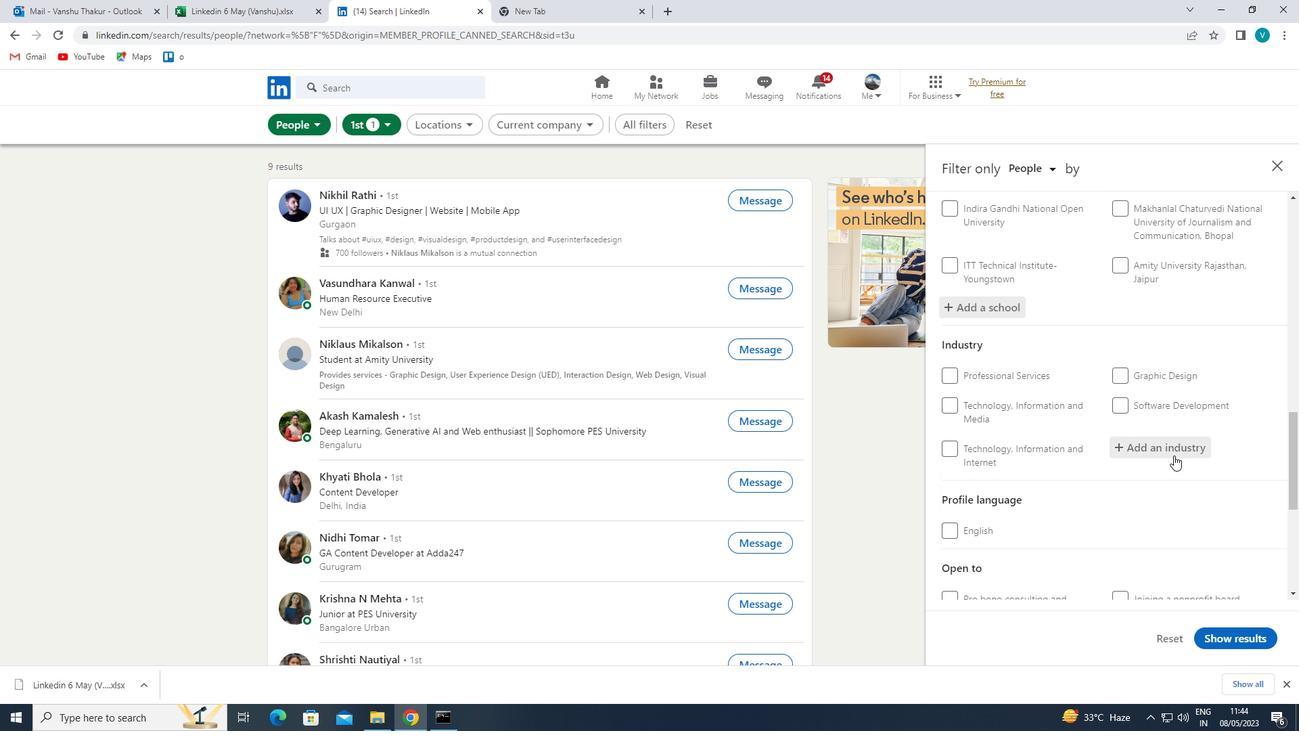 
Action: Mouse moved to (1174, 454)
Screenshot: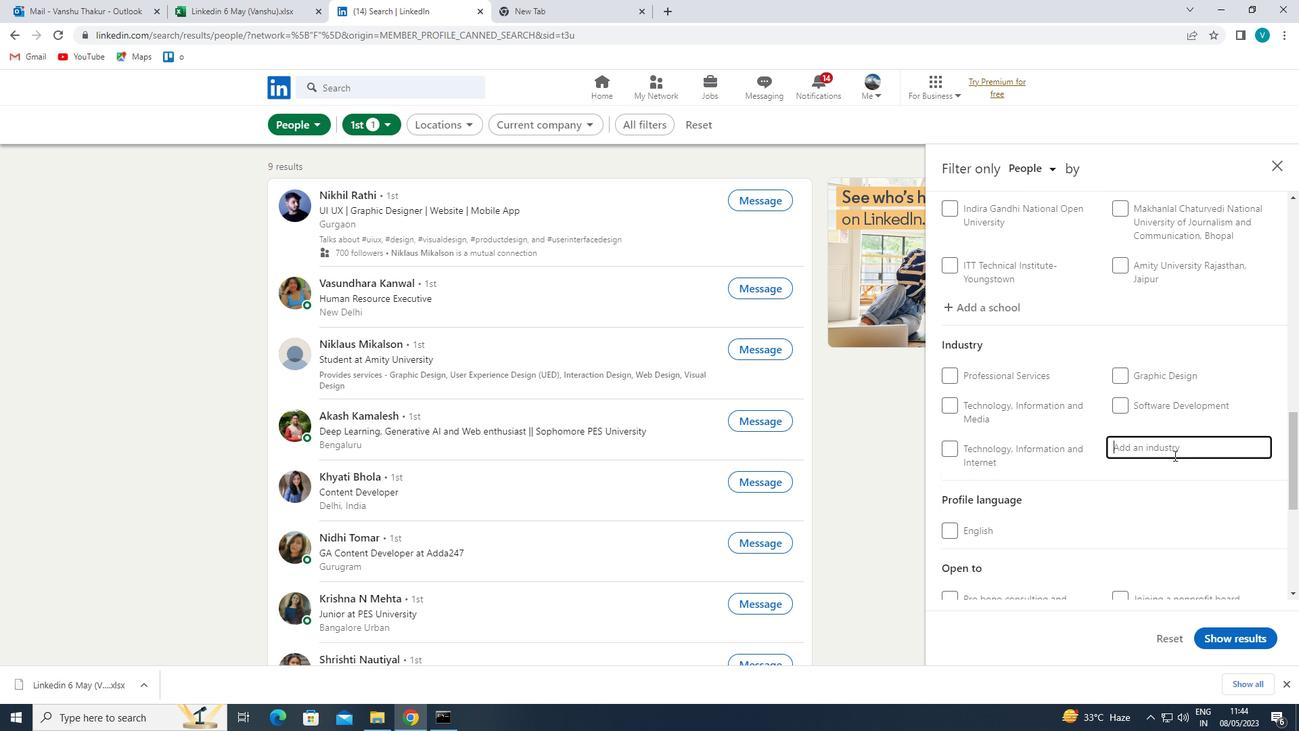 
Action: Key pressed <Key.shift>
Screenshot: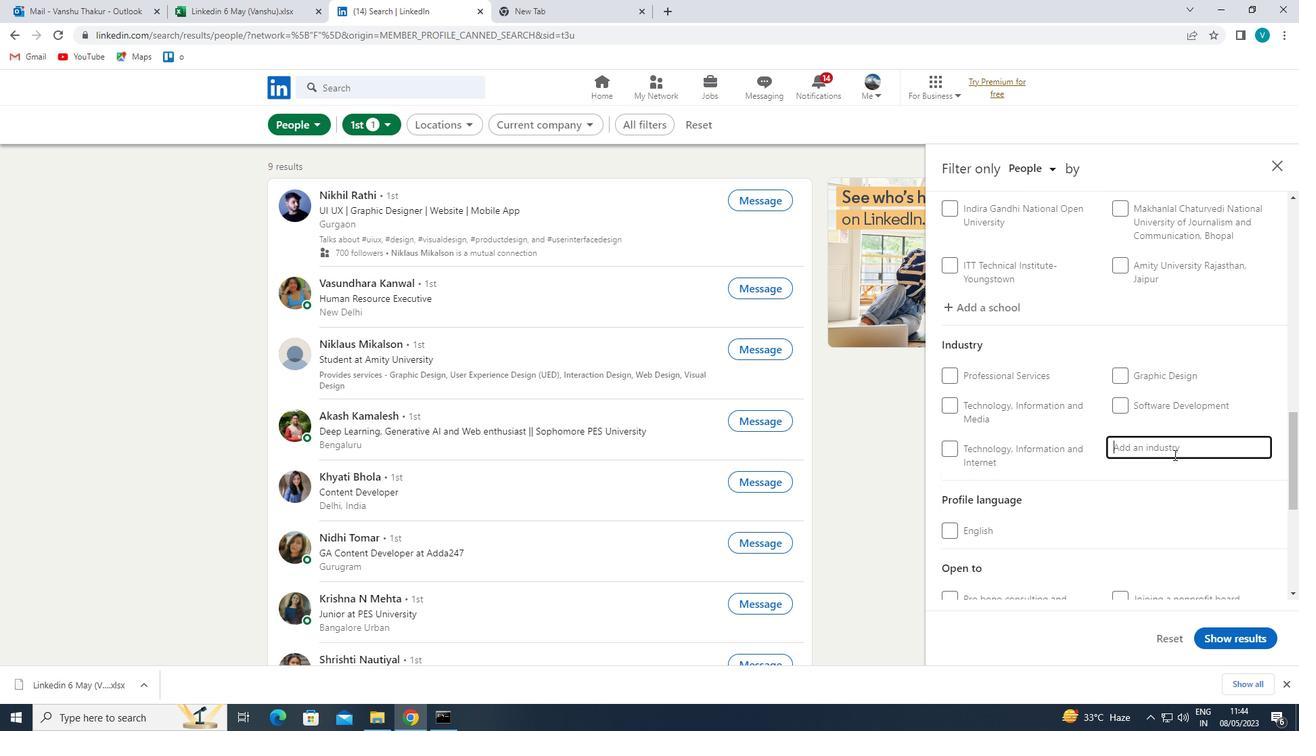 
Action: Mouse moved to (1178, 450)
Screenshot: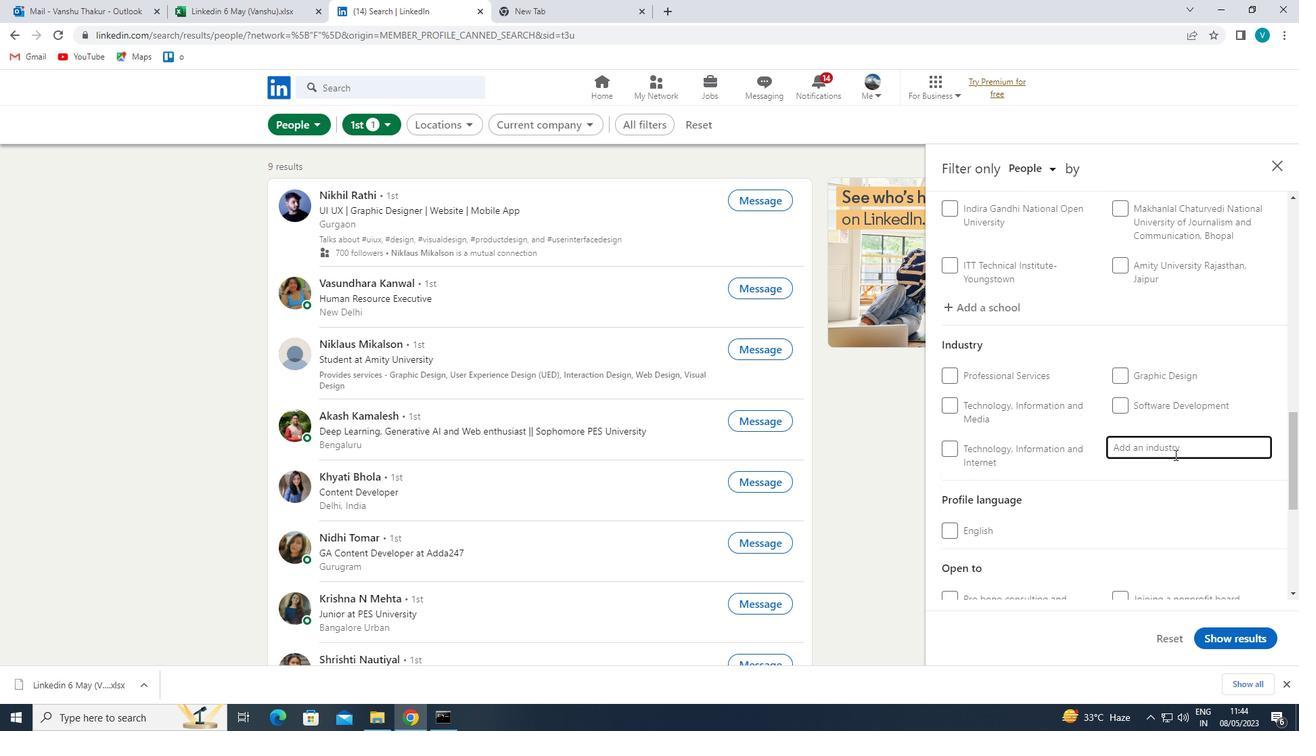 
Action: Key pressed C
Screenshot: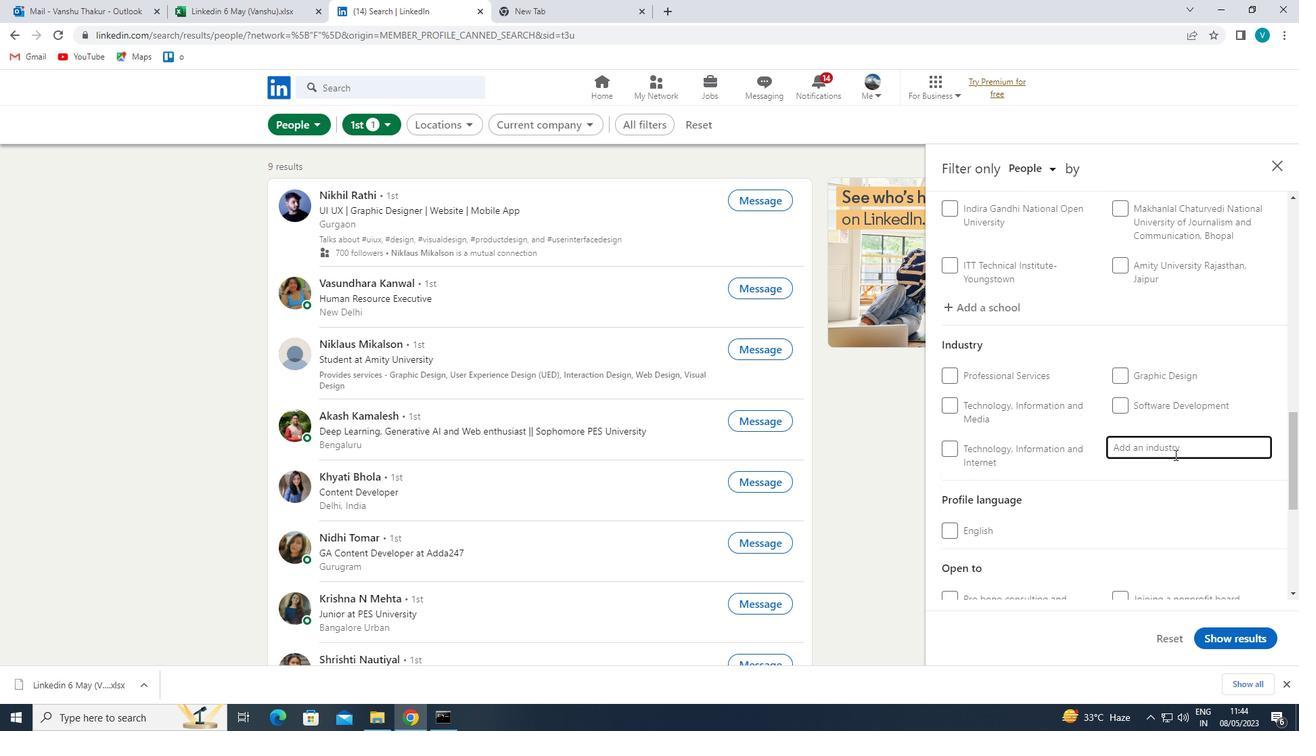 
Action: Mouse moved to (1156, 462)
Screenshot: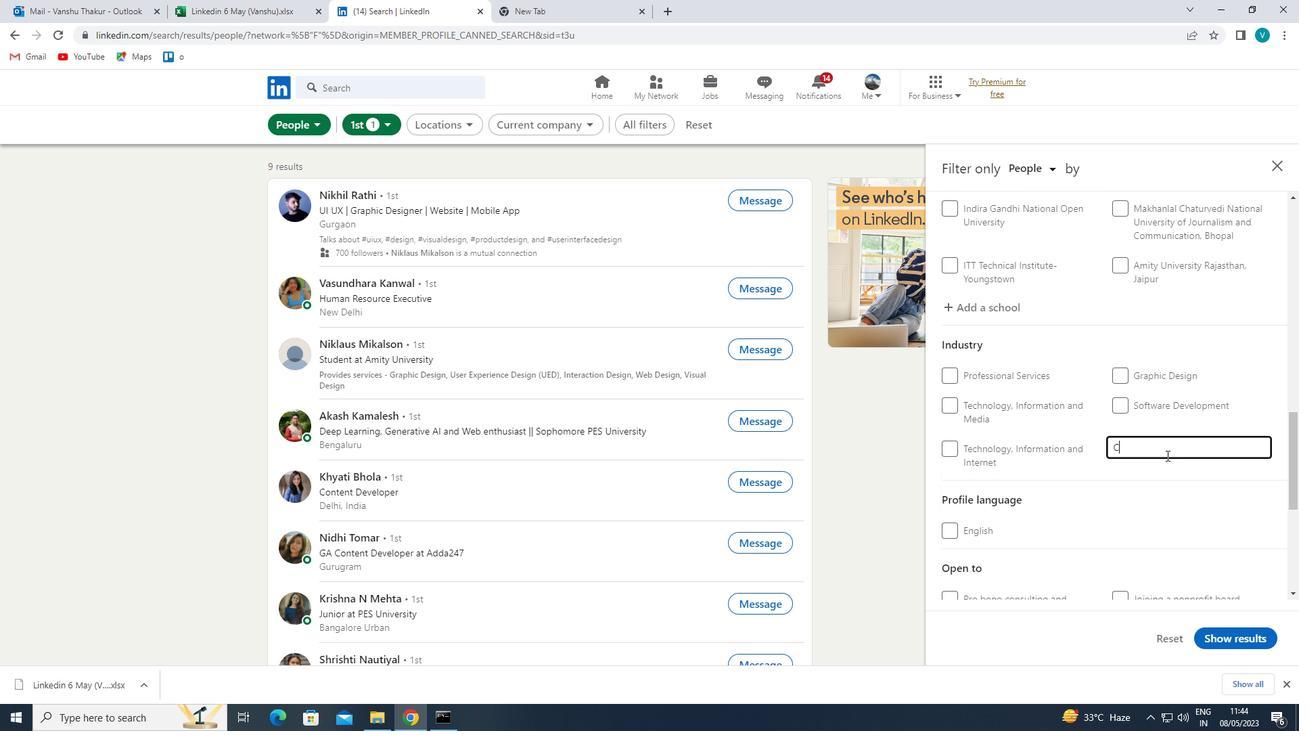 
Action: Key pressed IVIL<Key.space>
Screenshot: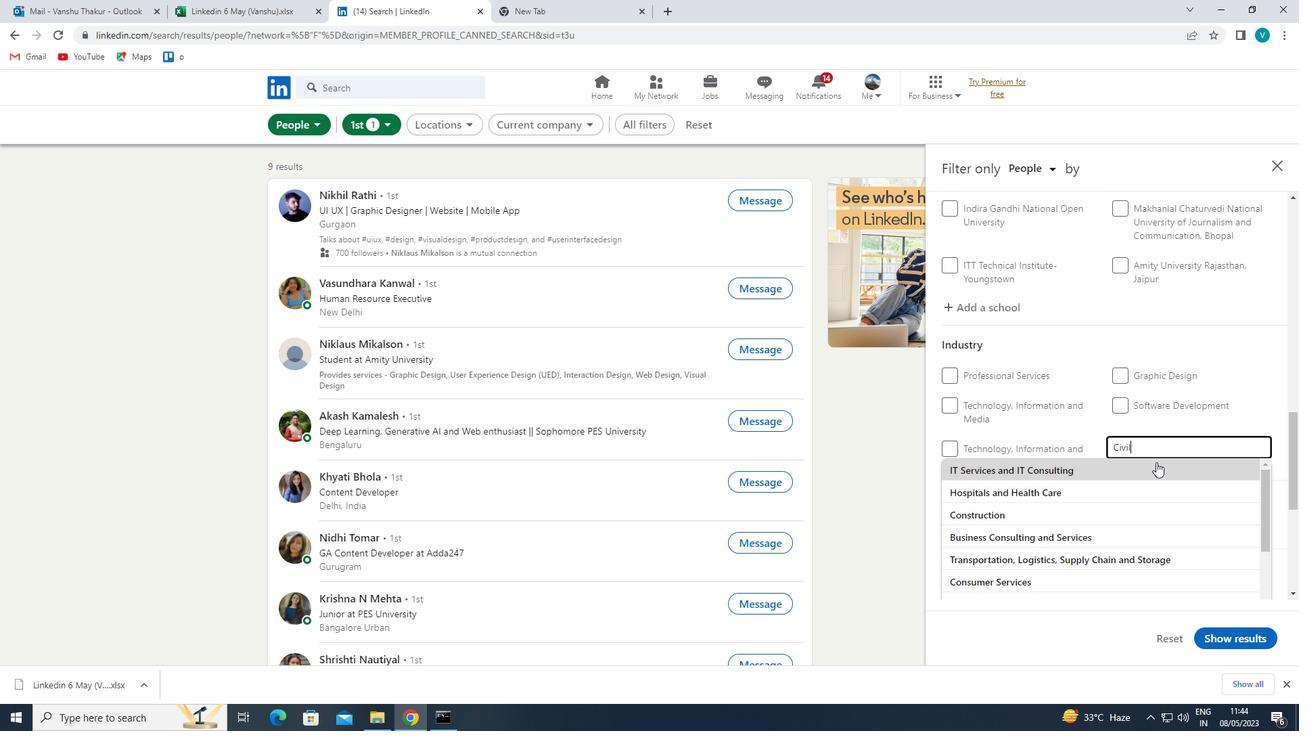 
Action: Mouse pressed left at (1156, 462)
Screenshot: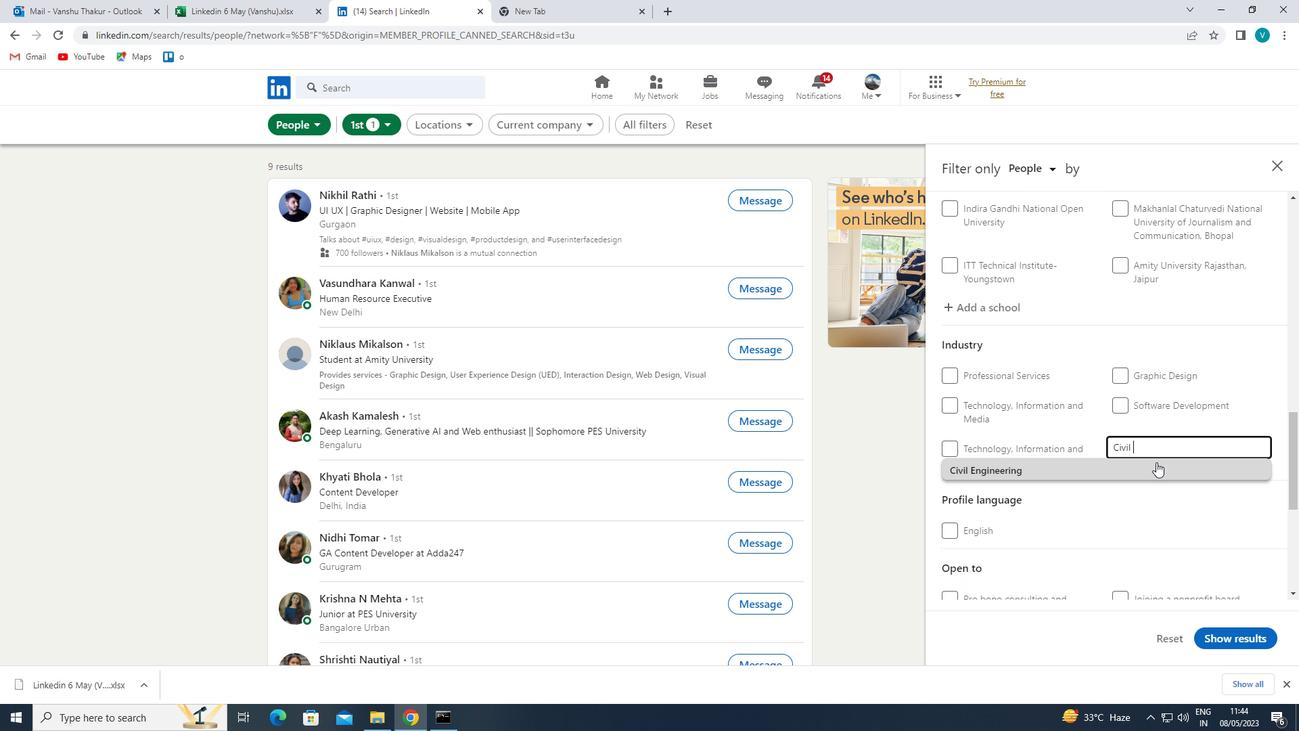 
Action: Mouse moved to (1140, 471)
Screenshot: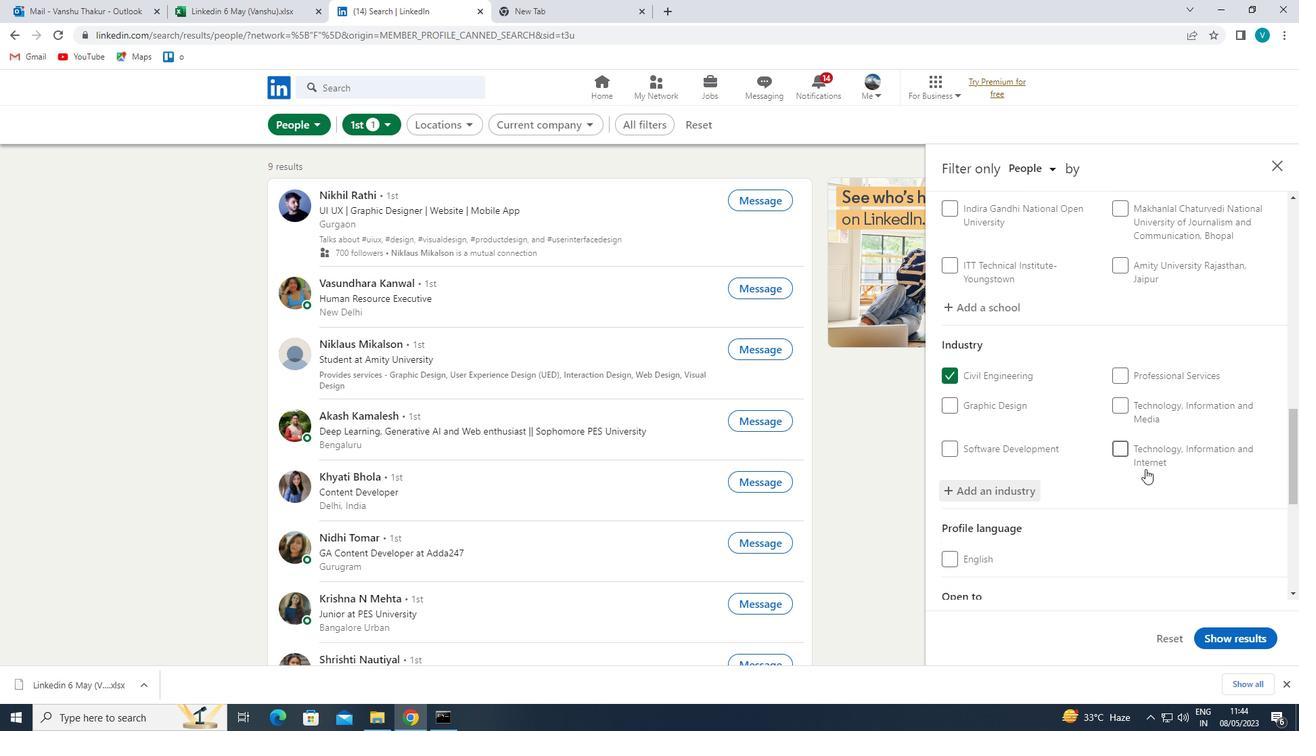 
Action: Mouse scrolled (1140, 471) with delta (0, 0)
Screenshot: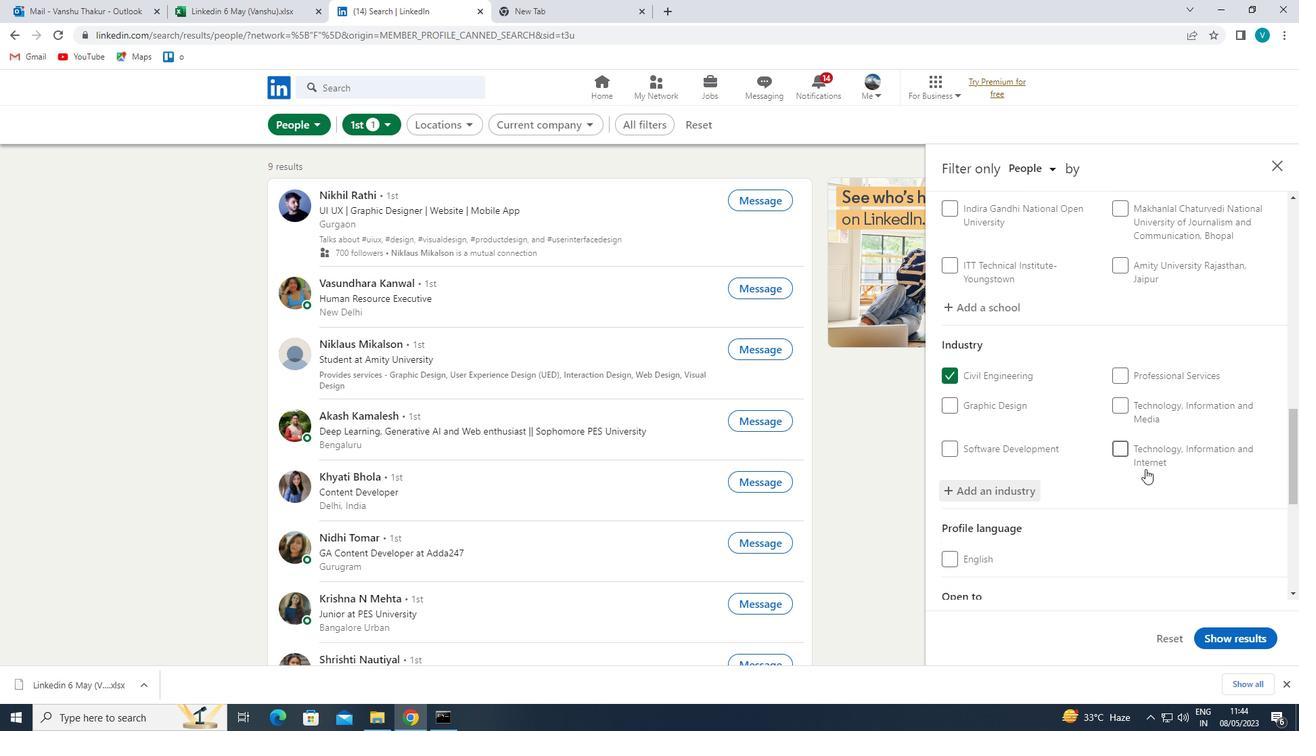 
Action: Mouse moved to (1138, 474)
Screenshot: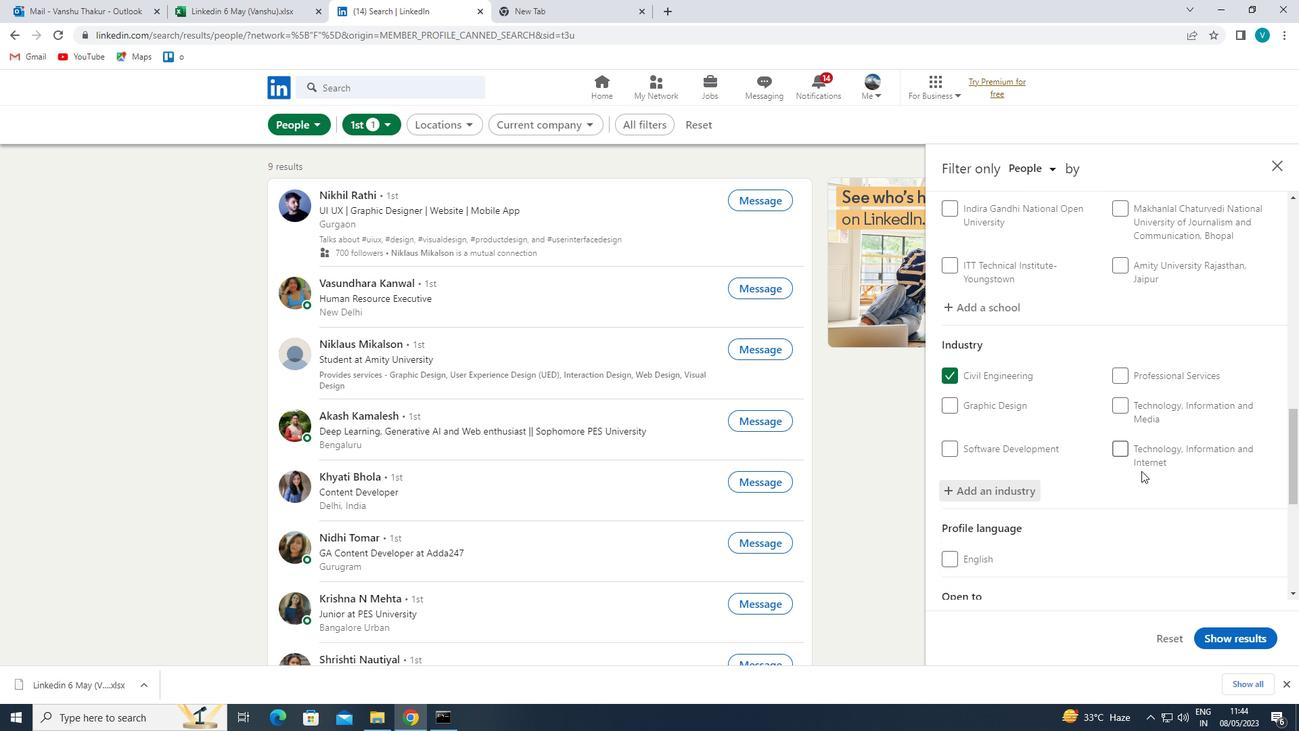 
Action: Mouse scrolled (1138, 473) with delta (0, 0)
Screenshot: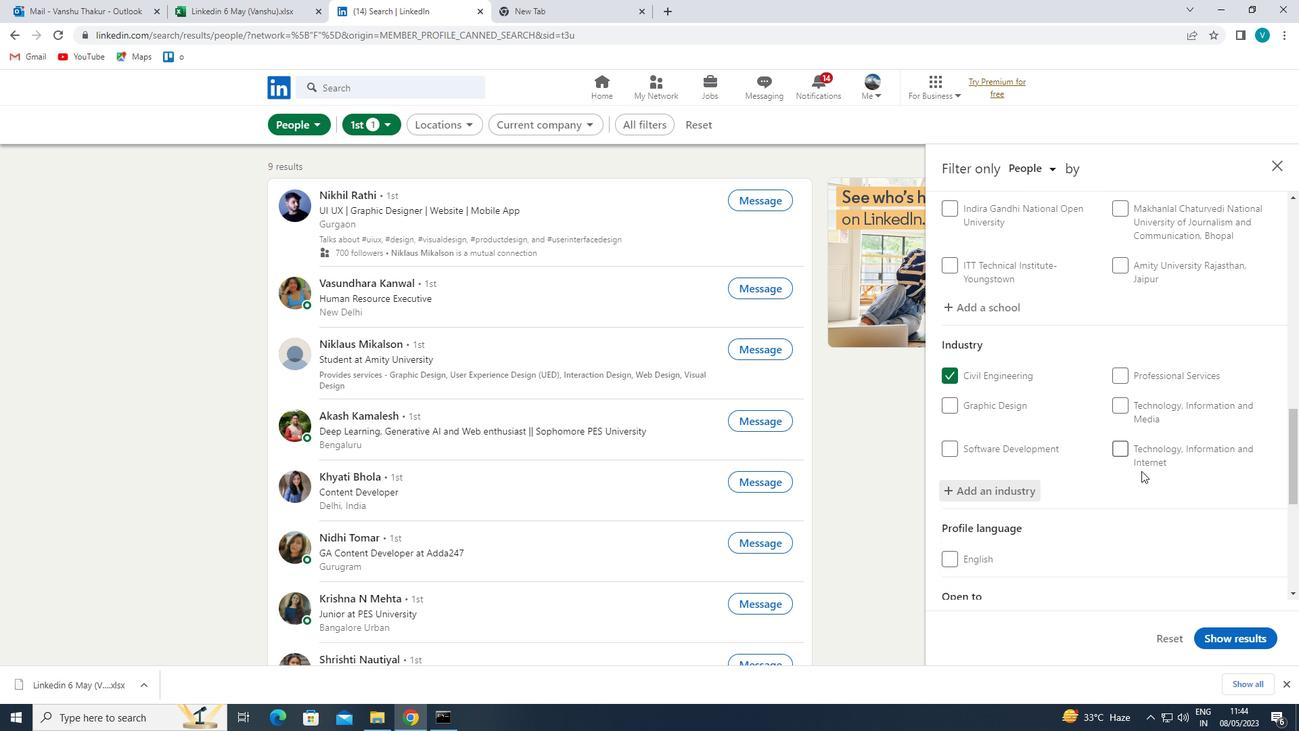 
Action: Mouse moved to (1131, 479)
Screenshot: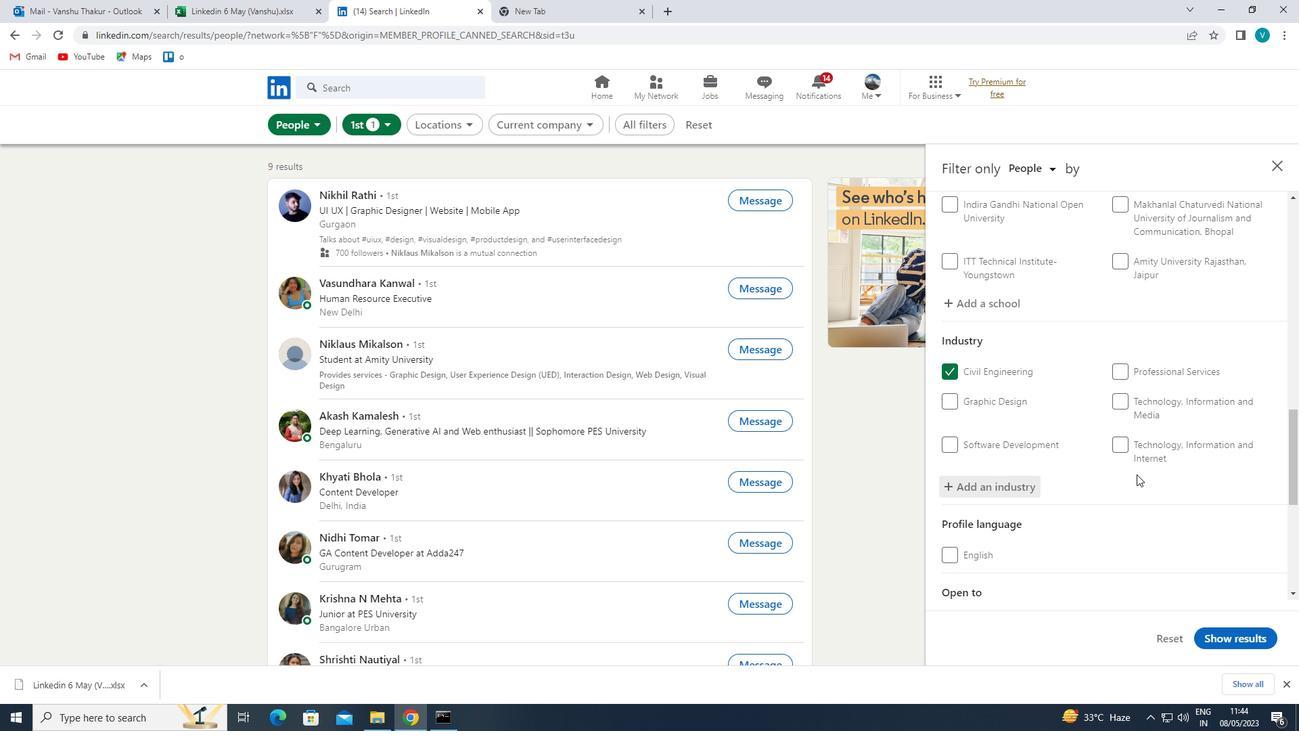 
Action: Mouse scrolled (1131, 478) with delta (0, 0)
Screenshot: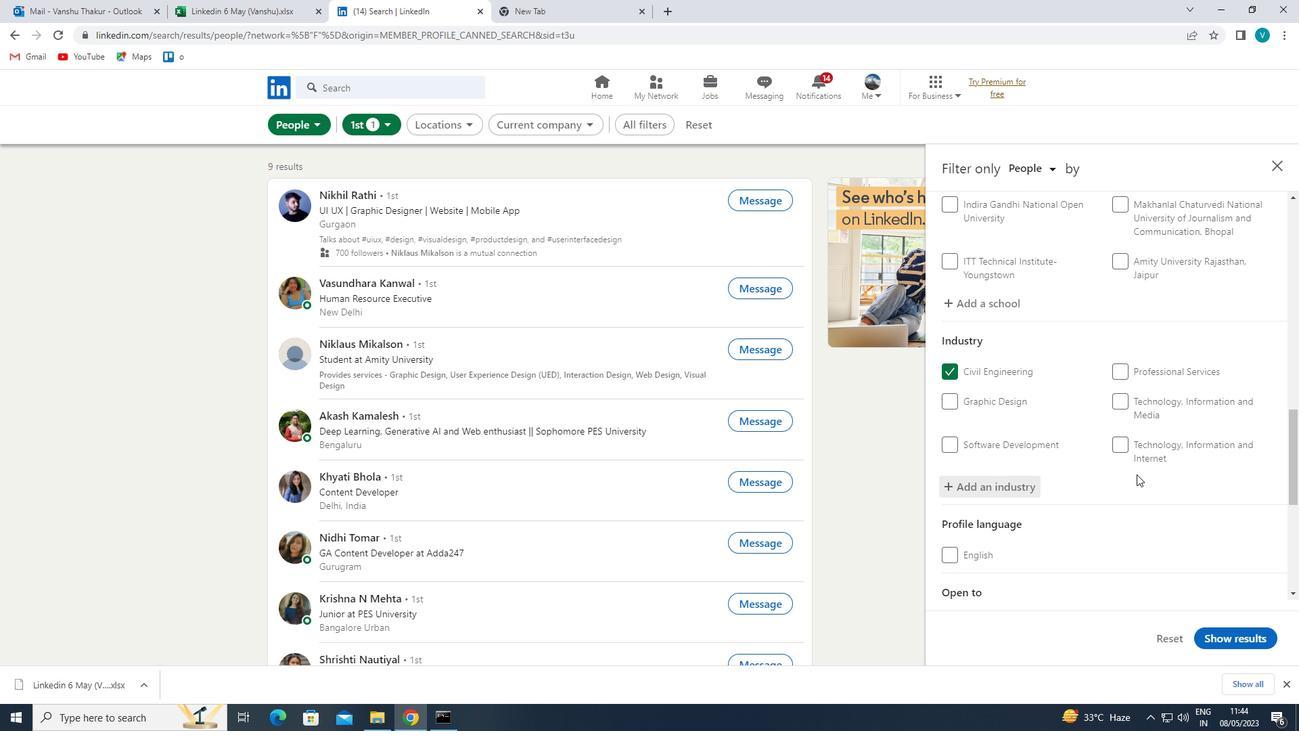 
Action: Mouse moved to (1129, 478)
Screenshot: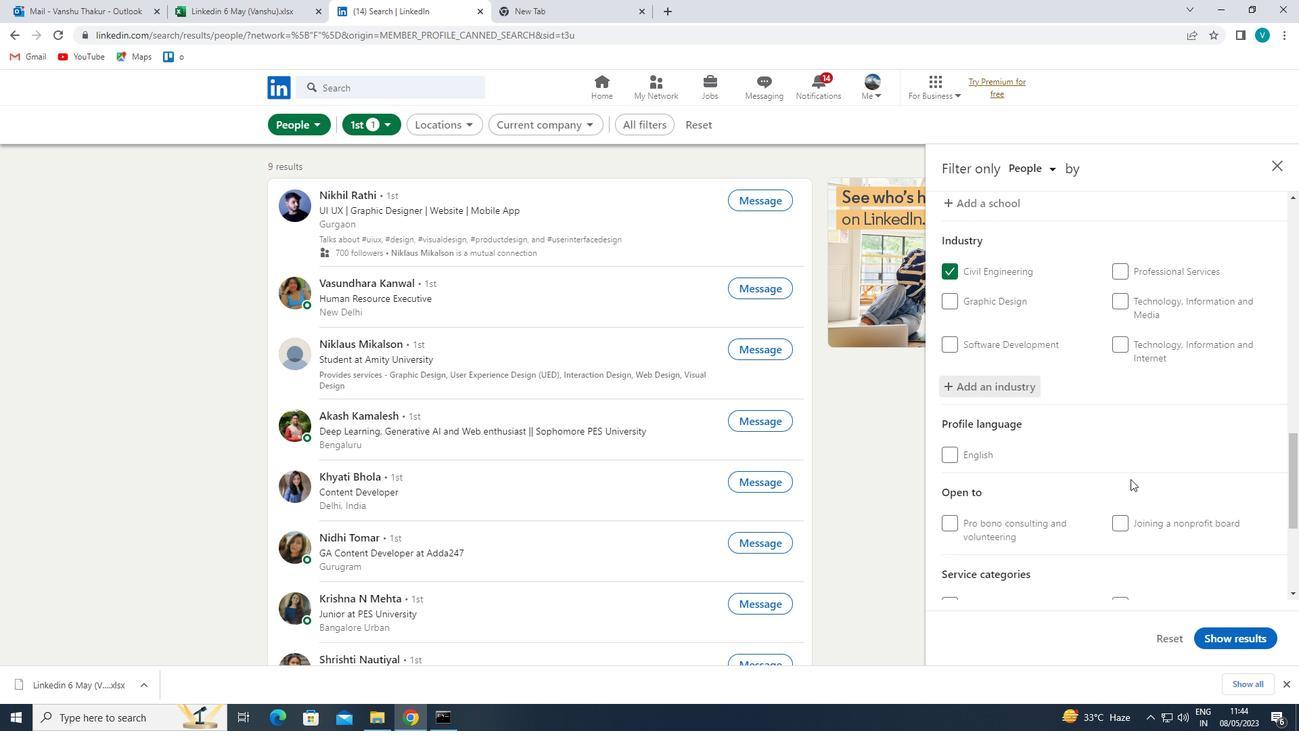 
Action: Mouse scrolled (1129, 477) with delta (0, 0)
Screenshot: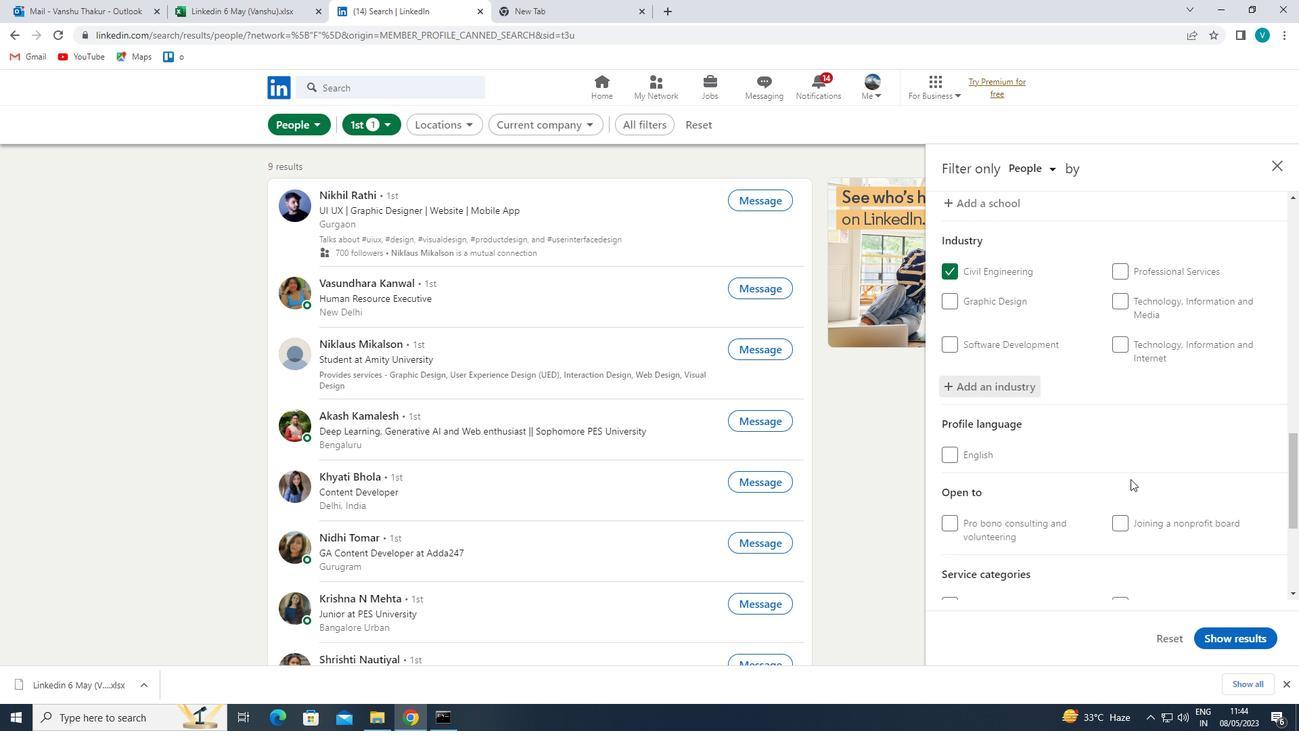 
Action: Mouse moved to (1129, 477)
Screenshot: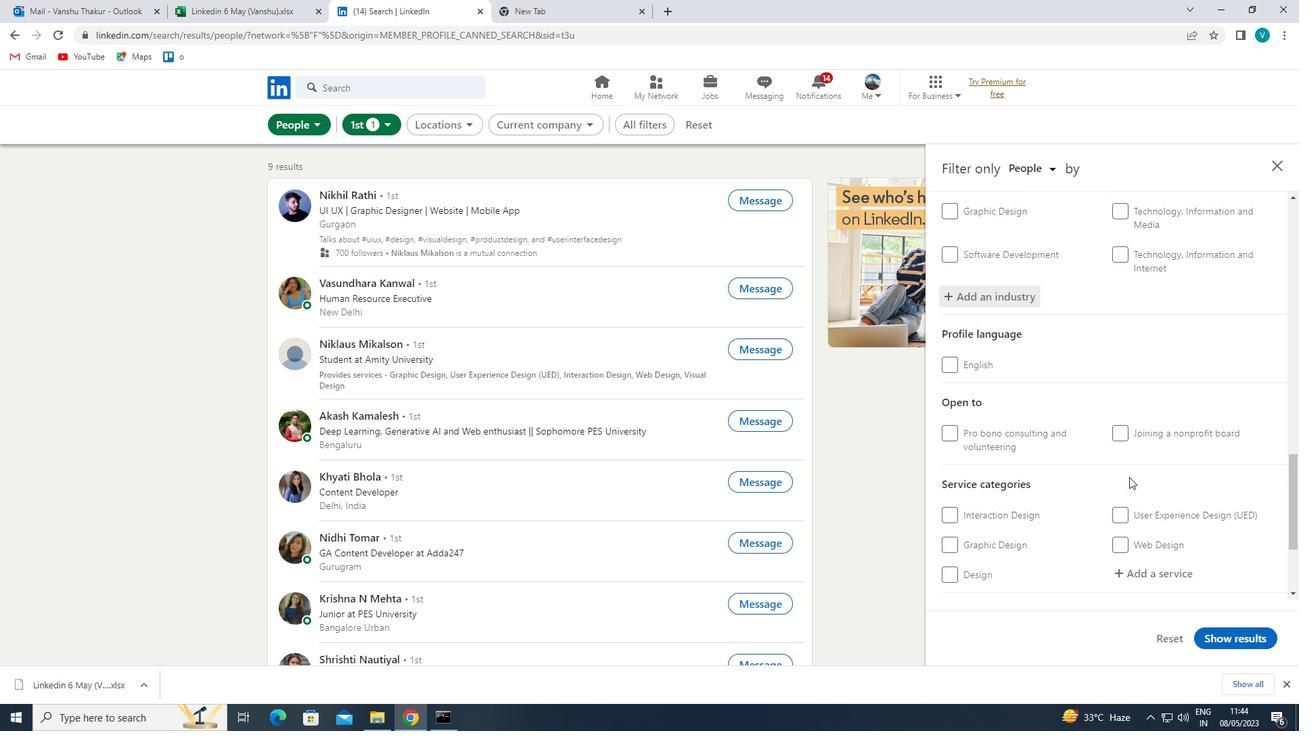 
Action: Mouse scrolled (1129, 476) with delta (0, 0)
Screenshot: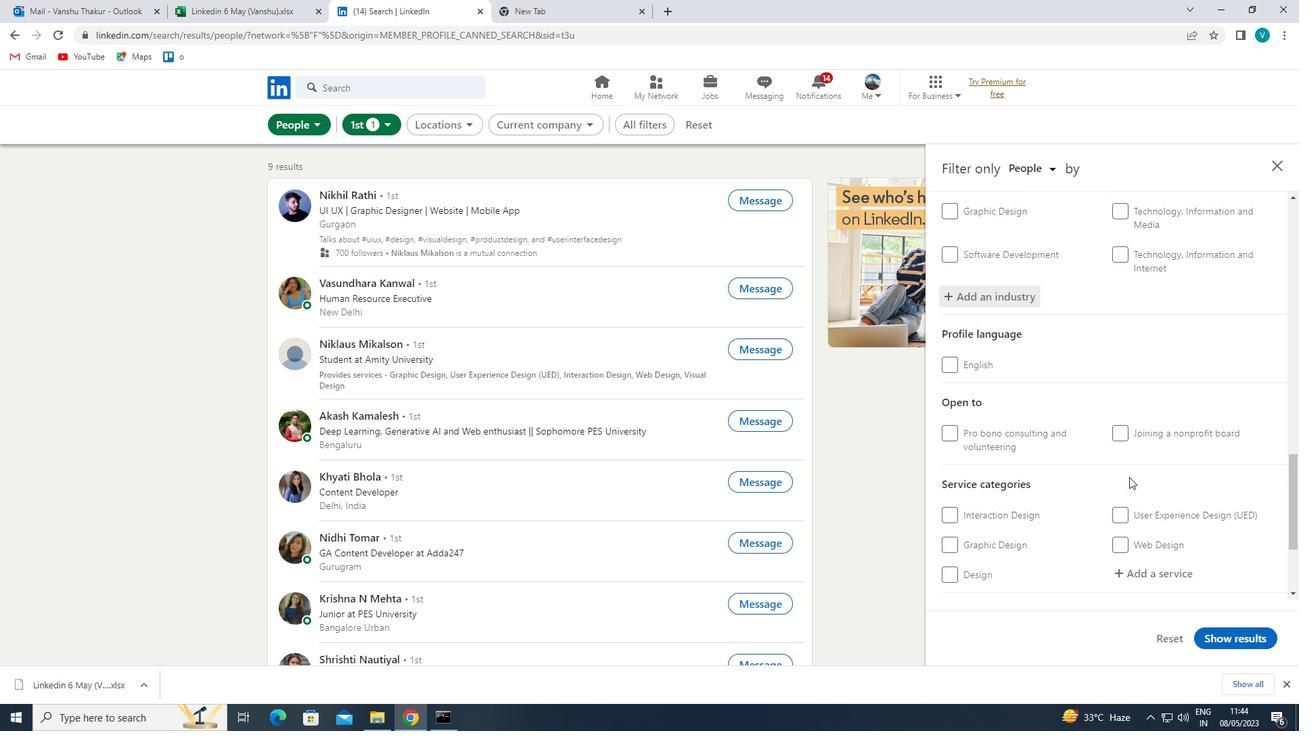 
Action: Mouse moved to (1162, 426)
Screenshot: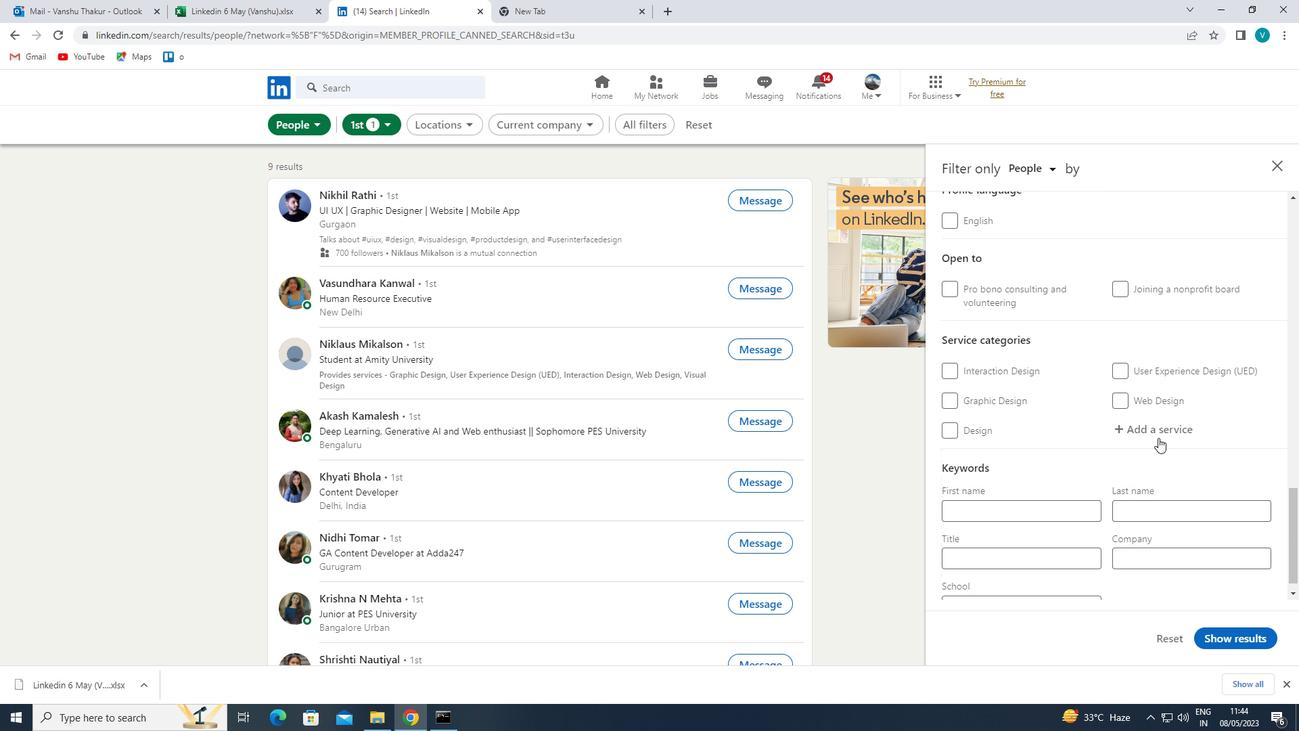 
Action: Mouse pressed left at (1162, 426)
Screenshot: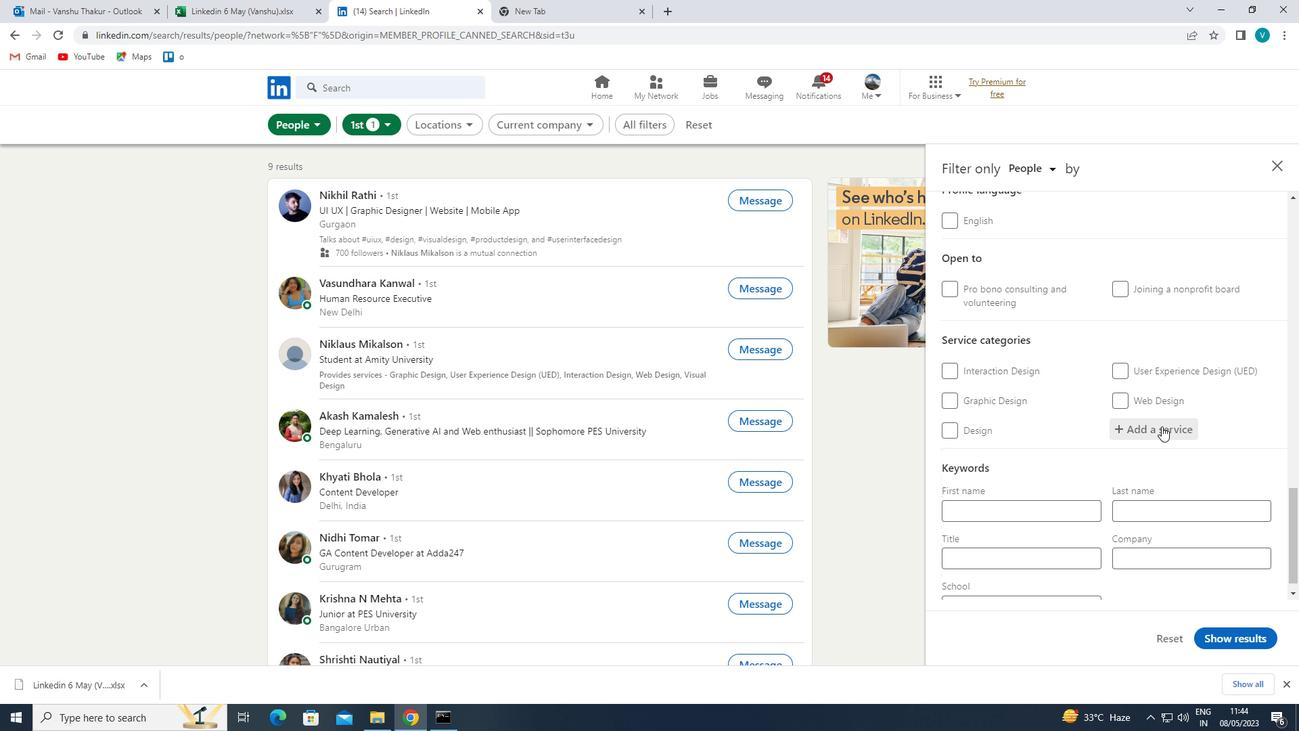 
Action: Mouse moved to (1161, 427)
Screenshot: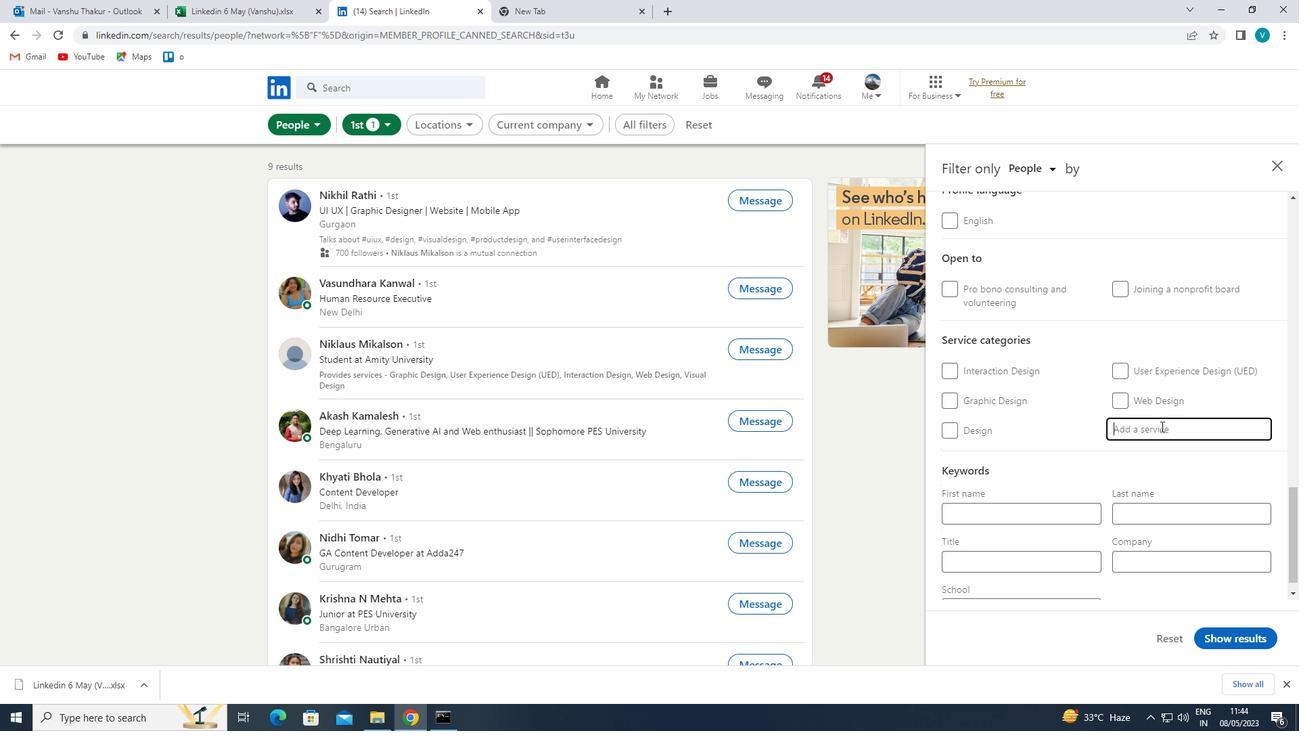 
Action: Key pressed <Key.shift>GRANT<Key.space>
Screenshot: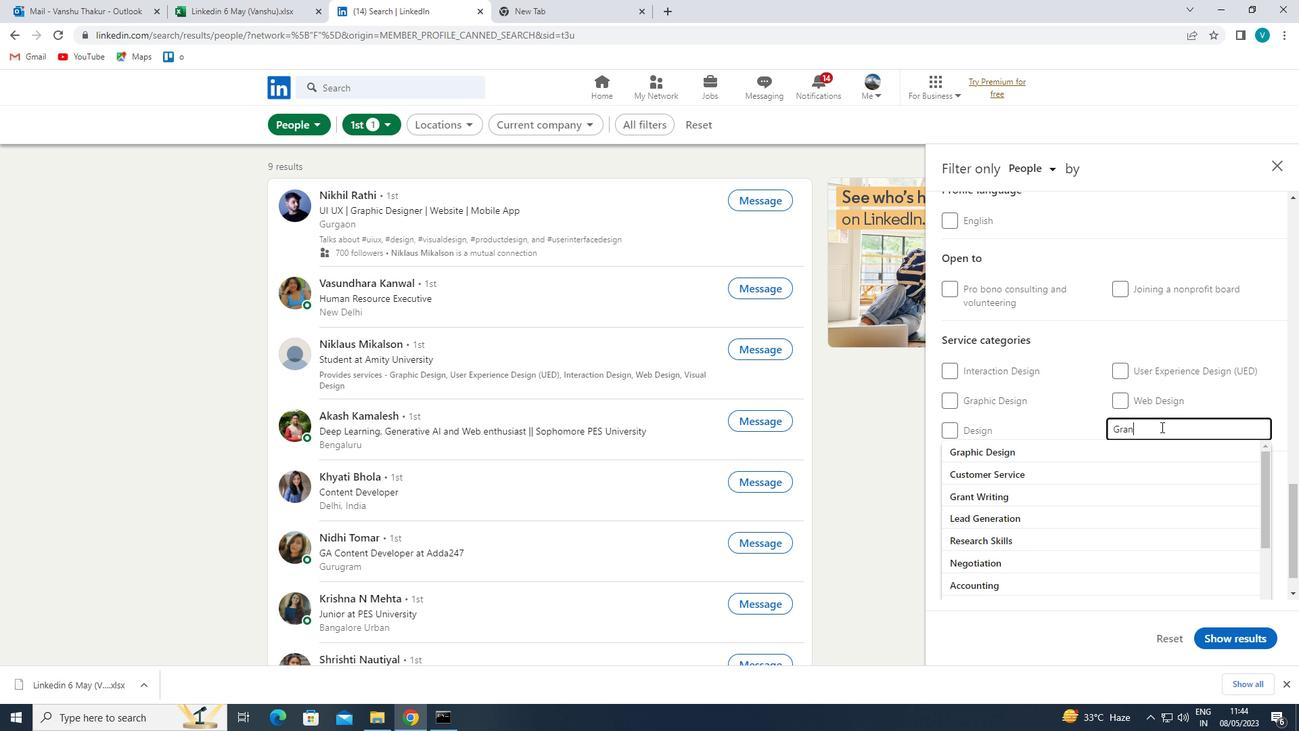 
Action: Mouse moved to (1139, 440)
Screenshot: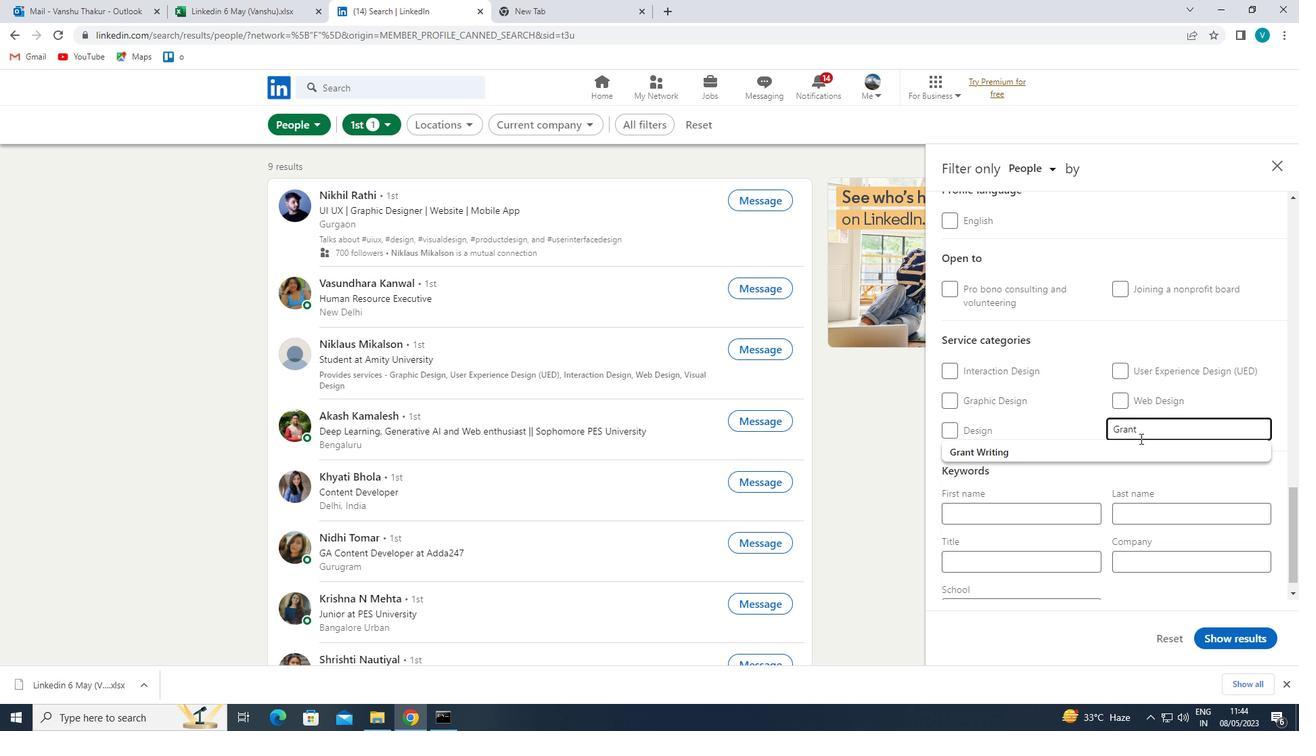 
Action: Mouse pressed left at (1139, 440)
Screenshot: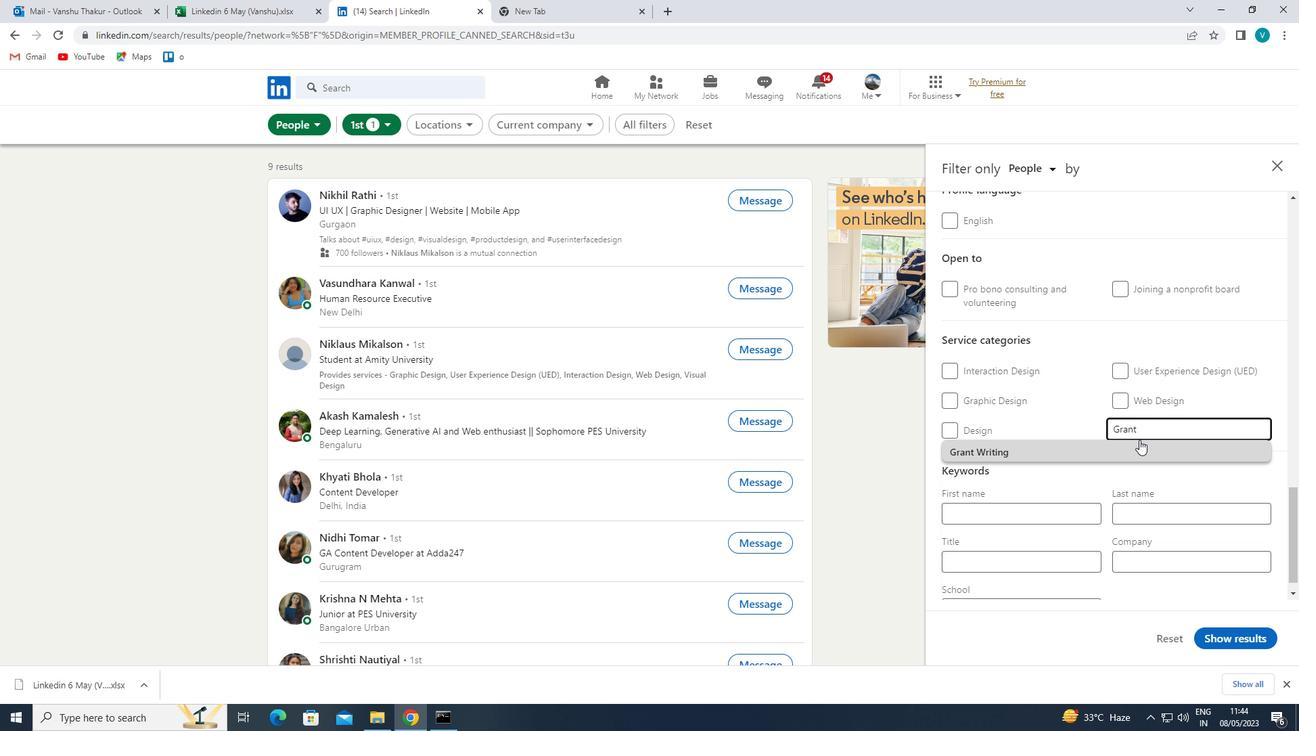 
Action: Mouse moved to (1137, 445)
Screenshot: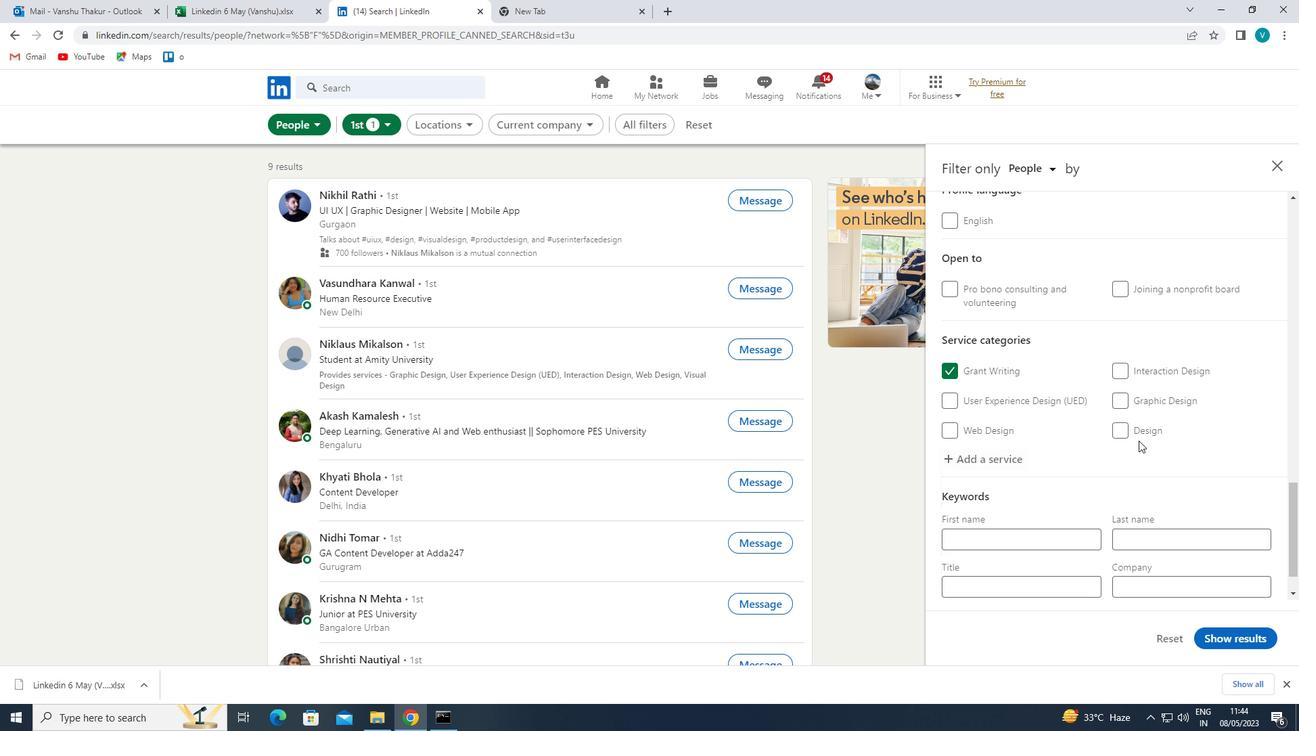 
Action: Mouse scrolled (1137, 444) with delta (0, 0)
Screenshot: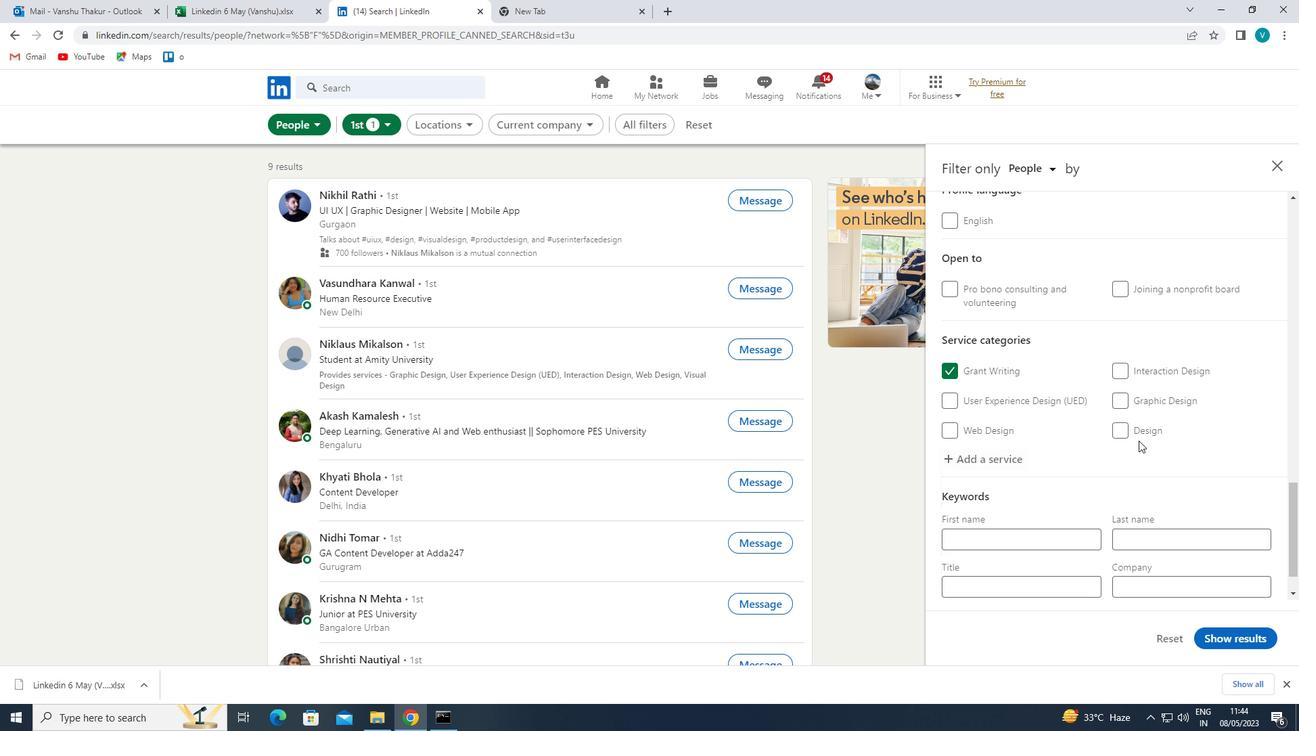 
Action: Mouse moved to (1133, 449)
Screenshot: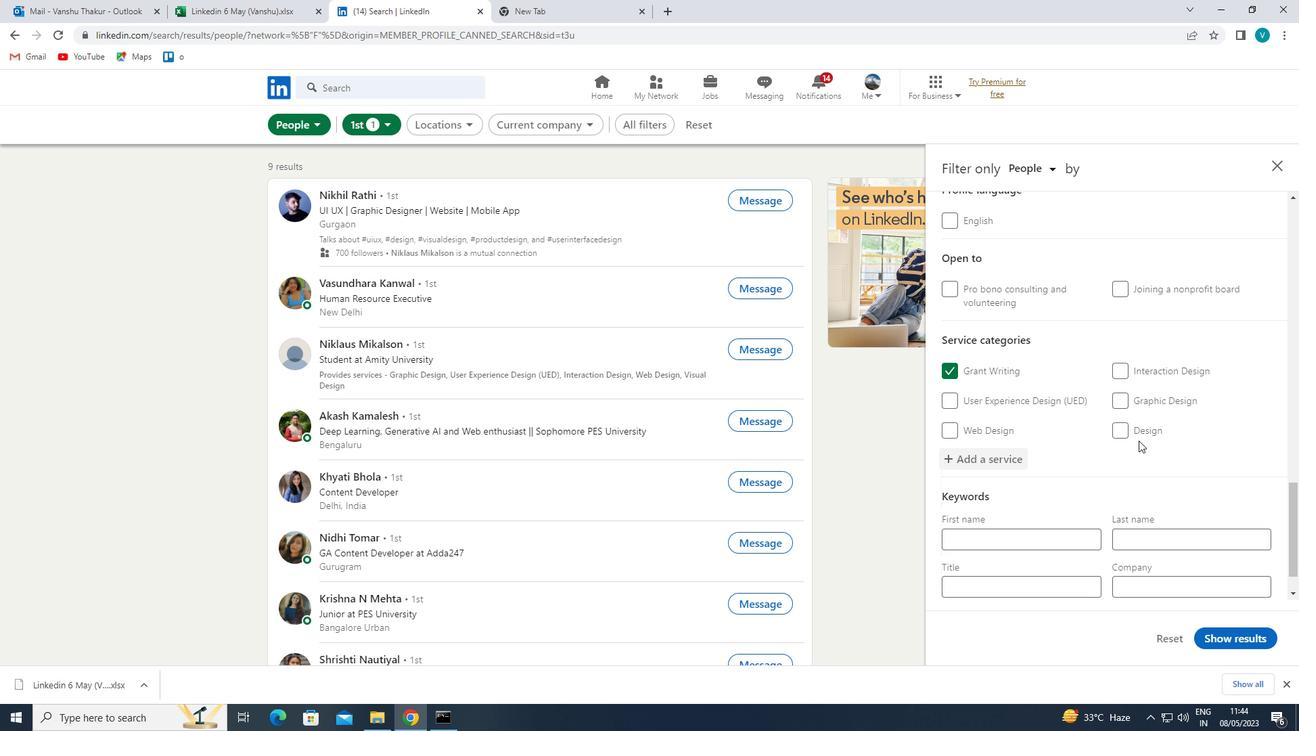 
Action: Mouse scrolled (1133, 448) with delta (0, 0)
Screenshot: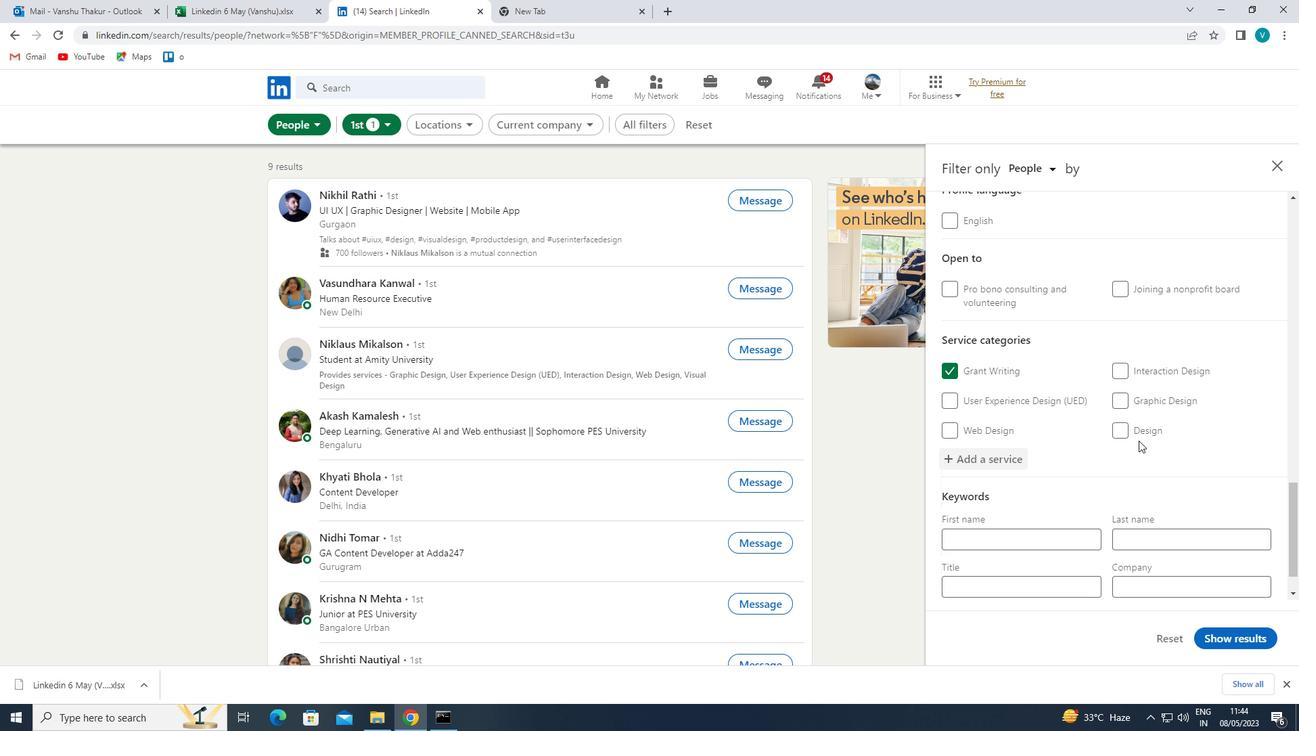 
Action: Mouse moved to (1054, 536)
Screenshot: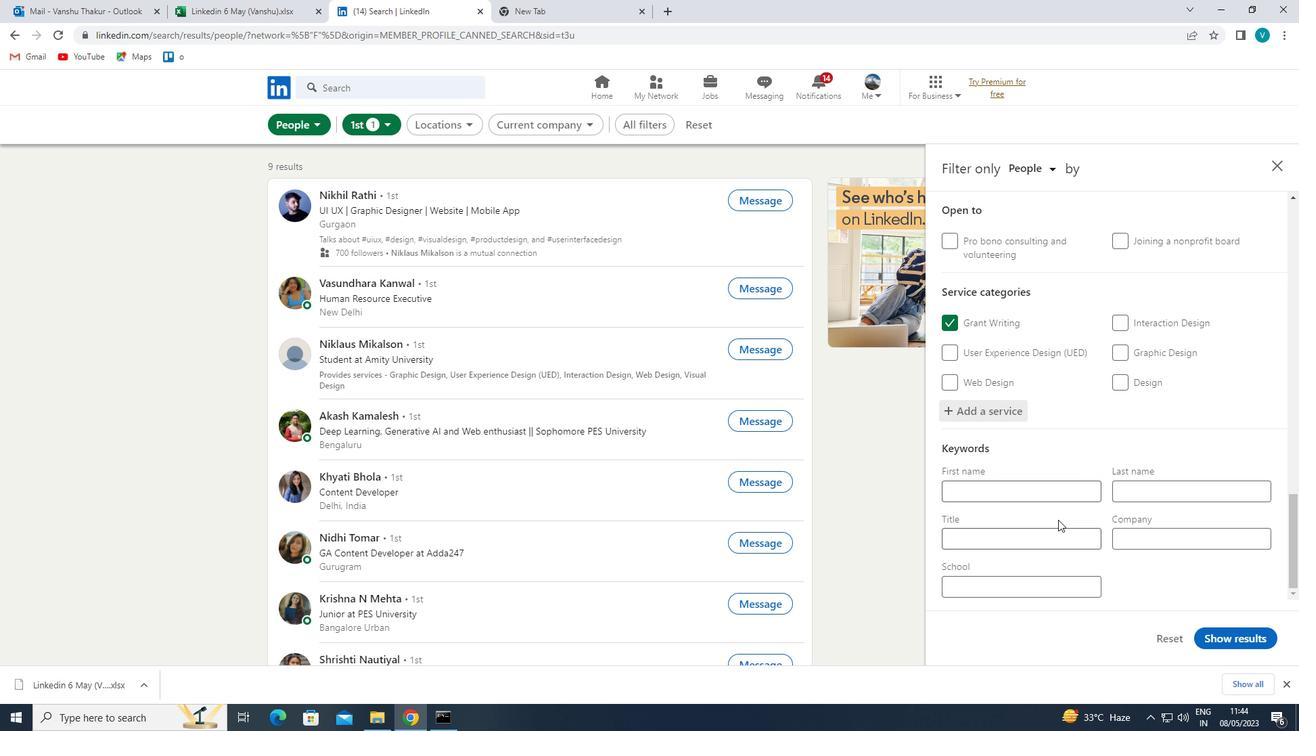 
Action: Mouse pressed left at (1054, 536)
Screenshot: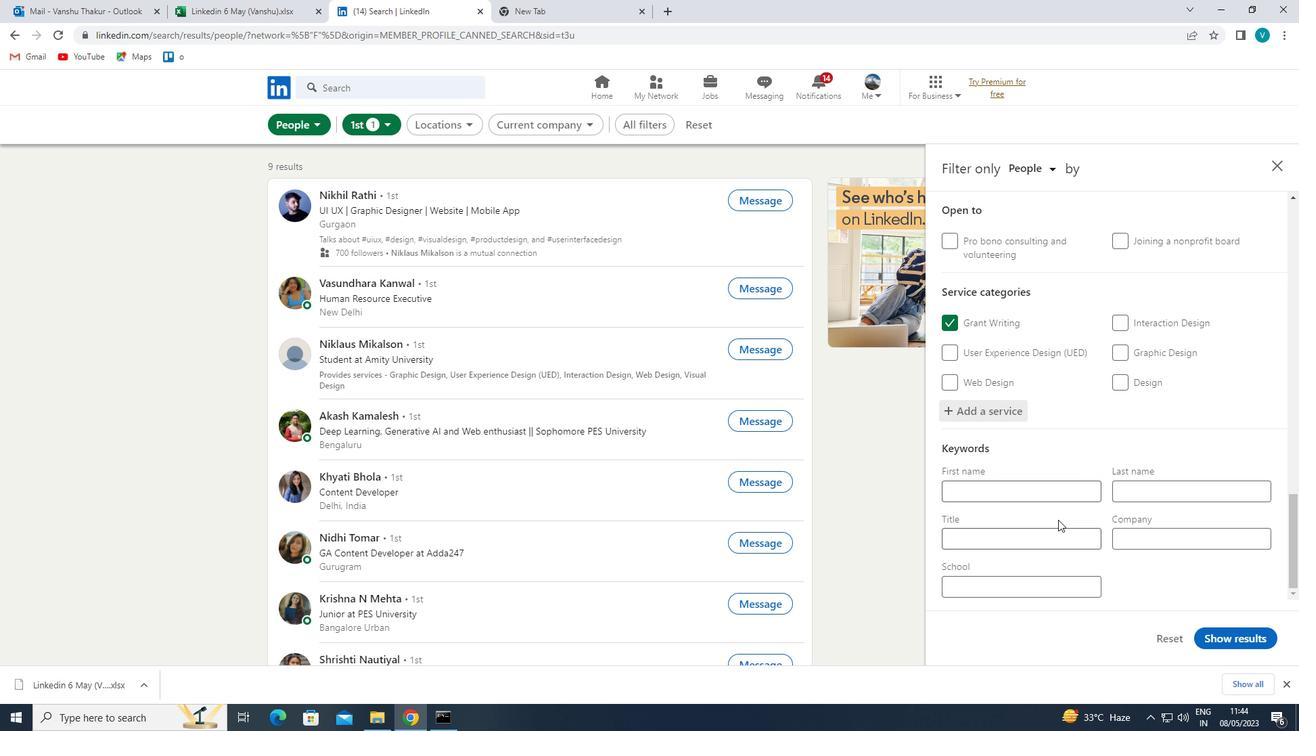 
Action: Mouse moved to (1058, 532)
Screenshot: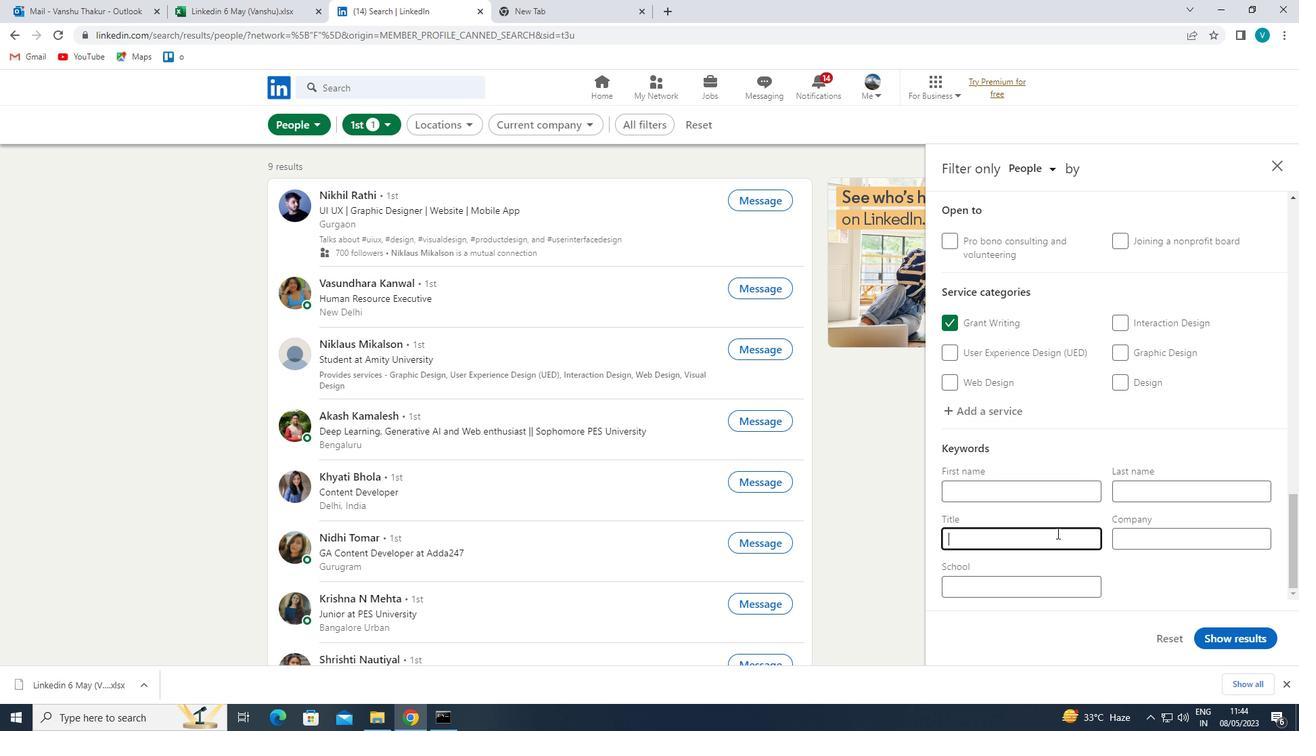 
Action: Key pressed <Key.shift>ADMINISTRATIVE<Key.space><Key.shift>ASSIATANT<Key.space>
Screenshot: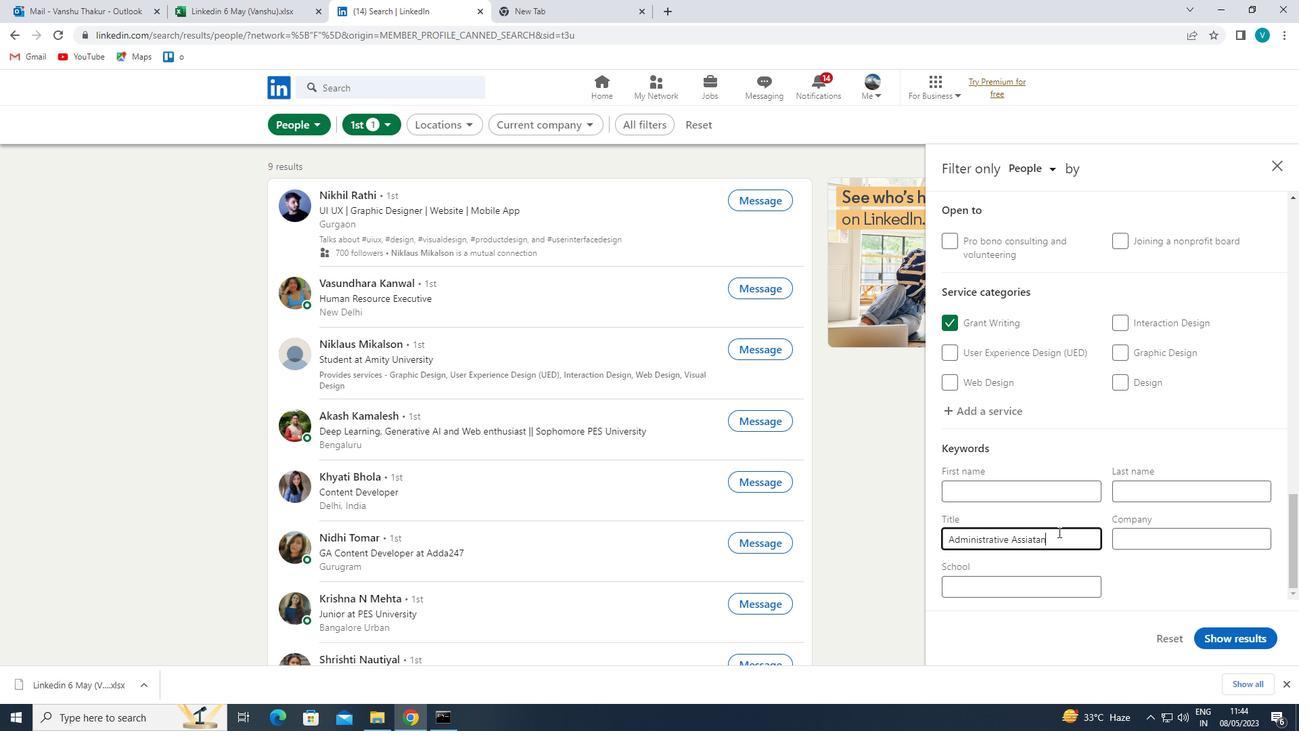 
Action: Mouse moved to (1034, 536)
Screenshot: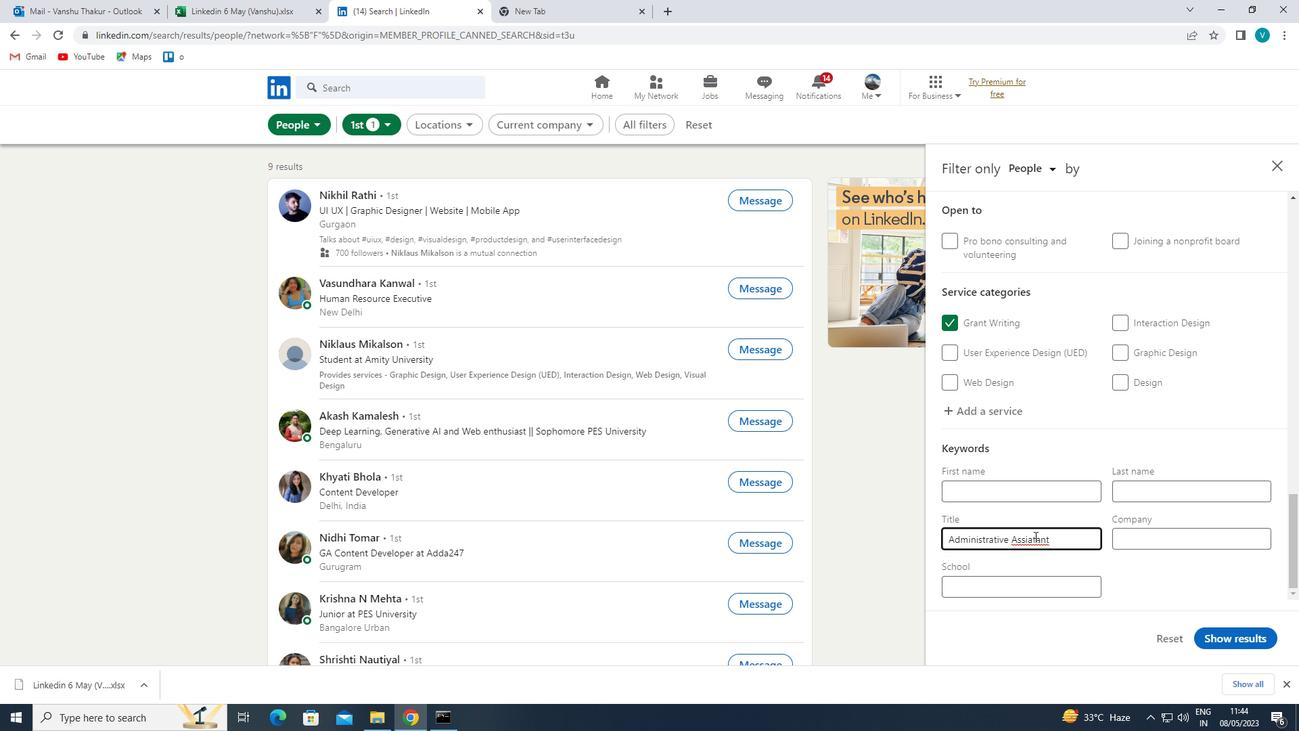 
Action: Mouse pressed left at (1034, 536)
Screenshot: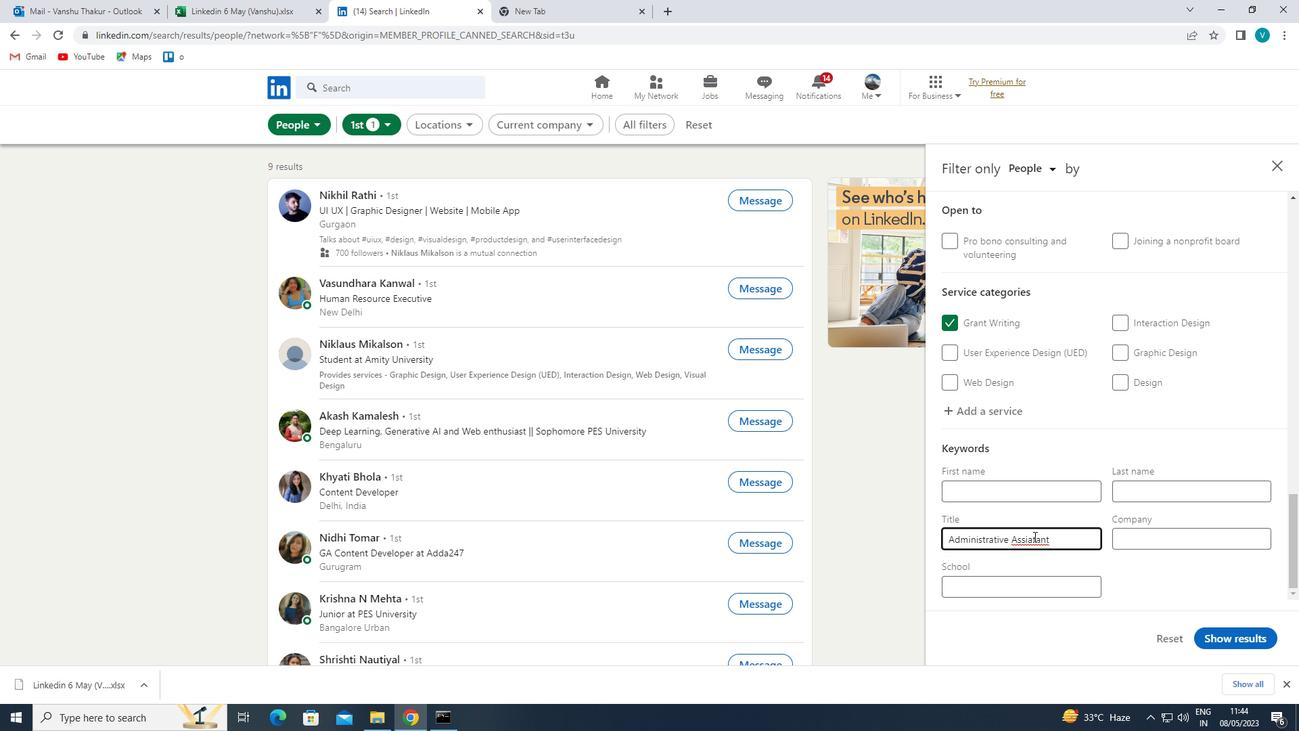 
Action: Mouse moved to (1041, 553)
Screenshot: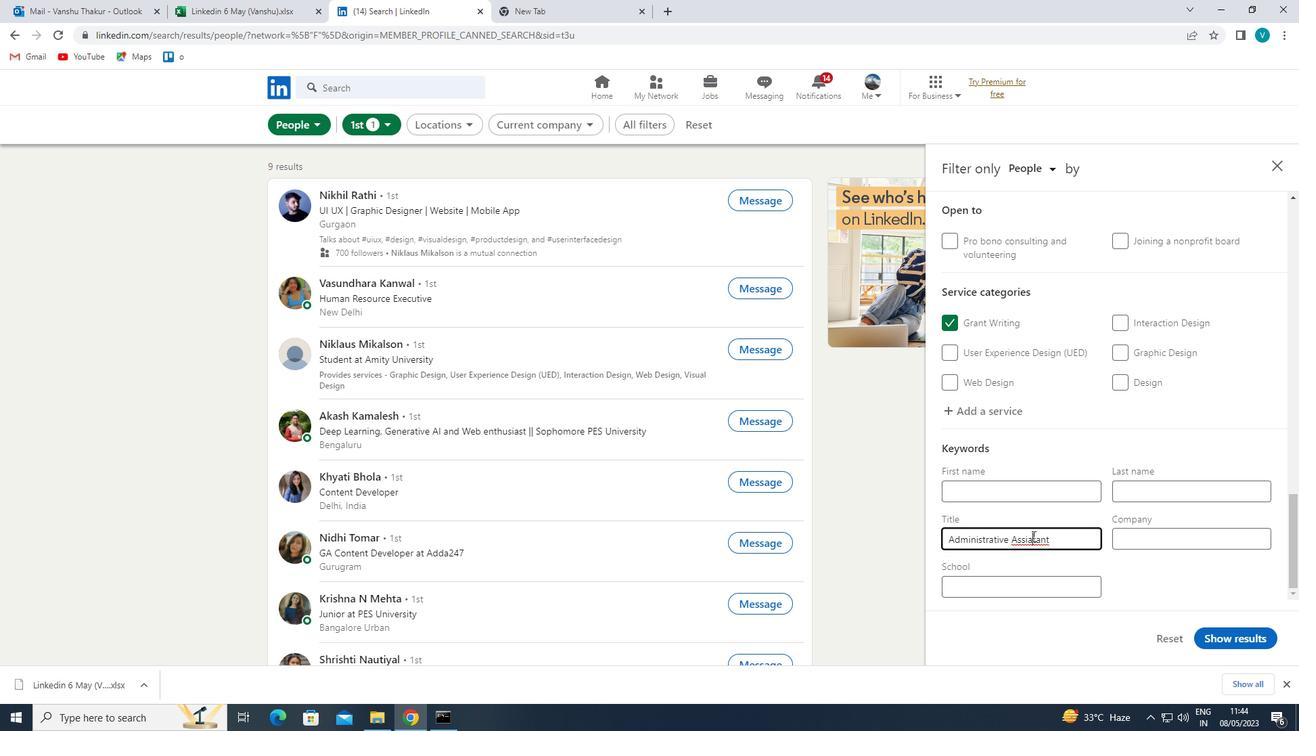 
Action: Key pressed <Key.backspace>S
Screenshot: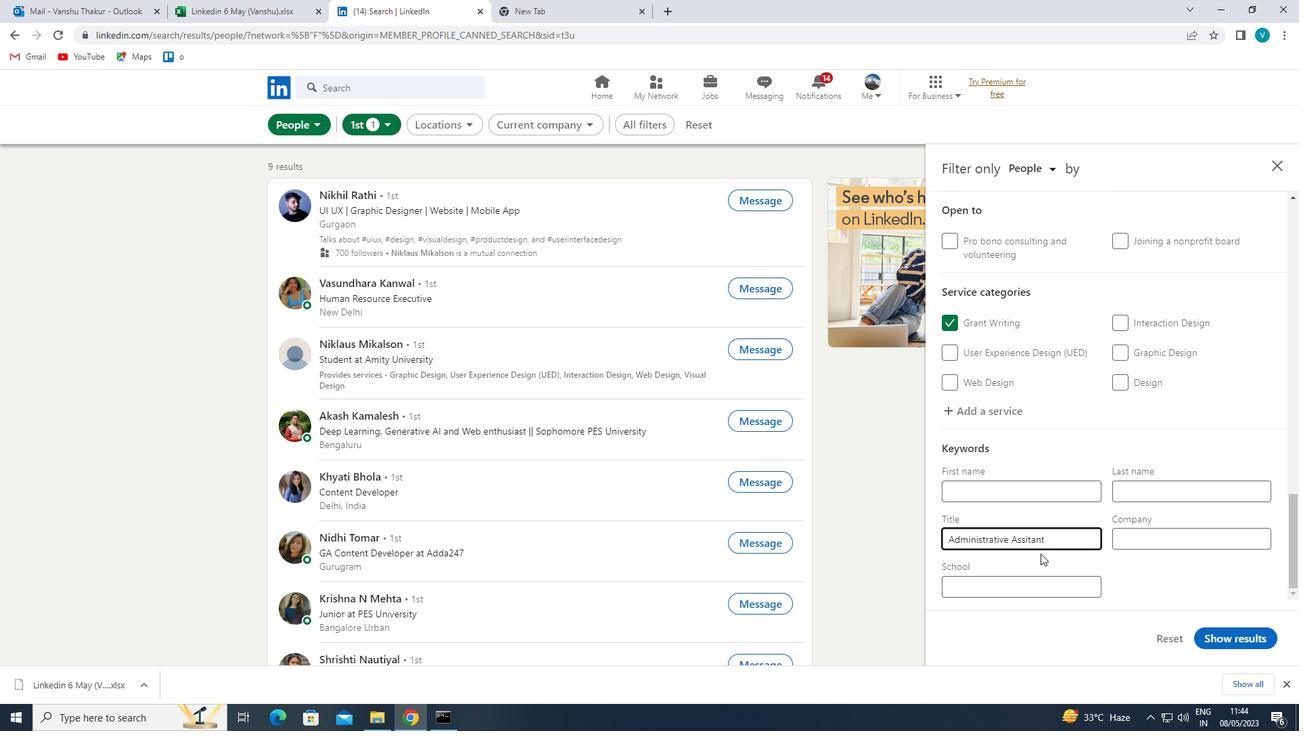 
Action: Mouse moved to (1255, 638)
Screenshot: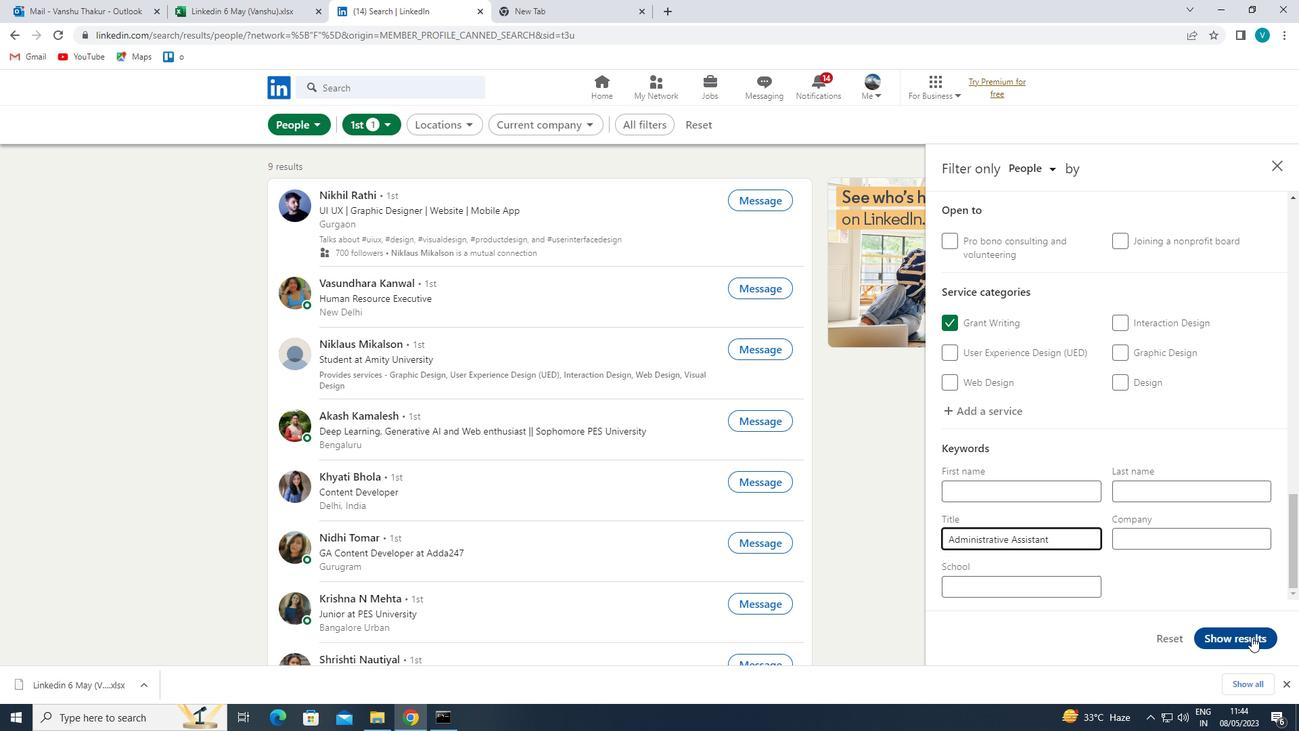 
Action: Mouse pressed left at (1255, 638)
Screenshot: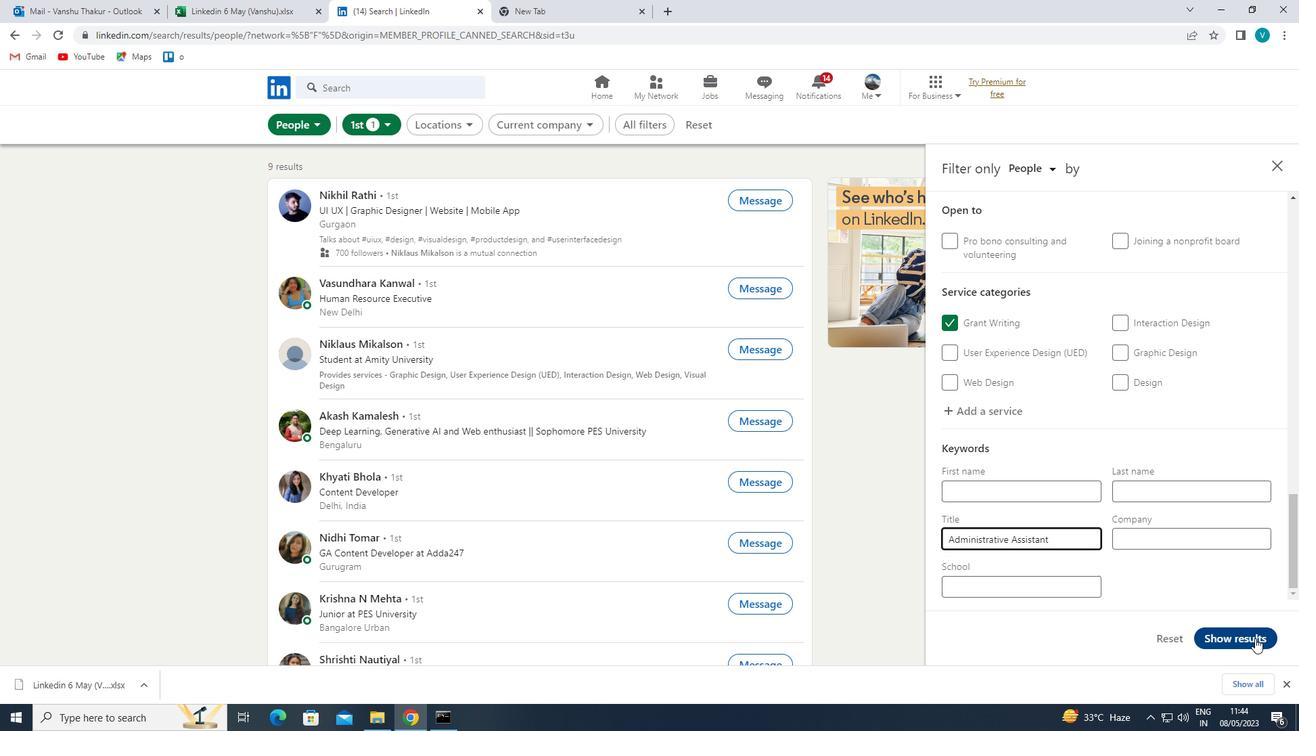 
Action: Mouse moved to (1244, 646)
Screenshot: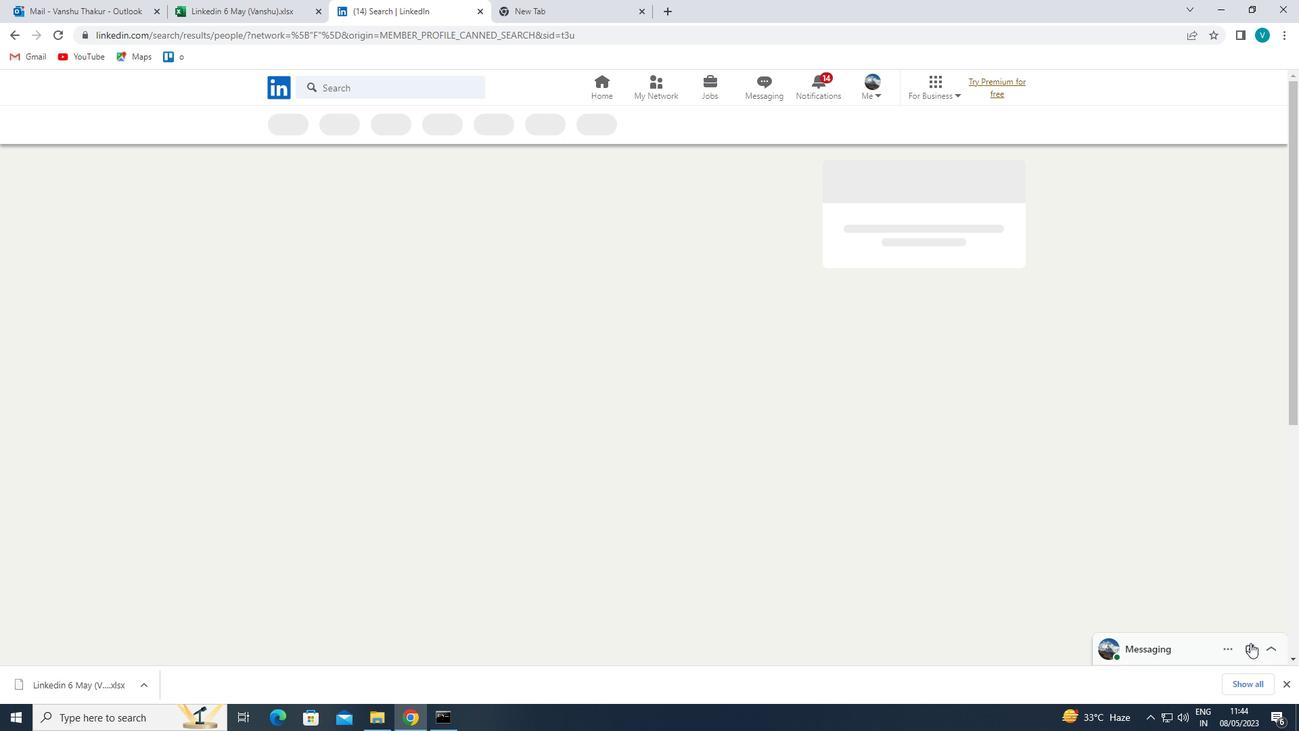 
